 Task: Look for space in Silver Lake, United States from 10th June, 2023 to 25th June, 2023 for 4 adults in price range Rs.10000 to Rs.15000. Place can be private room with 4 bedrooms having 4 beds and 4 bathrooms. Property type can be house, flat, guest house, hotel. Amenities needed are: wifi, TV, free parkinig on premises, gym, breakfast. Booking option can be shelf check-in. Required host language is English.
Action: Mouse moved to (453, 122)
Screenshot: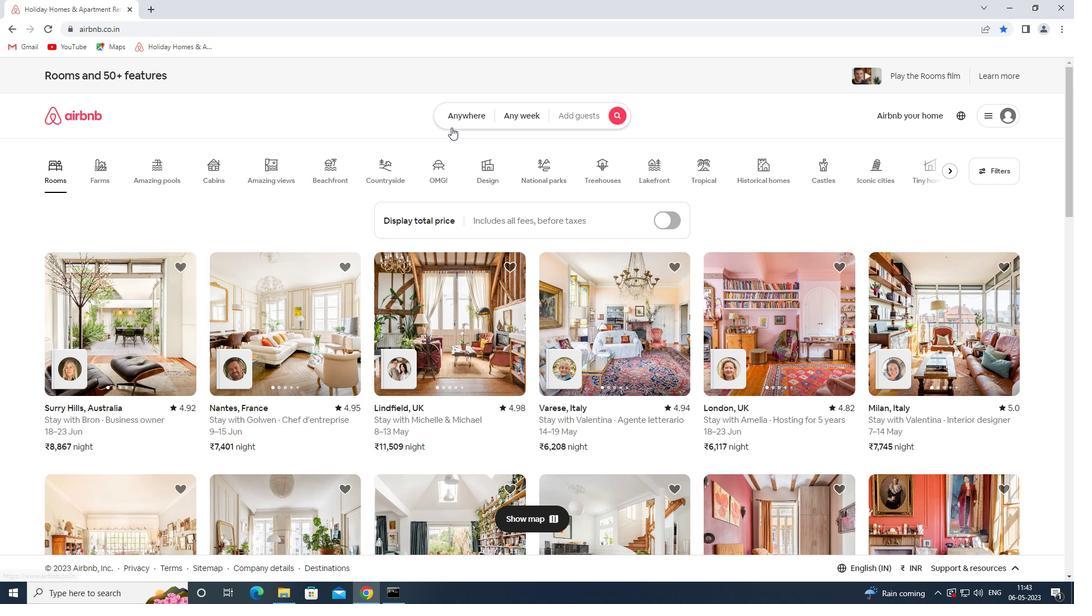 
Action: Mouse pressed left at (453, 122)
Screenshot: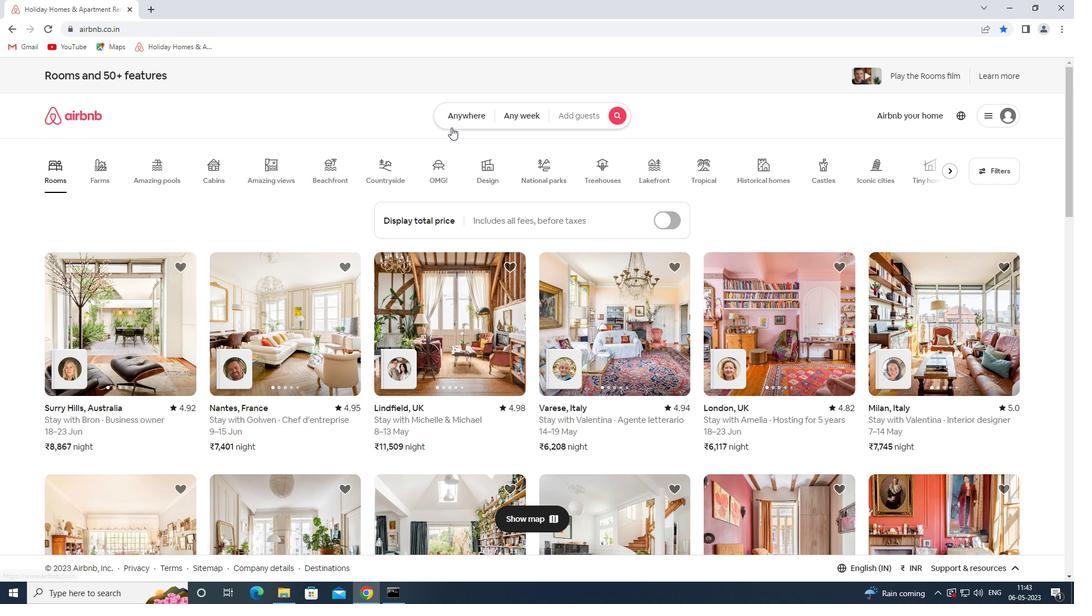 
Action: Mouse moved to (375, 157)
Screenshot: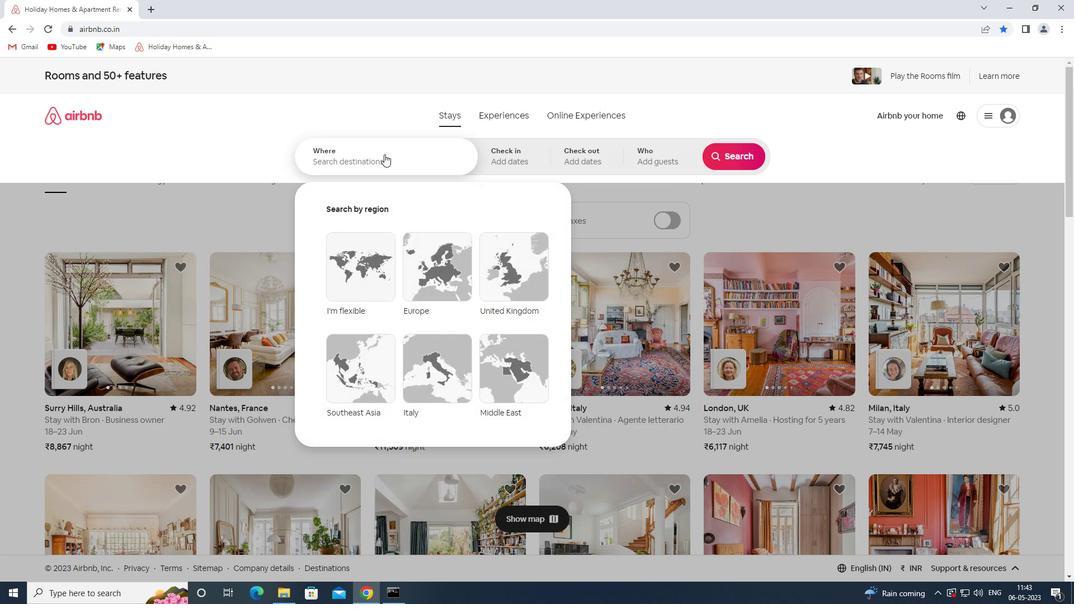 
Action: Mouse pressed left at (375, 157)
Screenshot: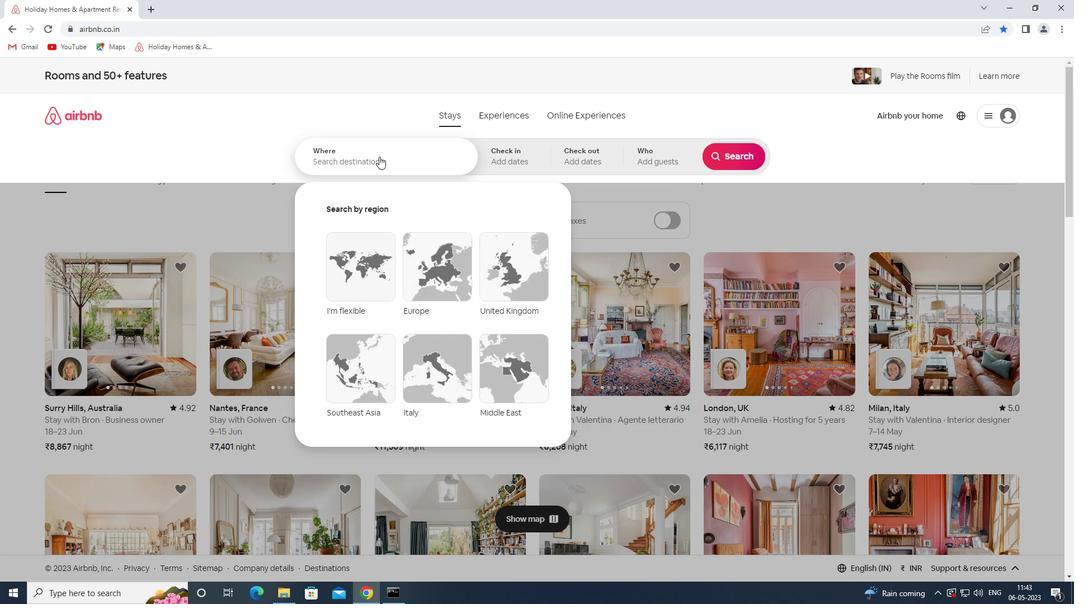 
Action: Mouse moved to (375, 157)
Screenshot: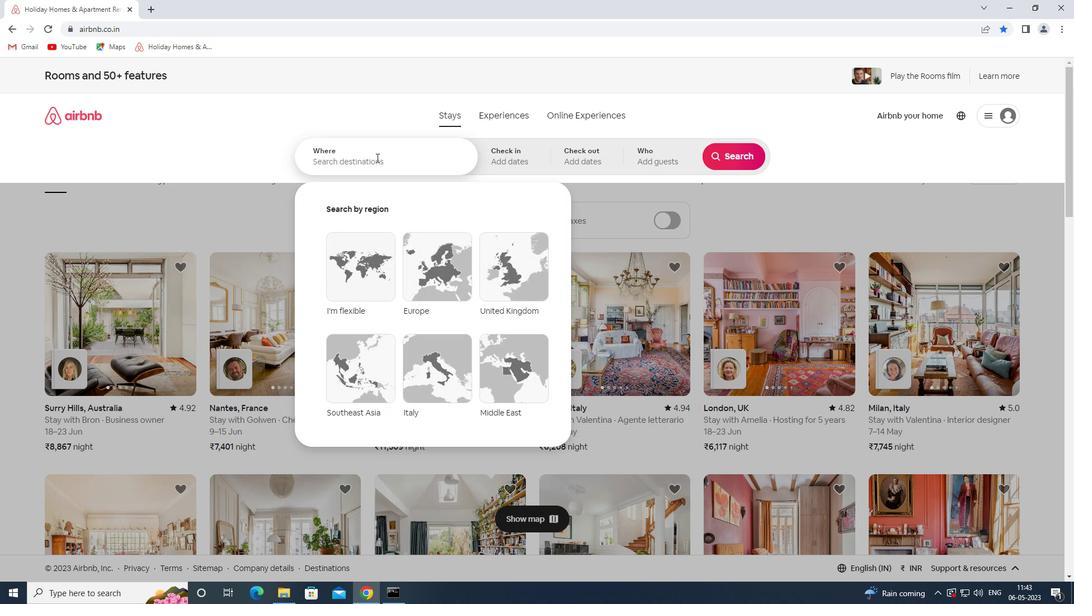 
Action: Key pressed silver<Key.space>lake<Key.space>unitedb<Key.space><Key.backspace><Key.backspace><Key.space>states<Key.enter>
Screenshot: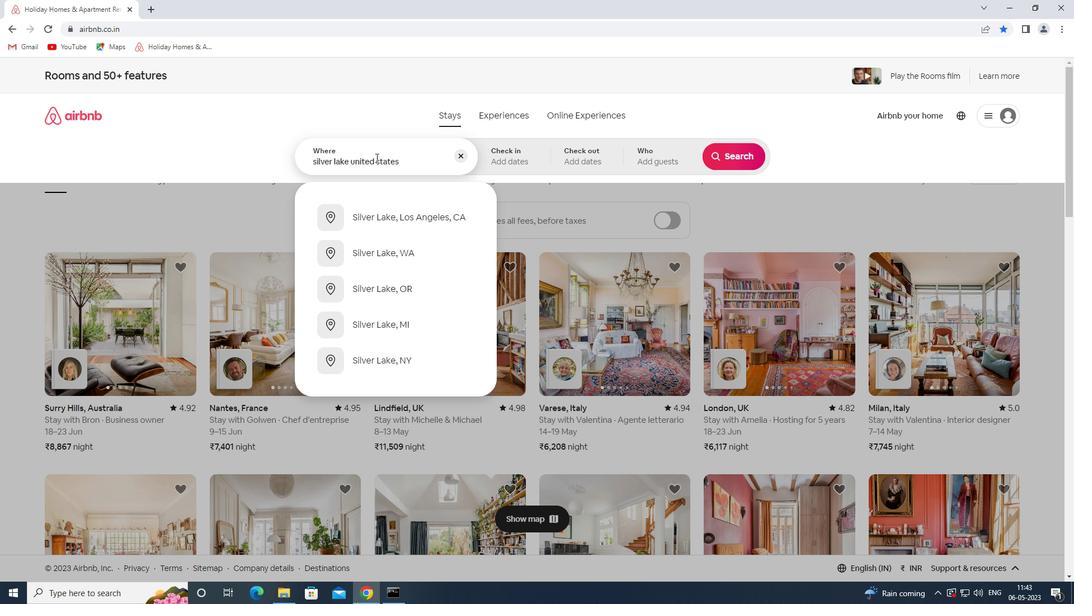 
Action: Mouse moved to (713, 322)
Screenshot: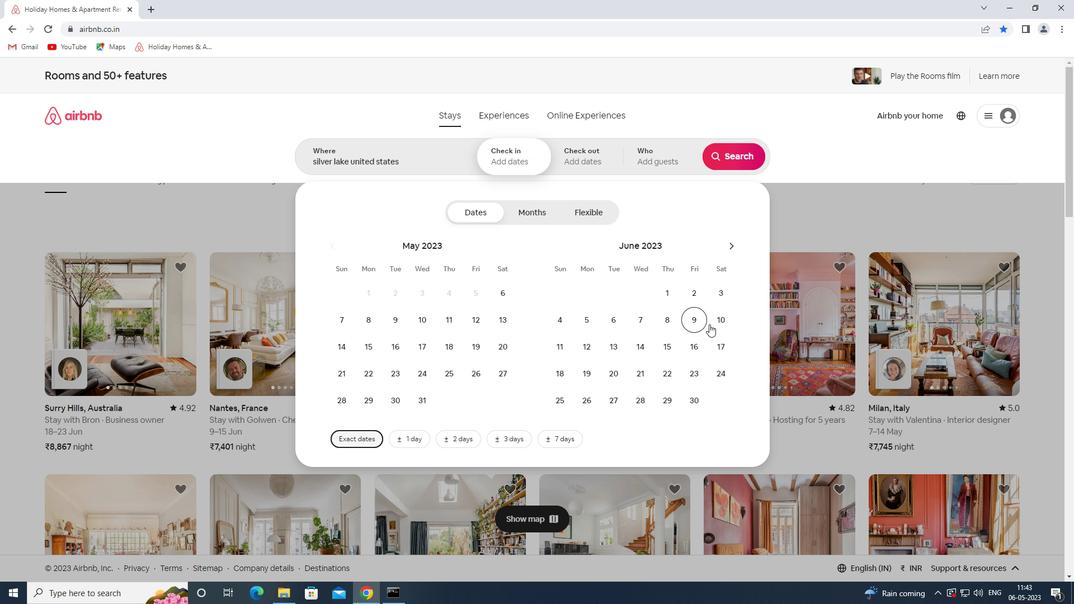 
Action: Mouse pressed left at (713, 322)
Screenshot: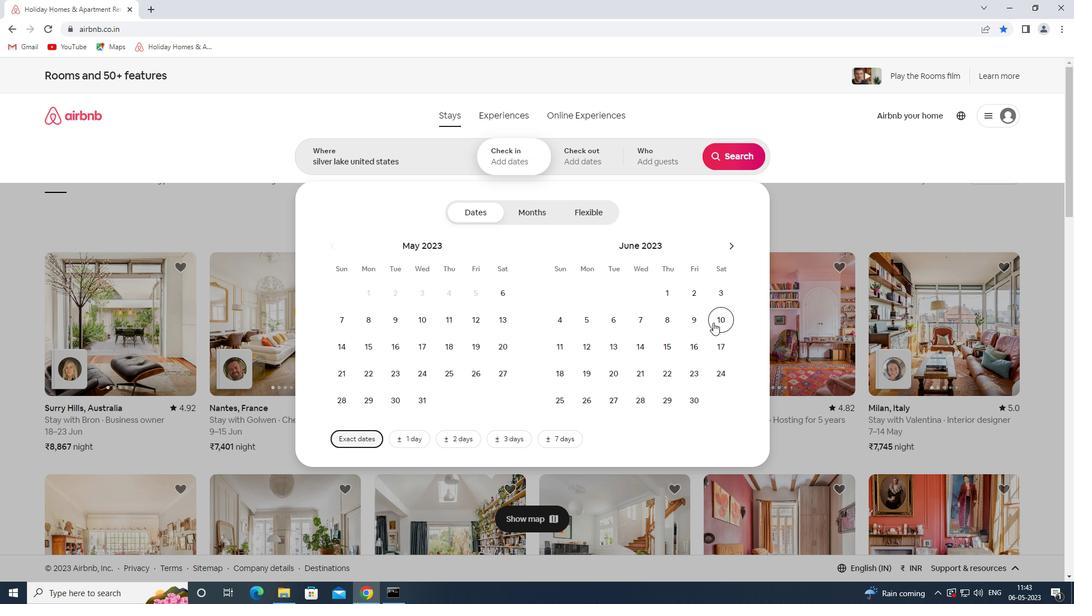 
Action: Mouse moved to (555, 403)
Screenshot: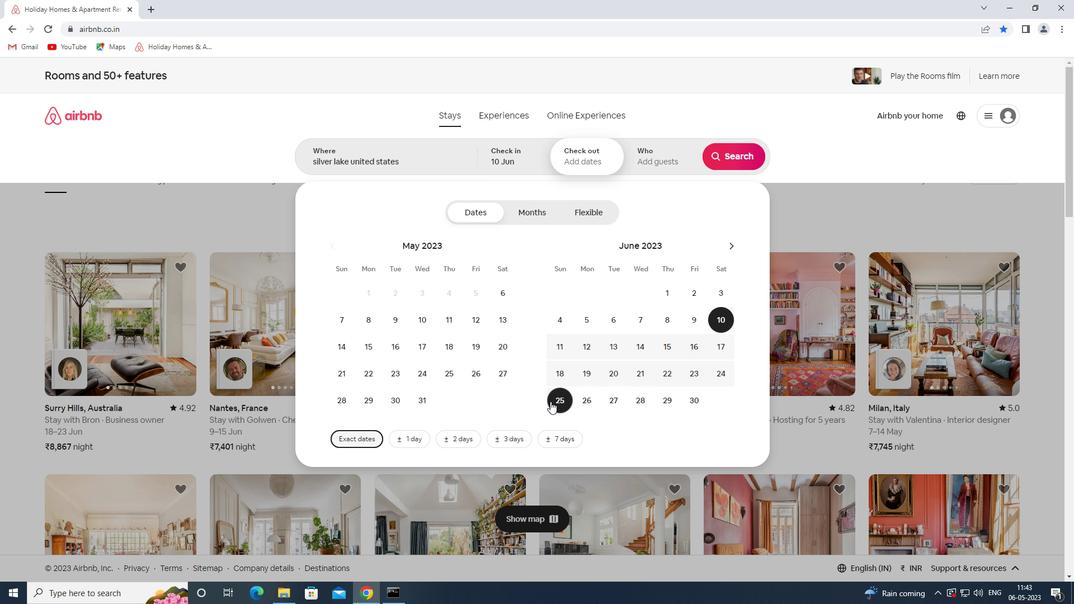 
Action: Mouse pressed left at (555, 403)
Screenshot: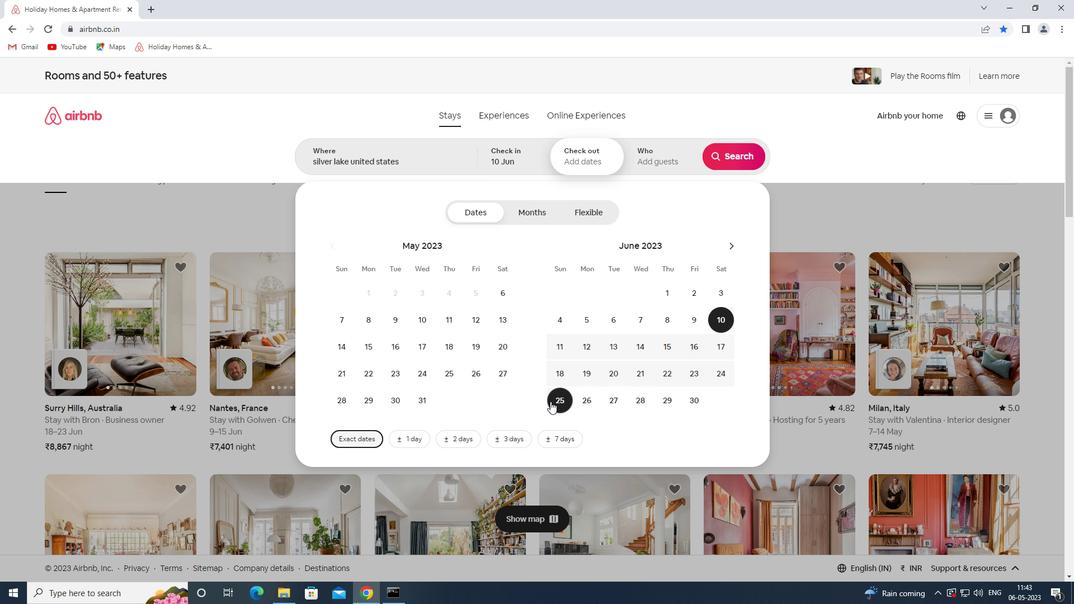 
Action: Mouse moved to (643, 152)
Screenshot: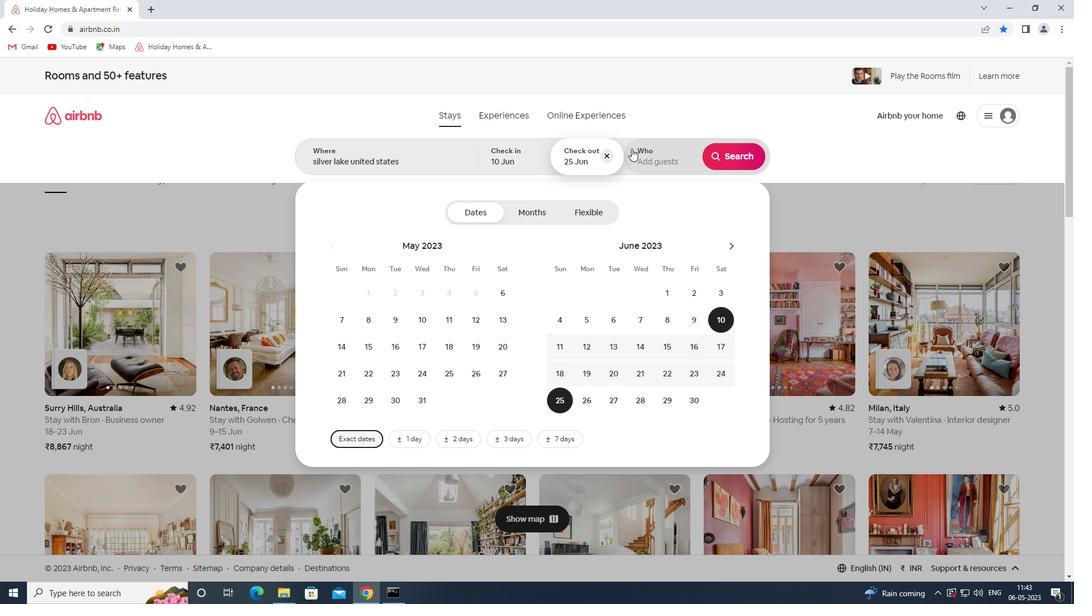 
Action: Mouse pressed left at (643, 152)
Screenshot: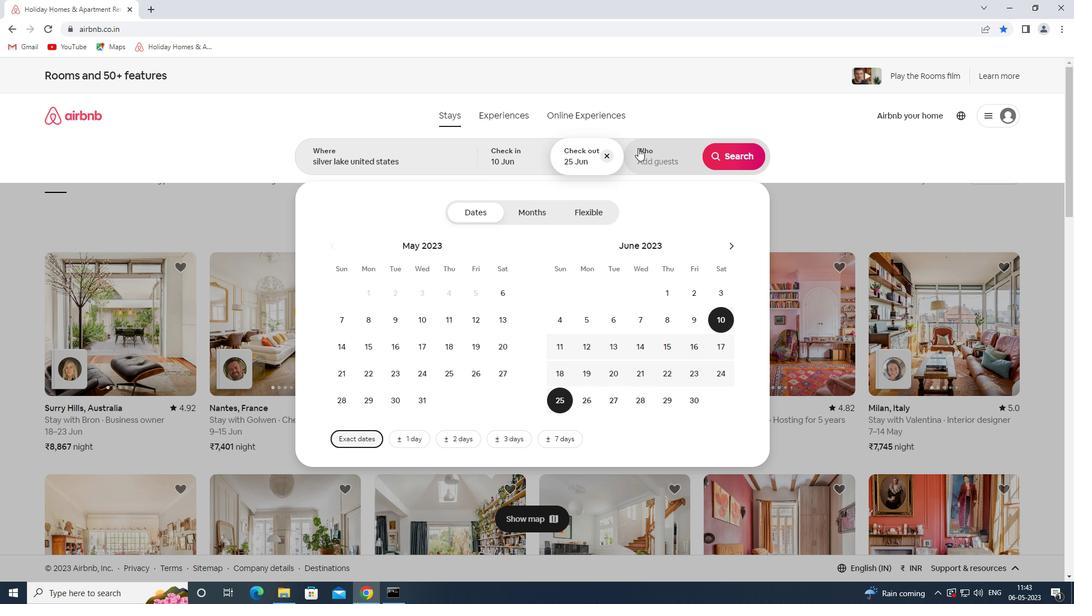 
Action: Mouse moved to (741, 213)
Screenshot: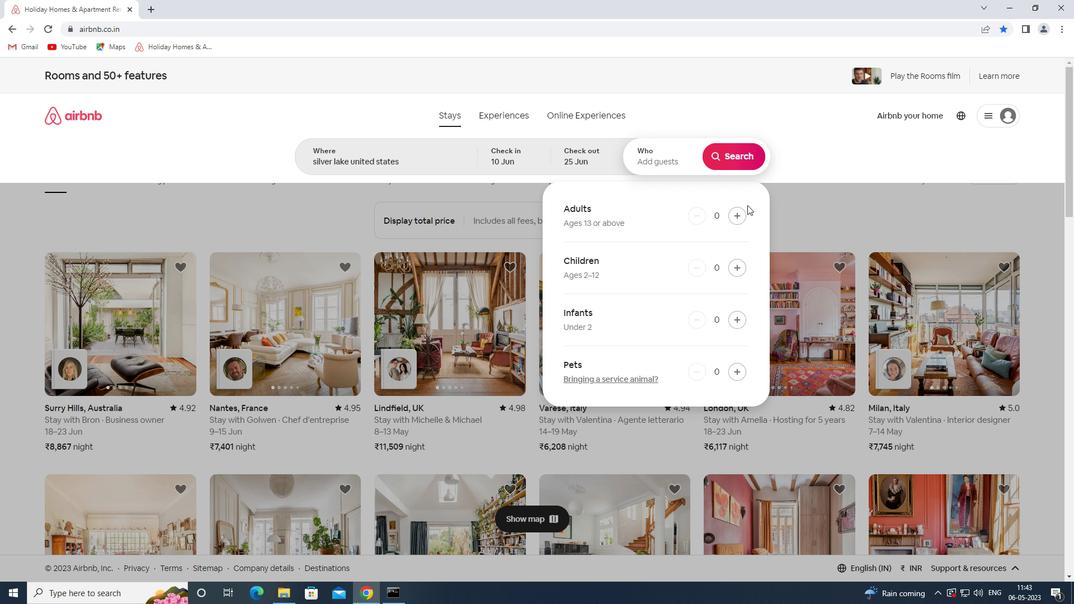 
Action: Mouse pressed left at (741, 213)
Screenshot: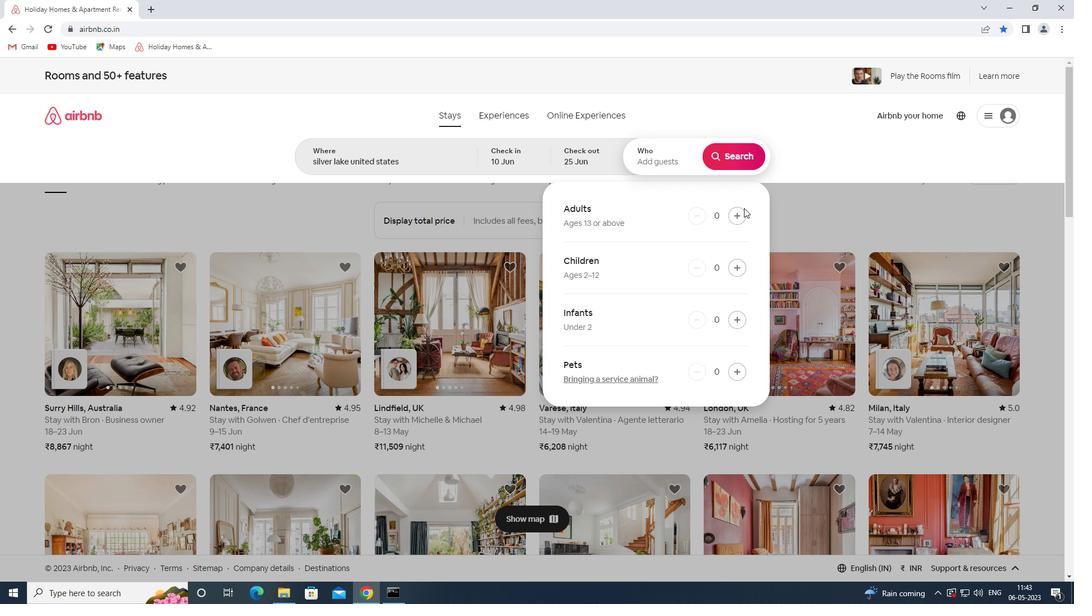 
Action: Mouse pressed left at (741, 213)
Screenshot: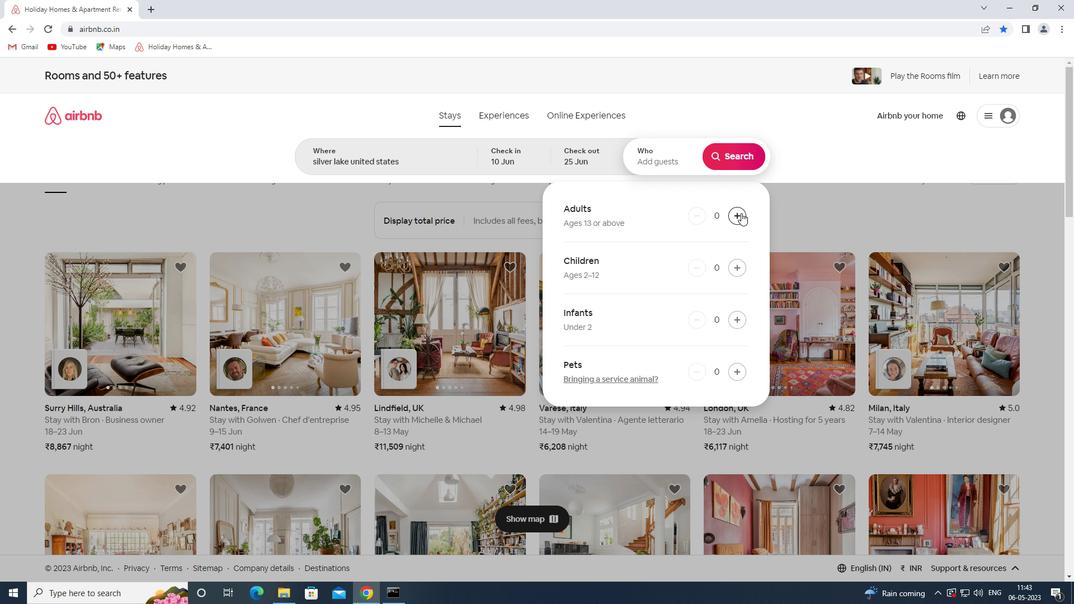 
Action: Mouse pressed left at (741, 213)
Screenshot: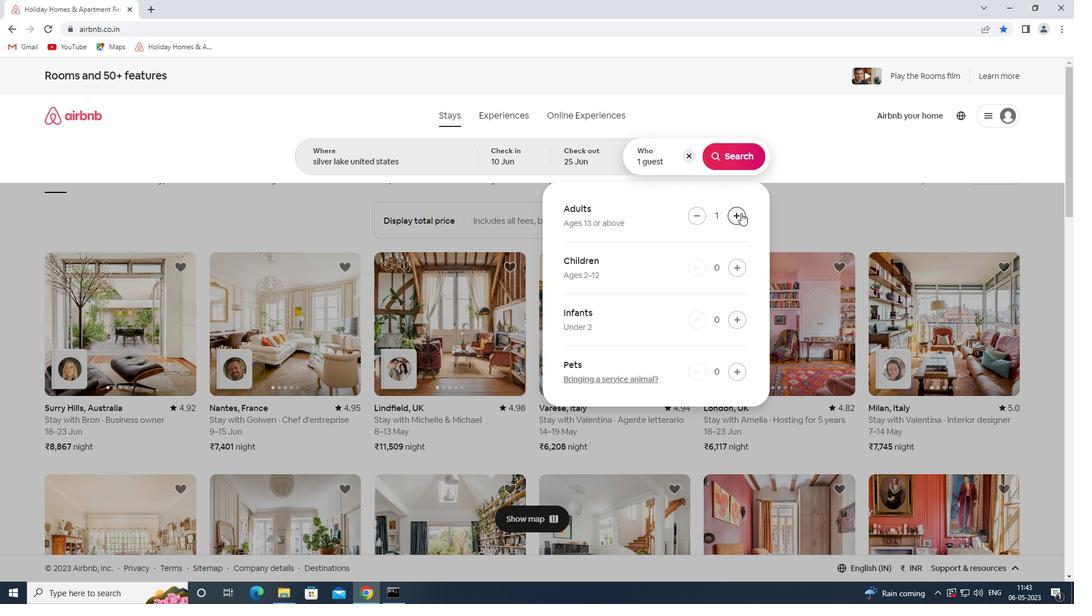 
Action: Mouse pressed left at (741, 213)
Screenshot: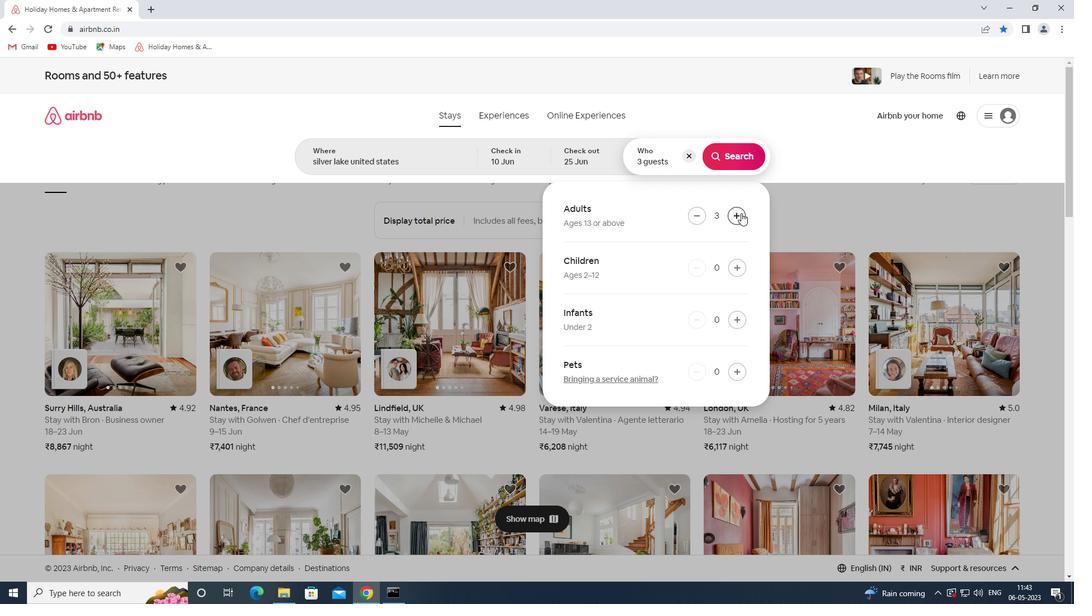 
Action: Mouse moved to (737, 159)
Screenshot: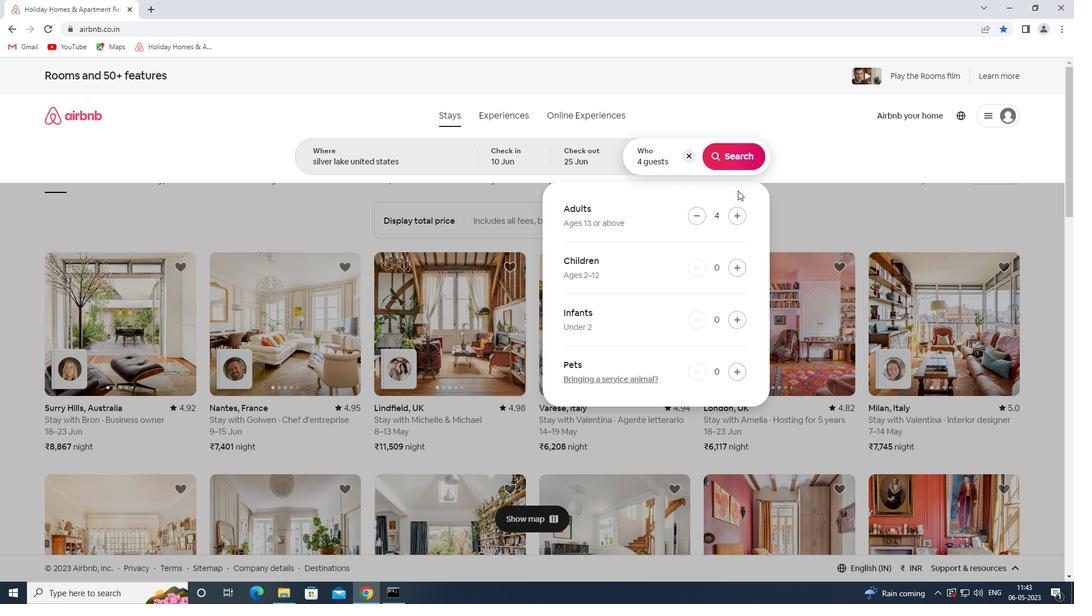 
Action: Mouse pressed left at (737, 159)
Screenshot: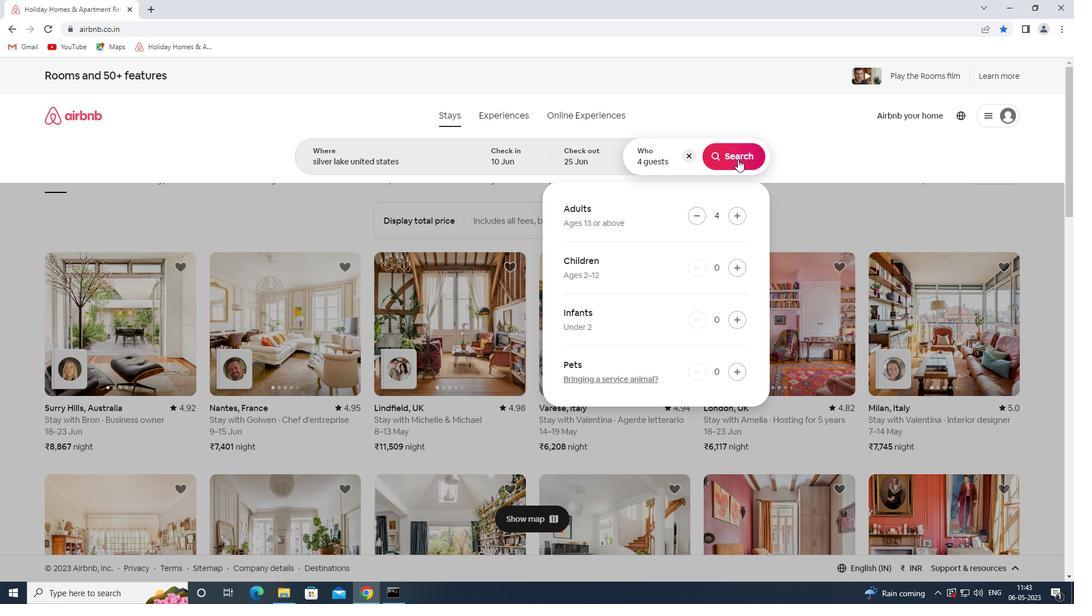 
Action: Mouse moved to (1028, 127)
Screenshot: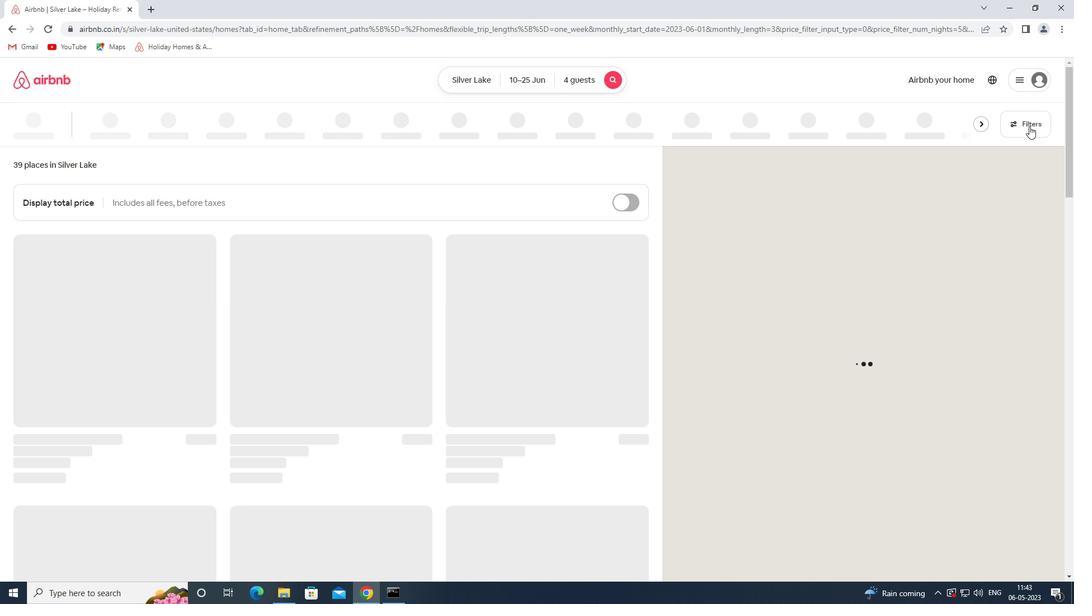
Action: Mouse pressed left at (1028, 127)
Screenshot: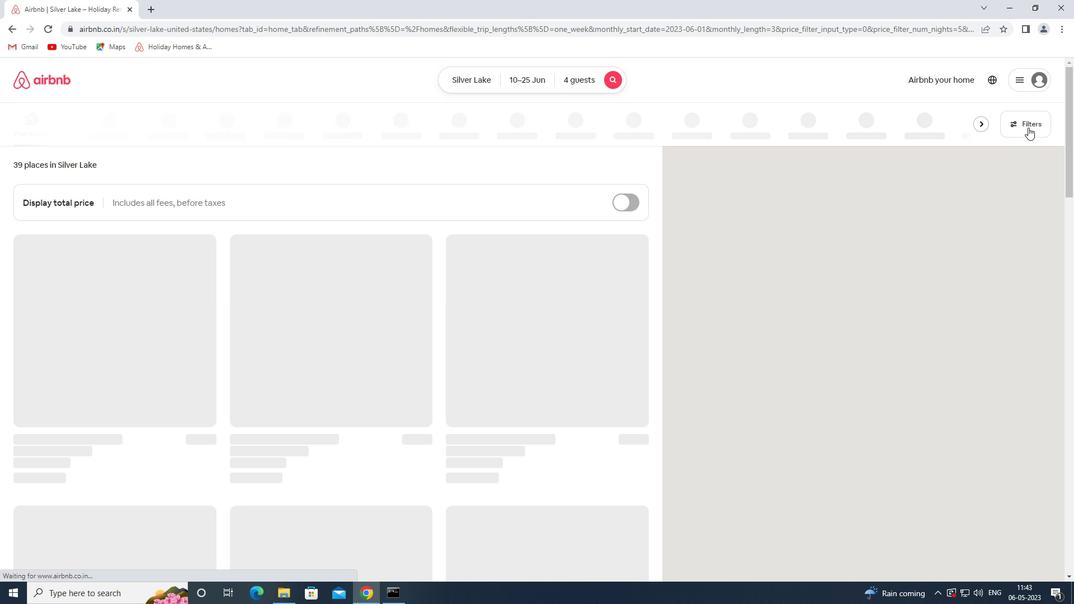 
Action: Mouse moved to (402, 391)
Screenshot: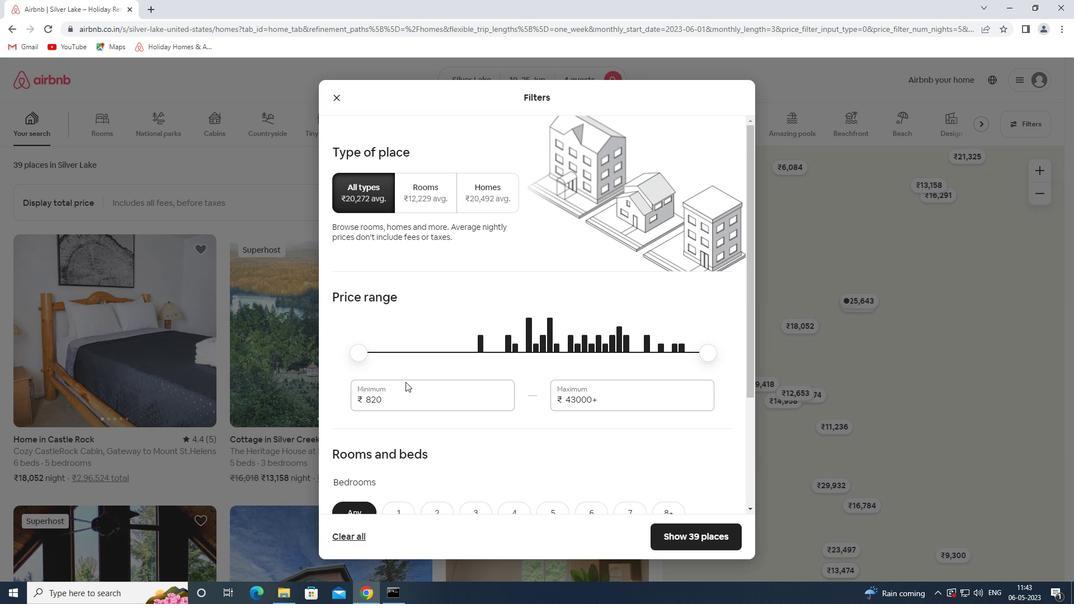 
Action: Mouse pressed left at (402, 391)
Screenshot: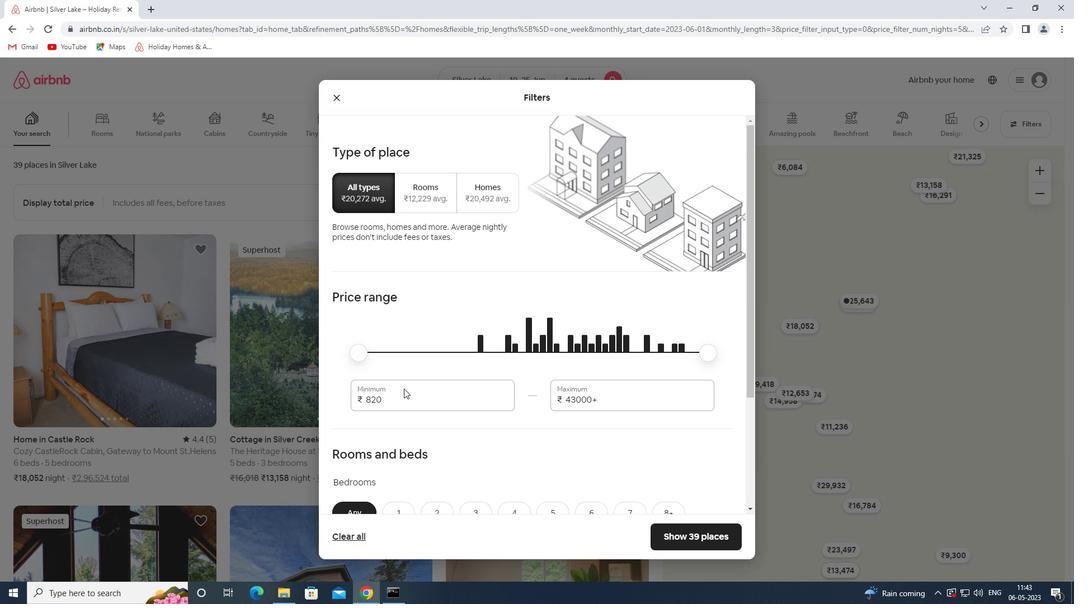 
Action: Mouse pressed left at (402, 391)
Screenshot: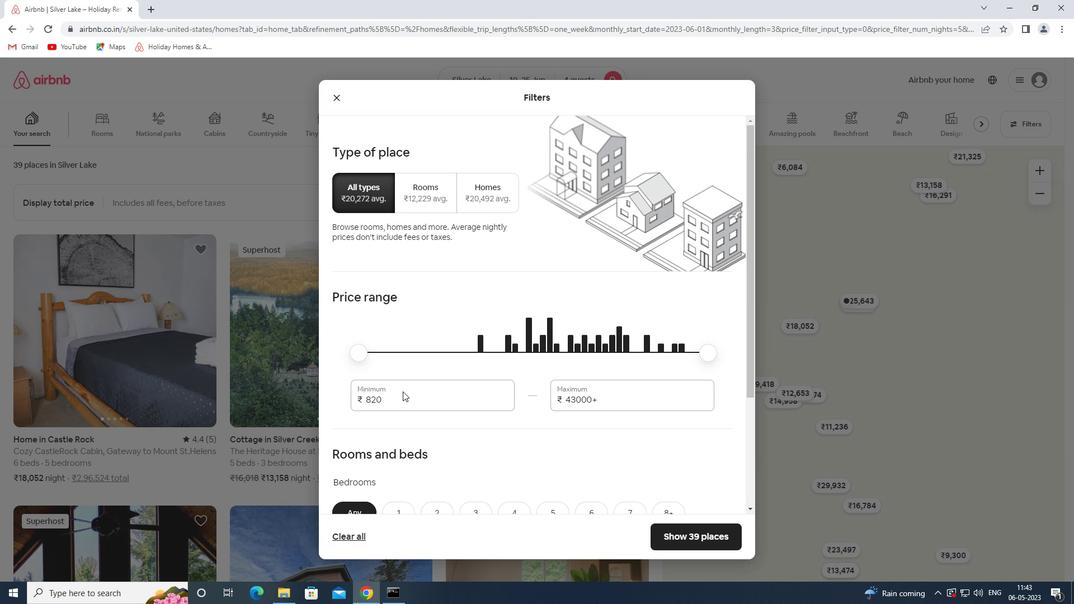 
Action: Mouse moved to (396, 396)
Screenshot: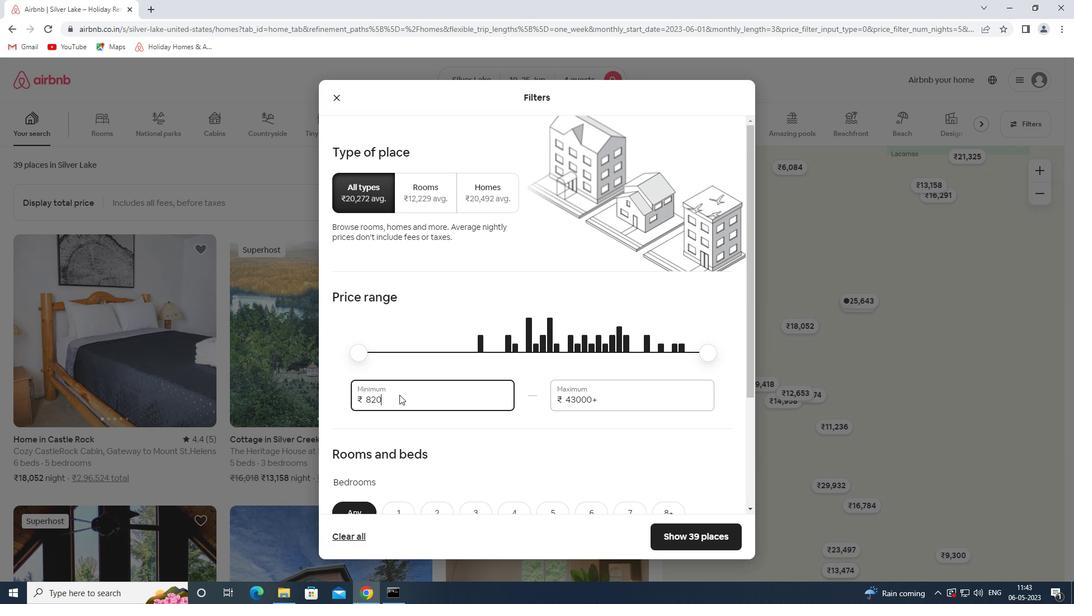 
Action: Mouse pressed left at (396, 396)
Screenshot: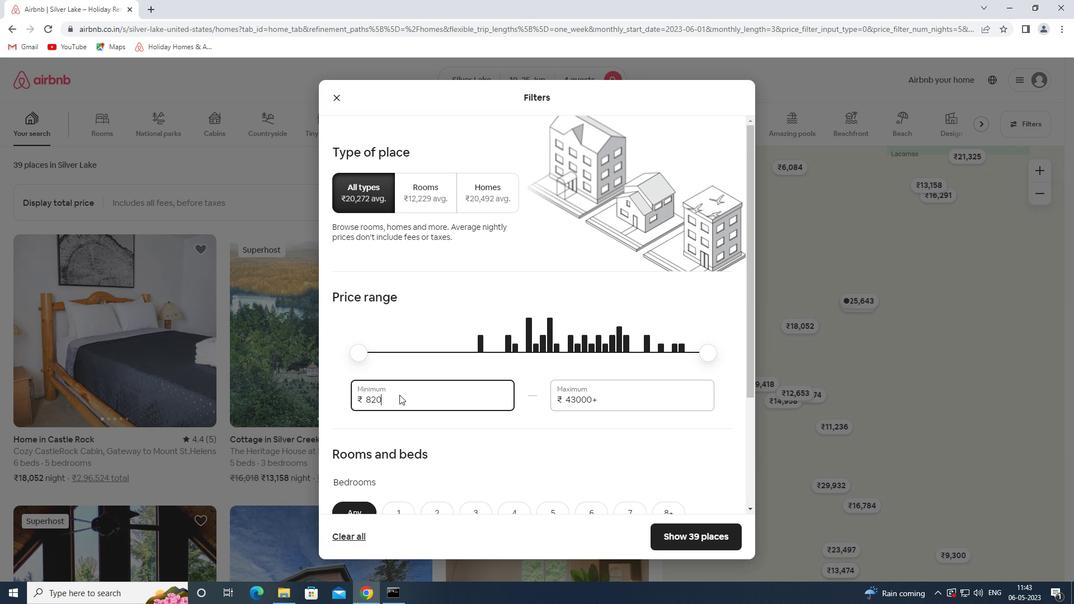 
Action: Mouse pressed left at (396, 396)
Screenshot: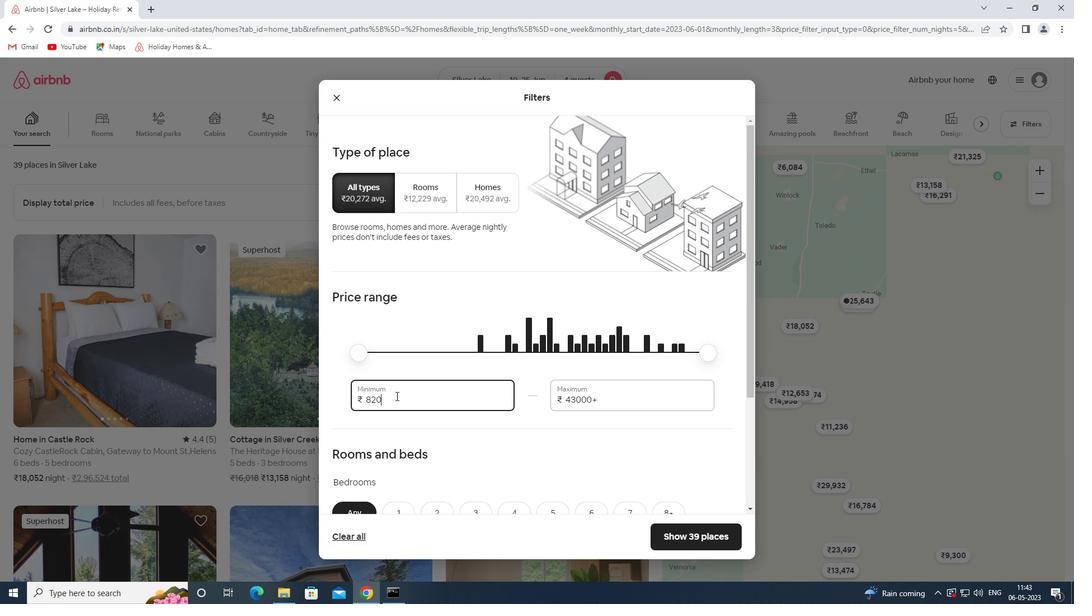 
Action: Mouse moved to (435, 360)
Screenshot: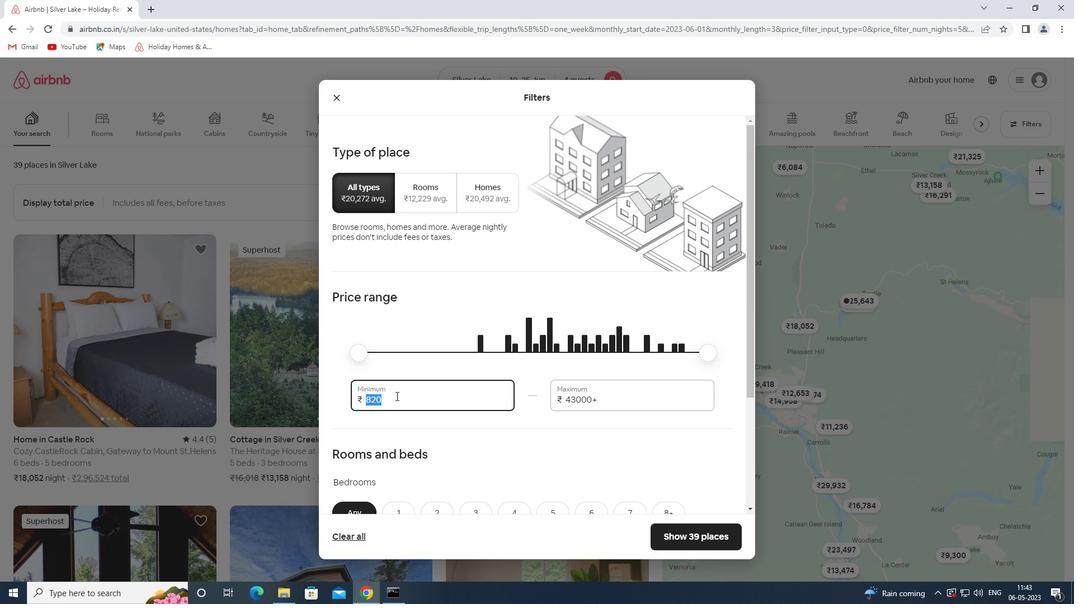 
Action: Key pressed 10000<Key.tab>15000
Screenshot: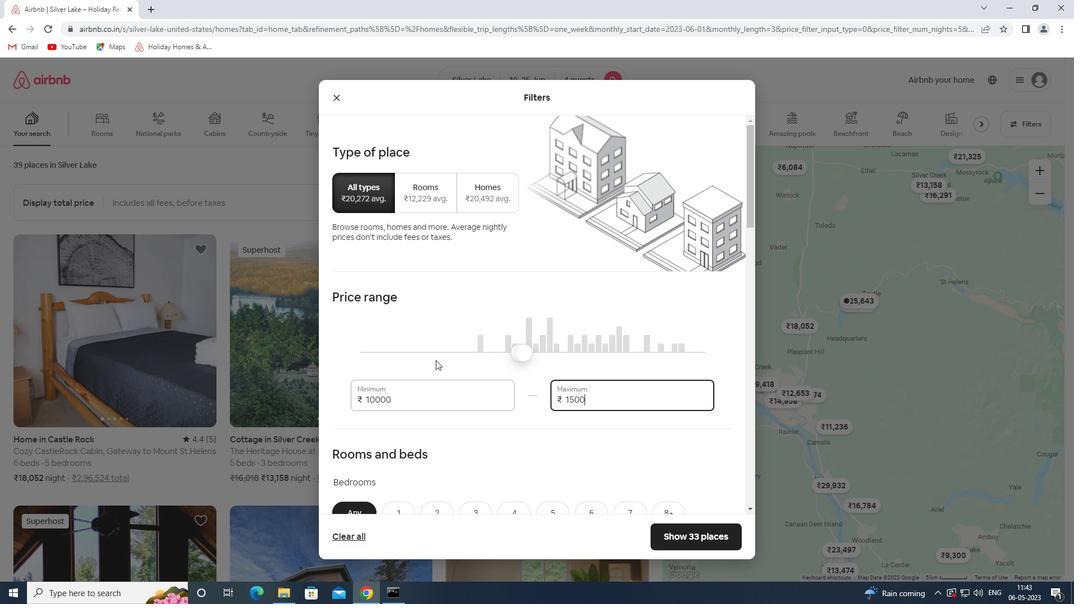 
Action: Mouse moved to (482, 365)
Screenshot: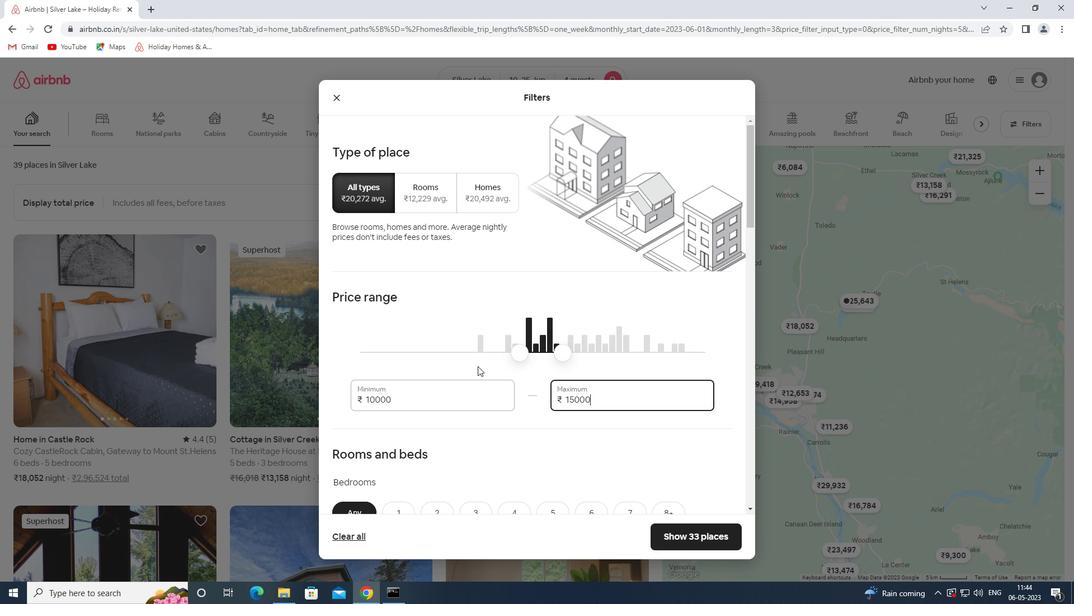 
Action: Mouse scrolled (482, 364) with delta (0, 0)
Screenshot: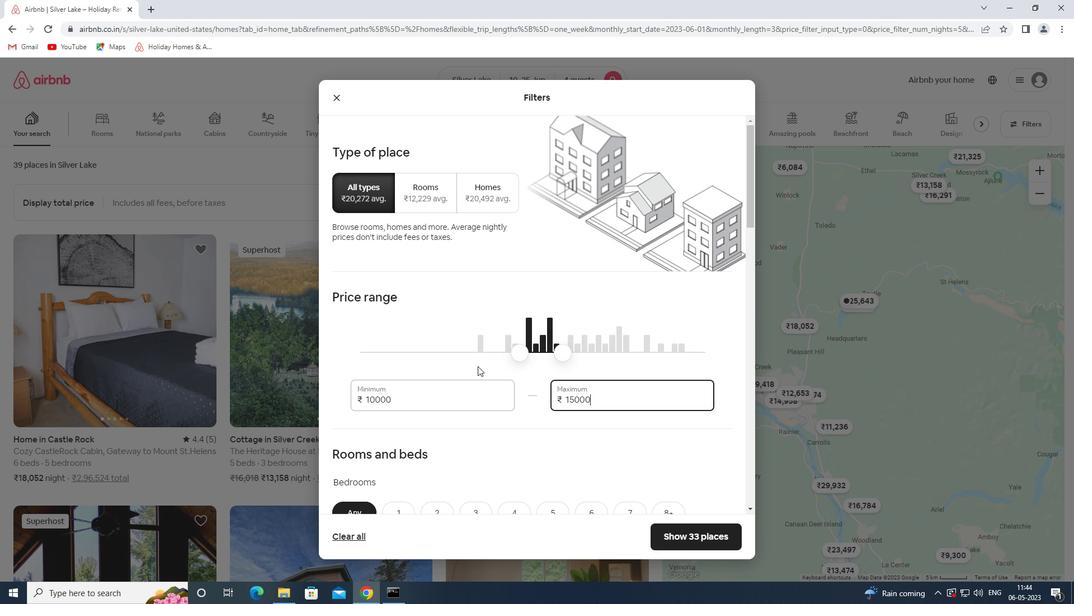 
Action: Mouse moved to (482, 364)
Screenshot: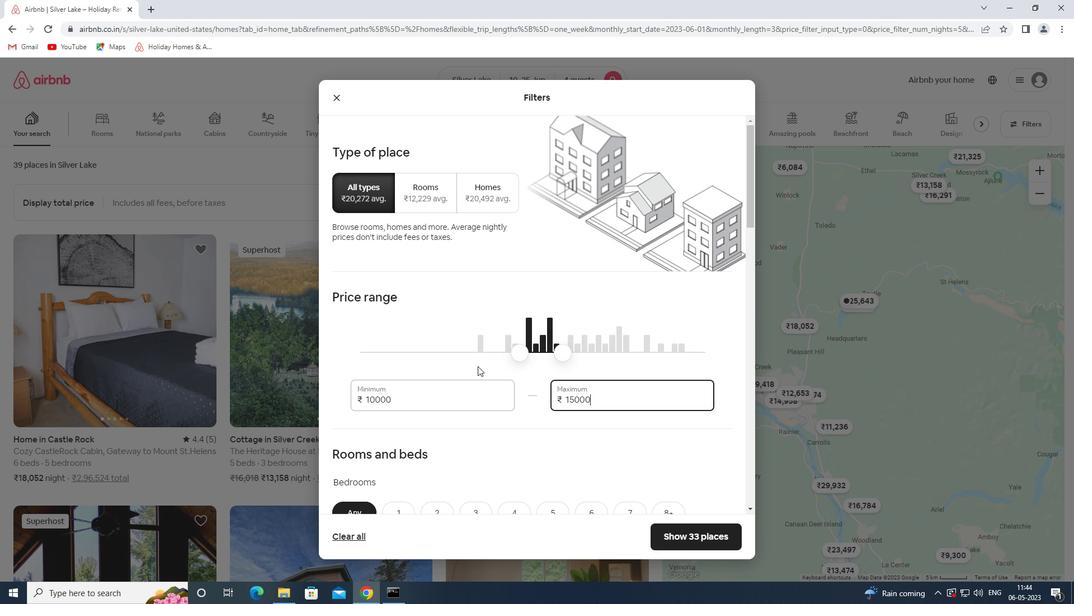 
Action: Mouse scrolled (482, 364) with delta (0, 0)
Screenshot: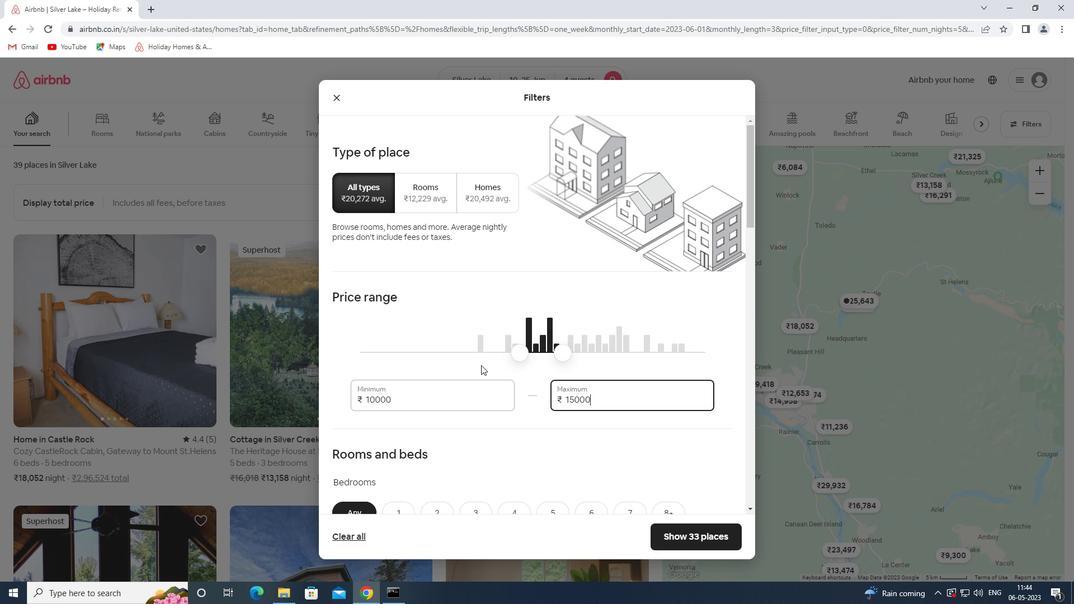 
Action: Mouse scrolled (482, 364) with delta (0, 0)
Screenshot: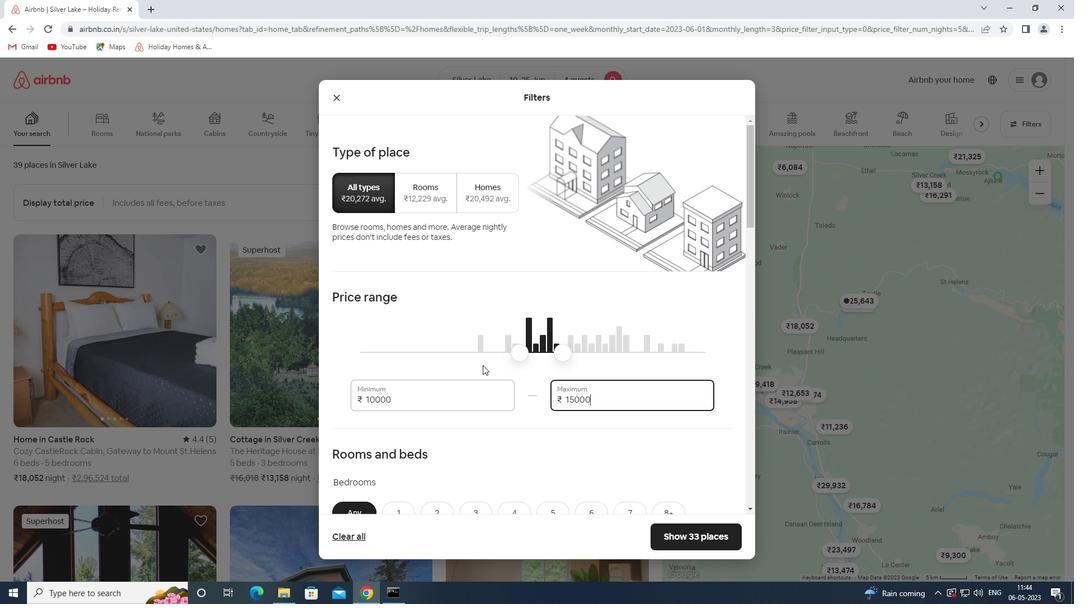 
Action: Mouse moved to (519, 347)
Screenshot: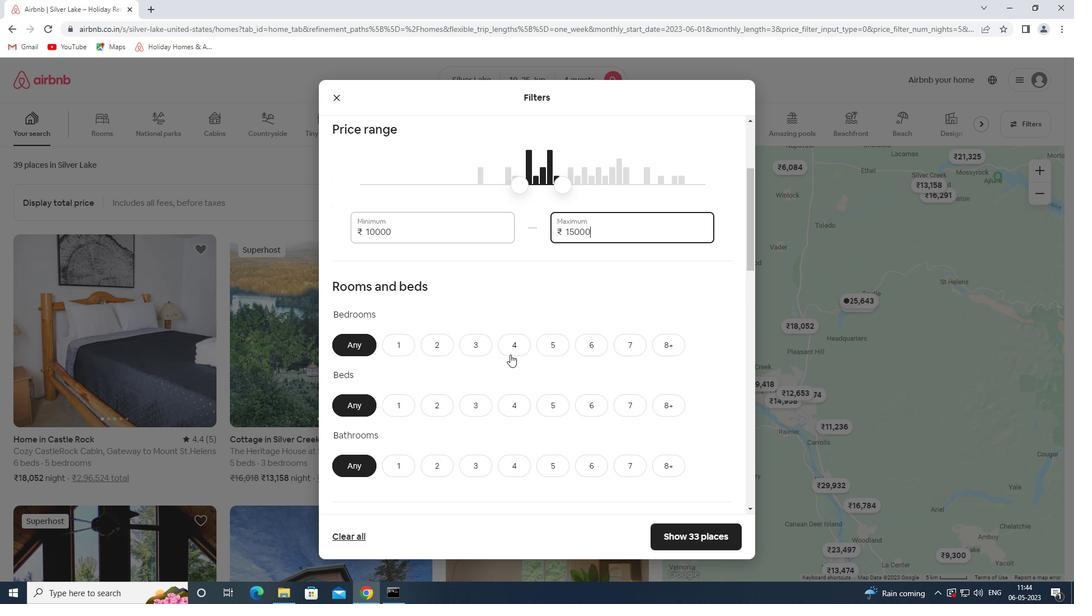 
Action: Mouse pressed left at (519, 347)
Screenshot: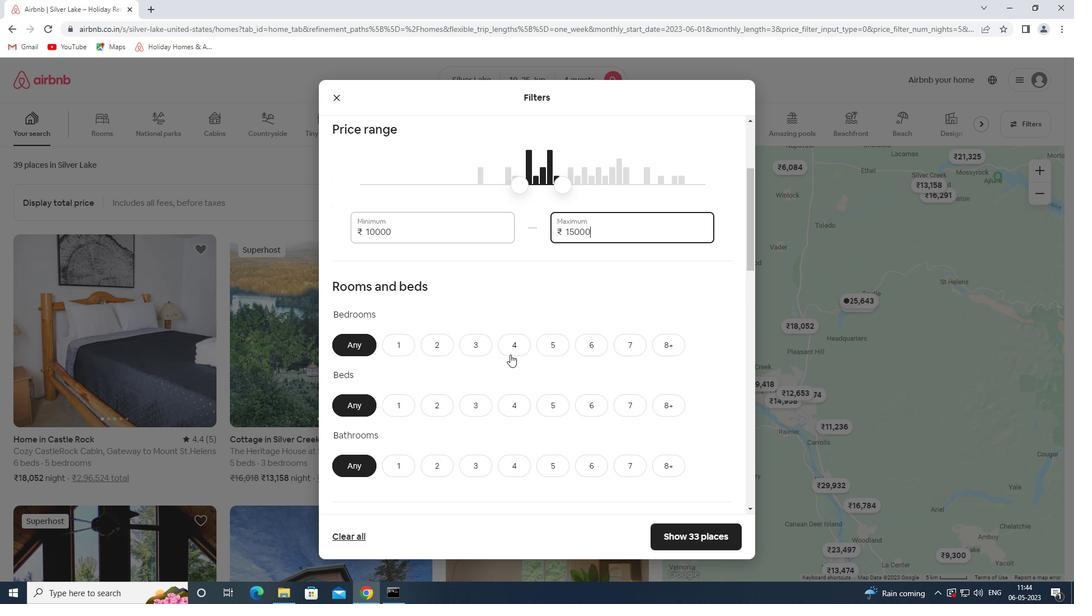 
Action: Mouse moved to (509, 400)
Screenshot: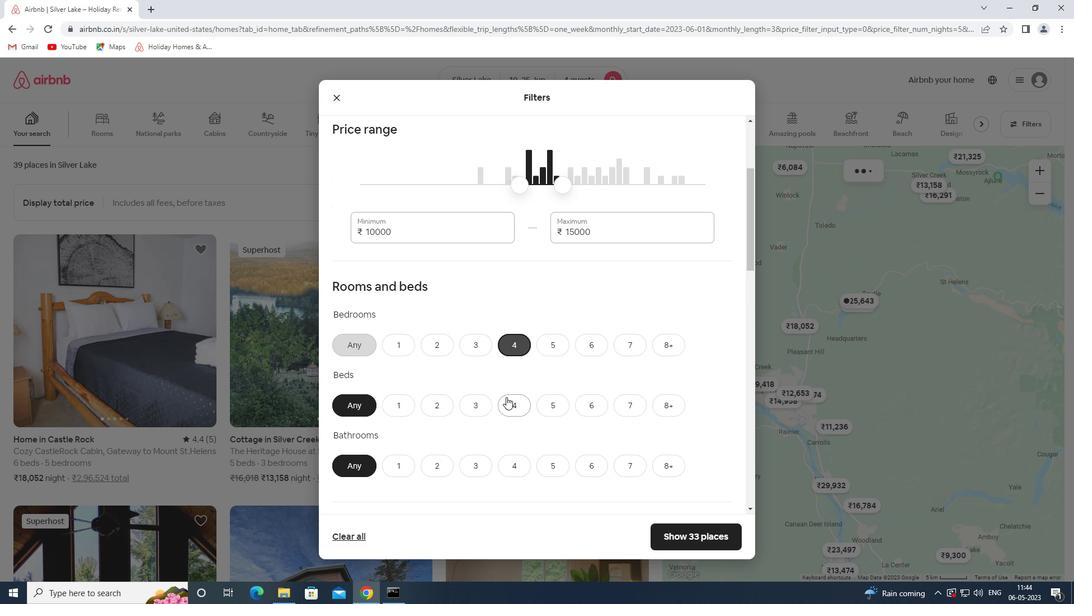 
Action: Mouse pressed left at (509, 400)
Screenshot: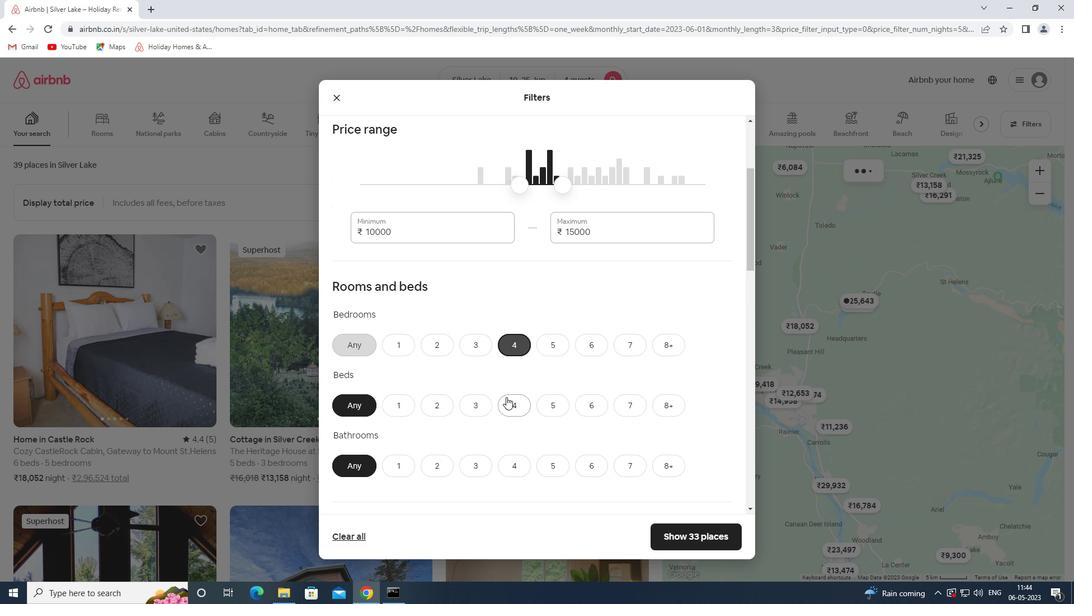 
Action: Mouse moved to (524, 469)
Screenshot: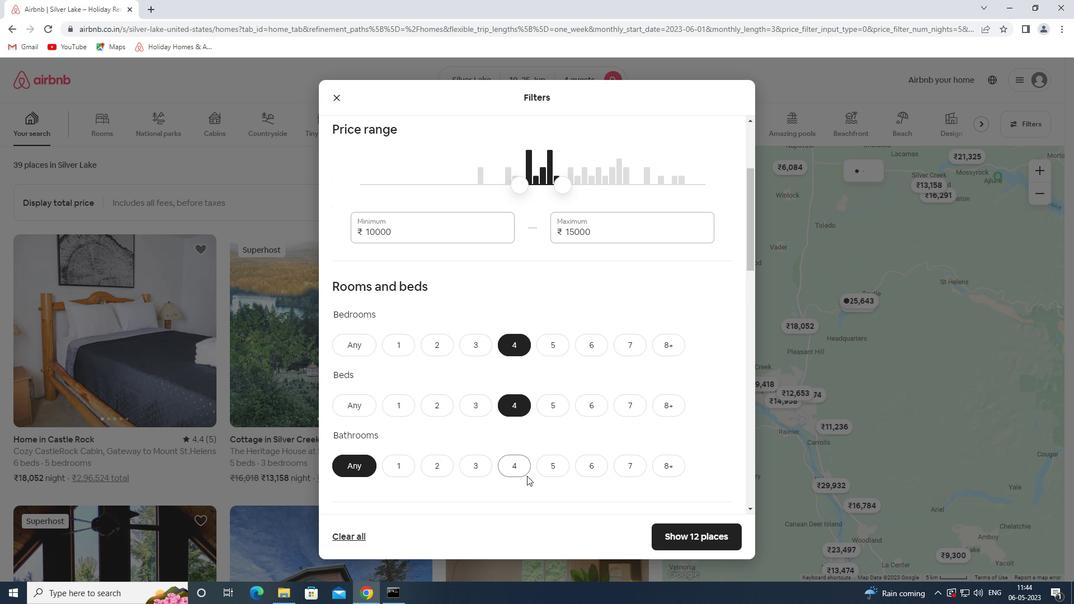 
Action: Mouse pressed left at (524, 469)
Screenshot: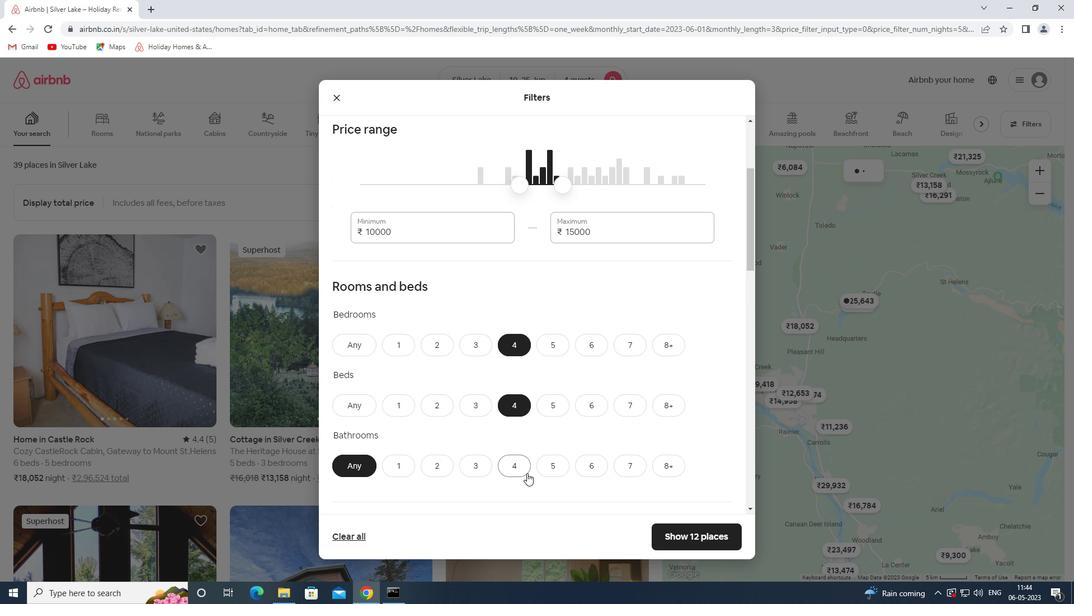 
Action: Mouse moved to (540, 394)
Screenshot: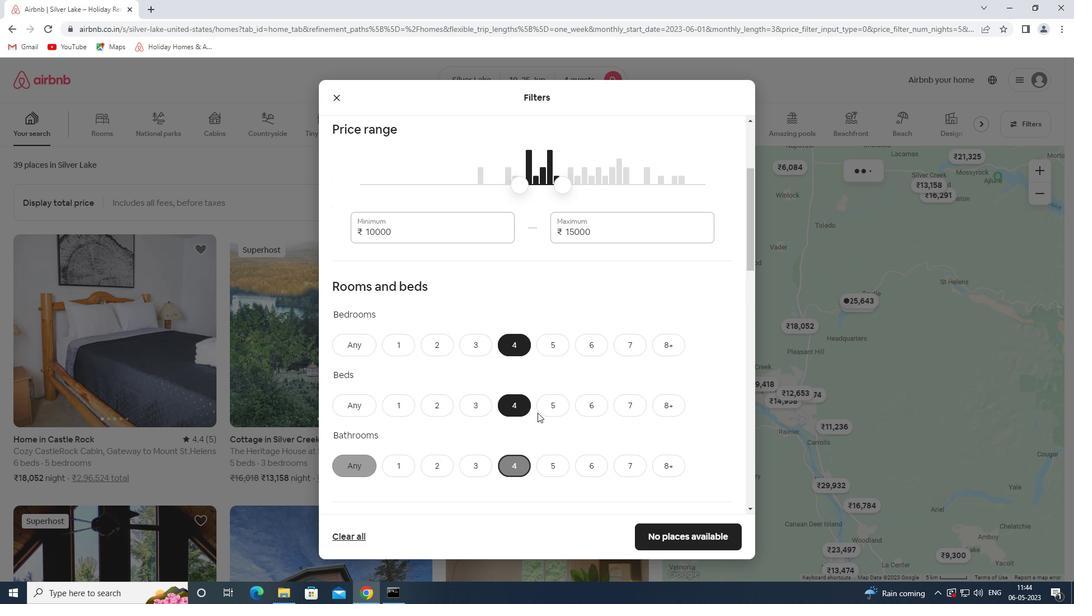 
Action: Mouse scrolled (540, 394) with delta (0, 0)
Screenshot: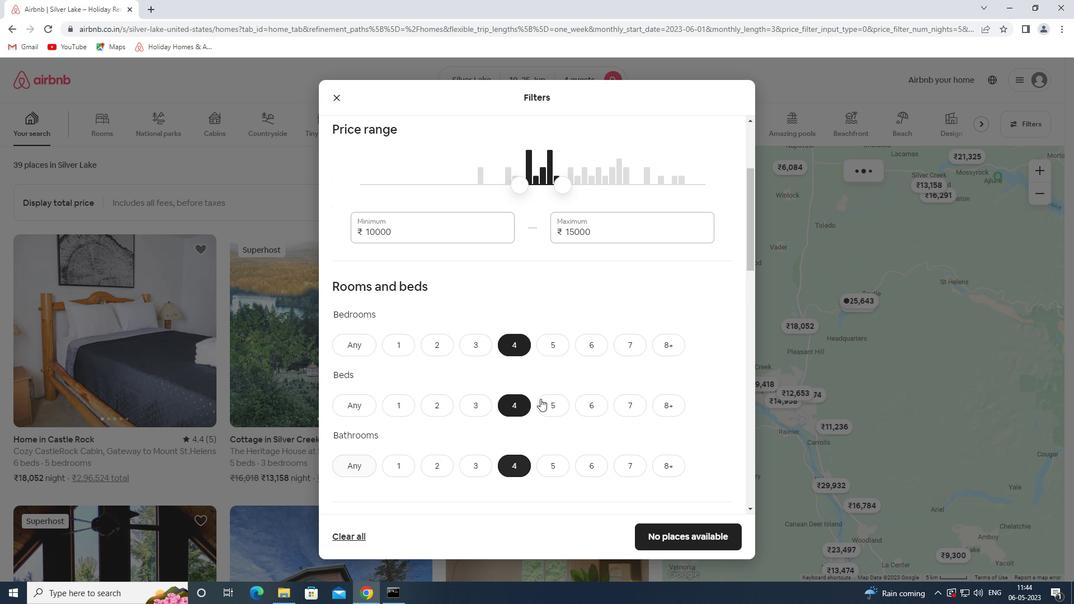 
Action: Mouse scrolled (540, 394) with delta (0, 0)
Screenshot: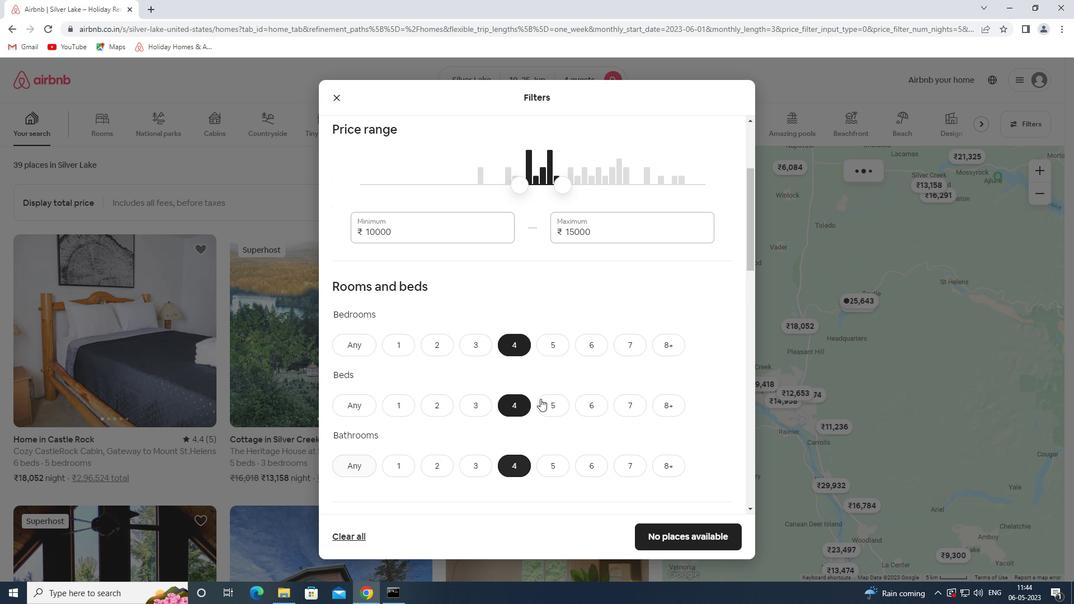 
Action: Mouse scrolled (540, 394) with delta (0, 0)
Screenshot: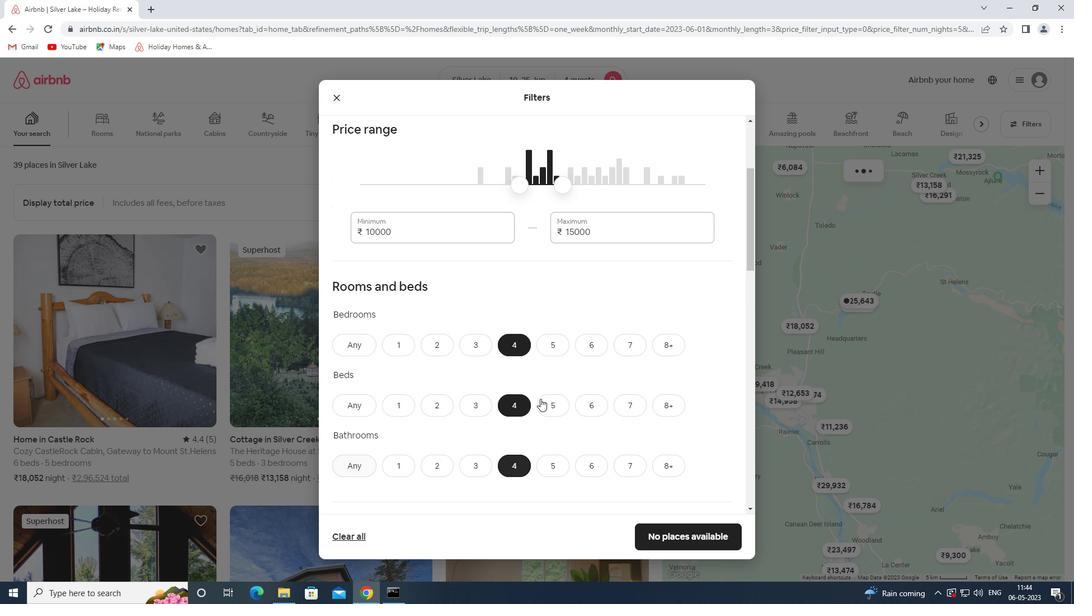 
Action: Mouse scrolled (540, 394) with delta (0, 0)
Screenshot: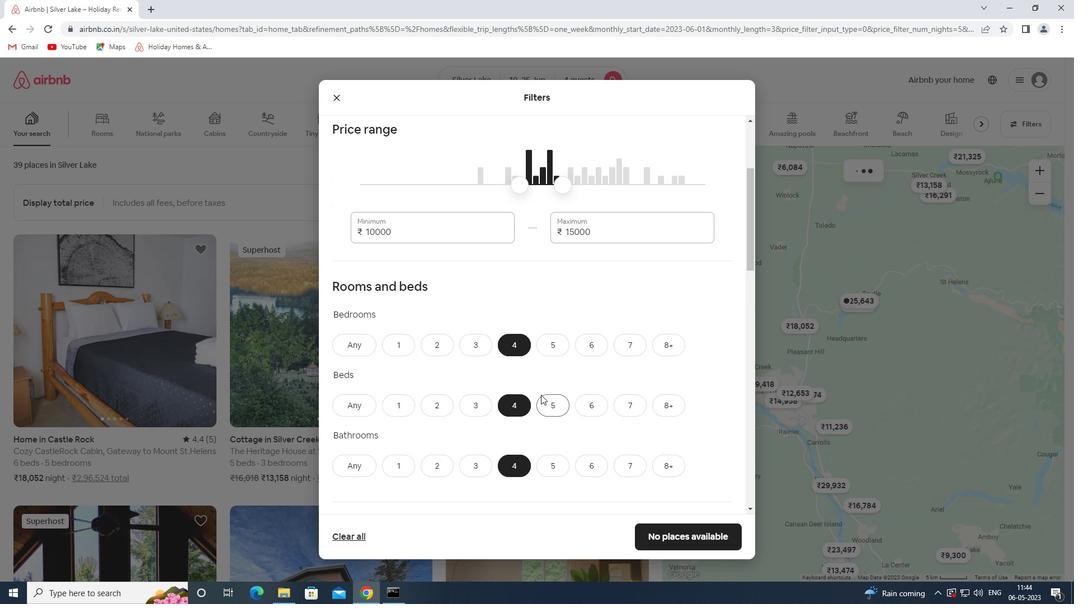 
Action: Mouse moved to (408, 377)
Screenshot: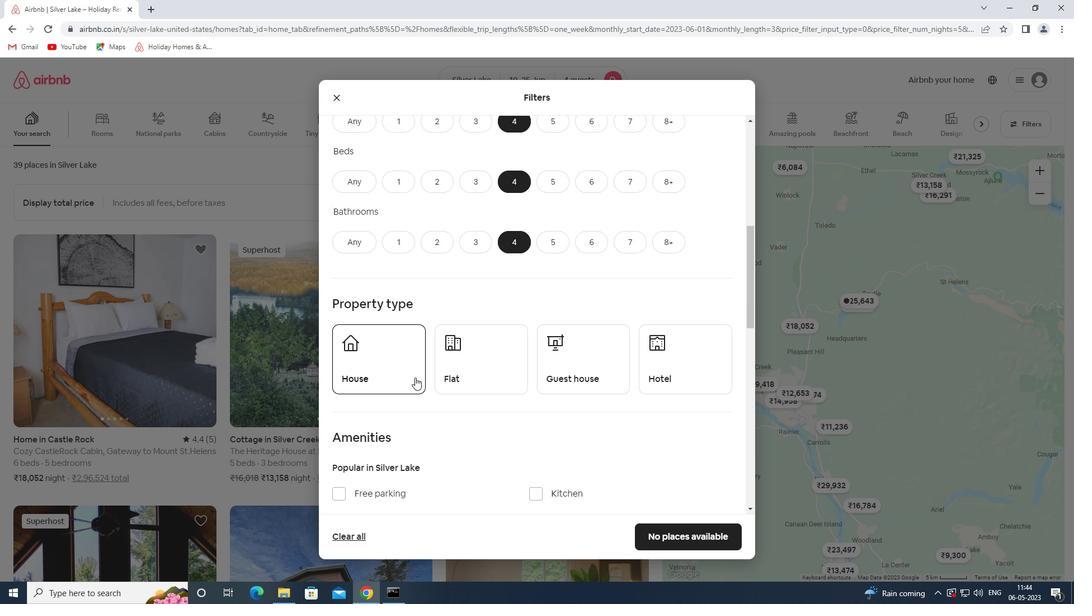 
Action: Mouse pressed left at (408, 377)
Screenshot: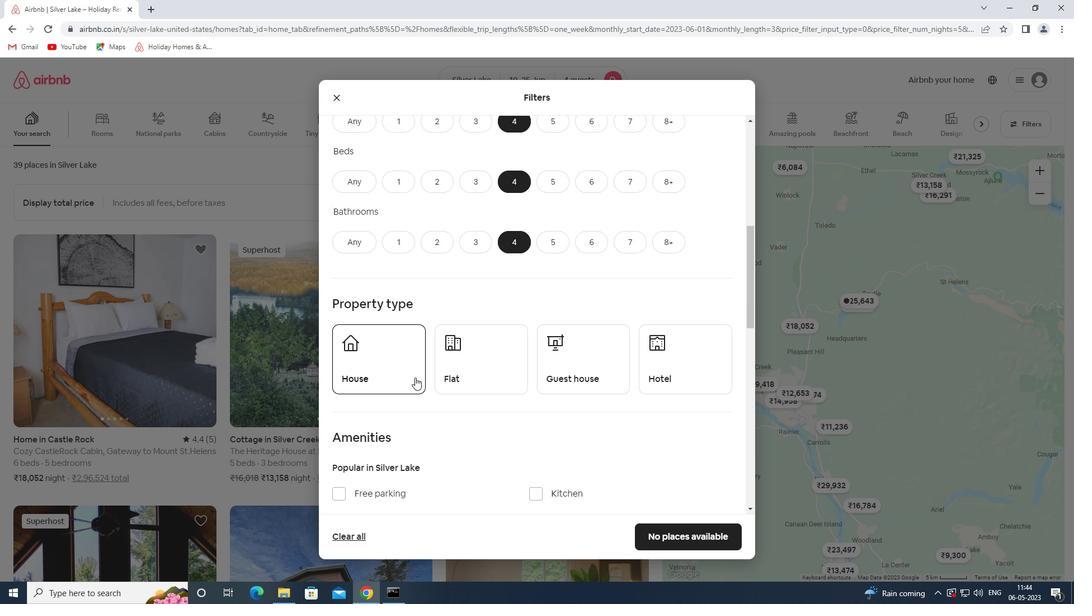 
Action: Mouse moved to (435, 372)
Screenshot: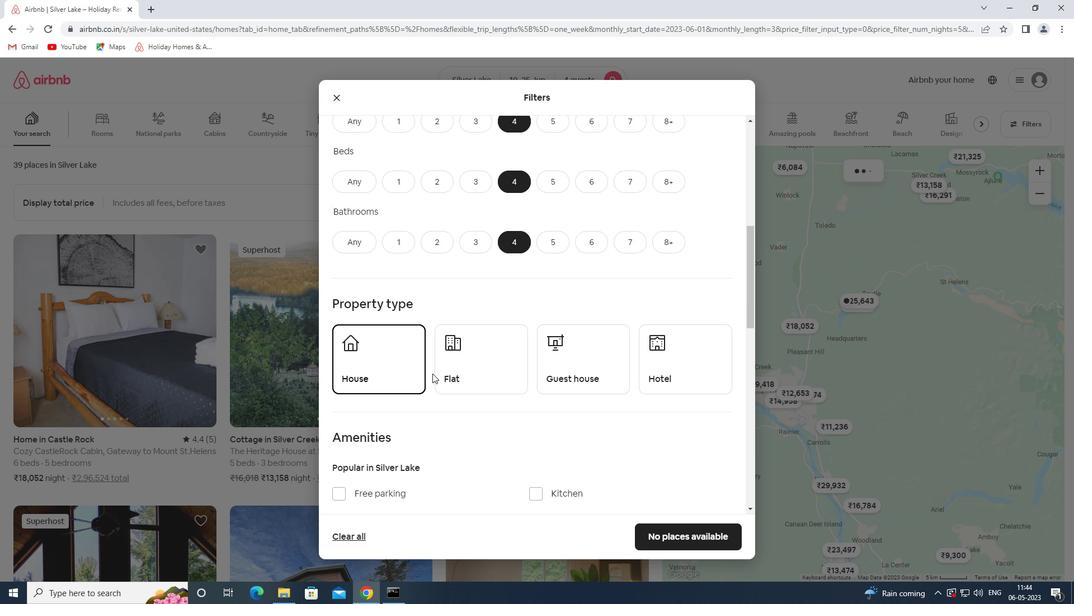 
Action: Mouse pressed left at (435, 372)
Screenshot: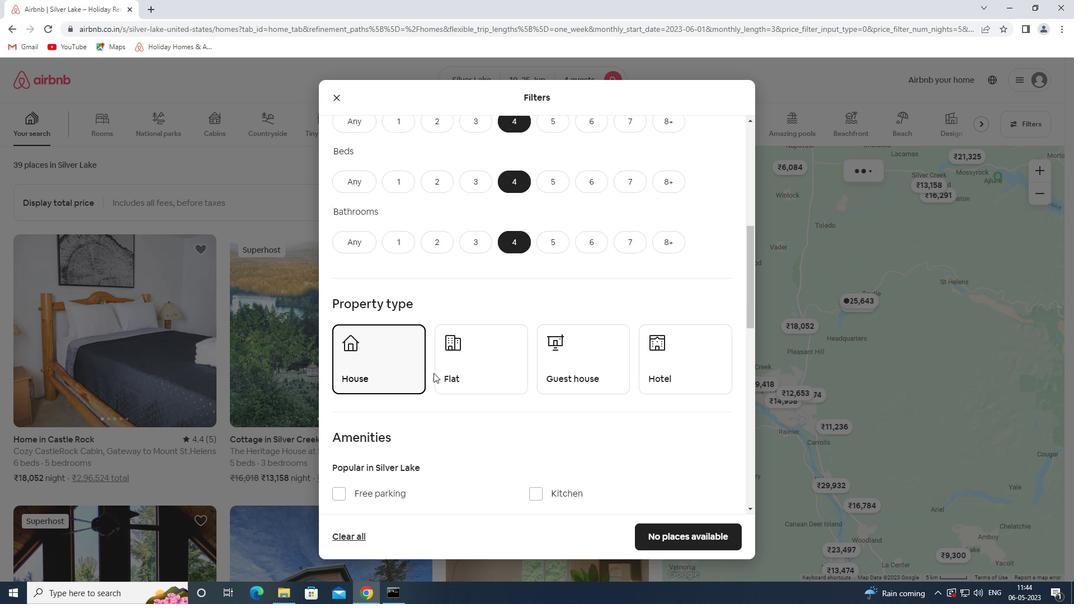 
Action: Mouse moved to (568, 365)
Screenshot: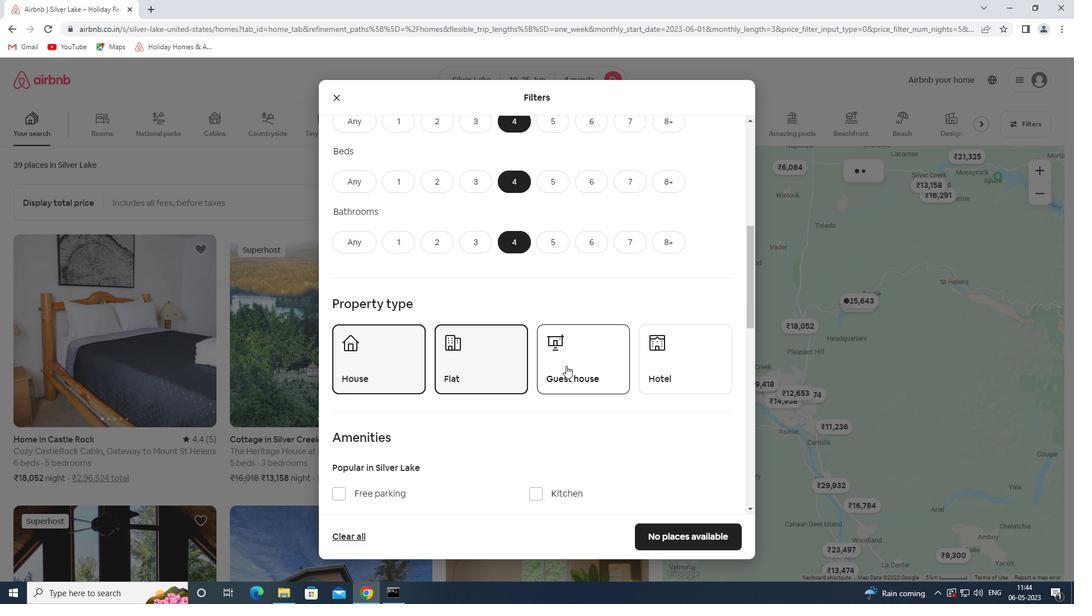 
Action: Mouse pressed left at (568, 365)
Screenshot: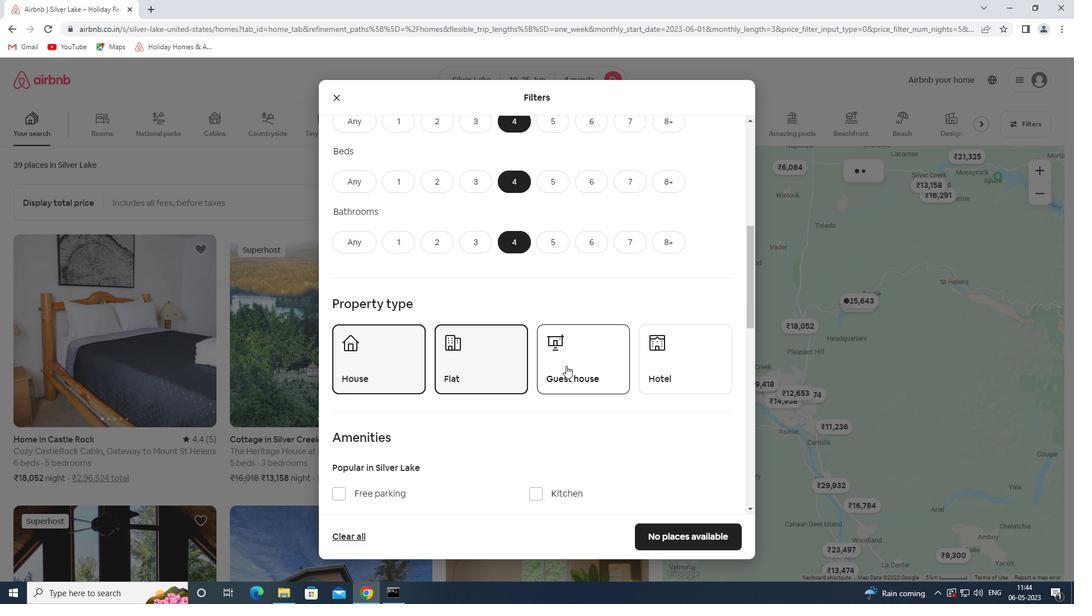 
Action: Mouse moved to (669, 363)
Screenshot: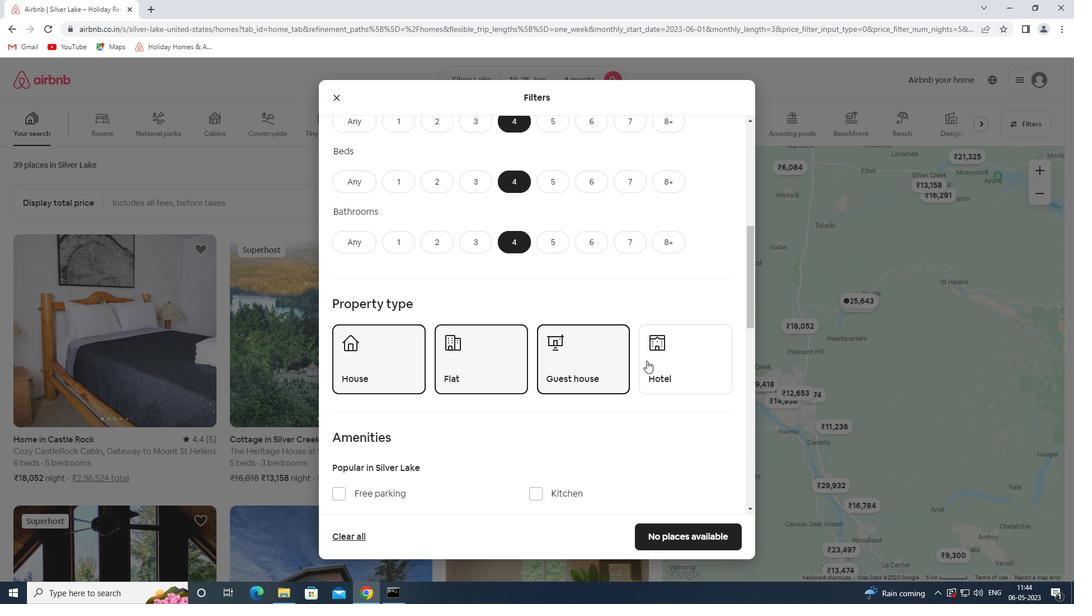 
Action: Mouse pressed left at (669, 363)
Screenshot: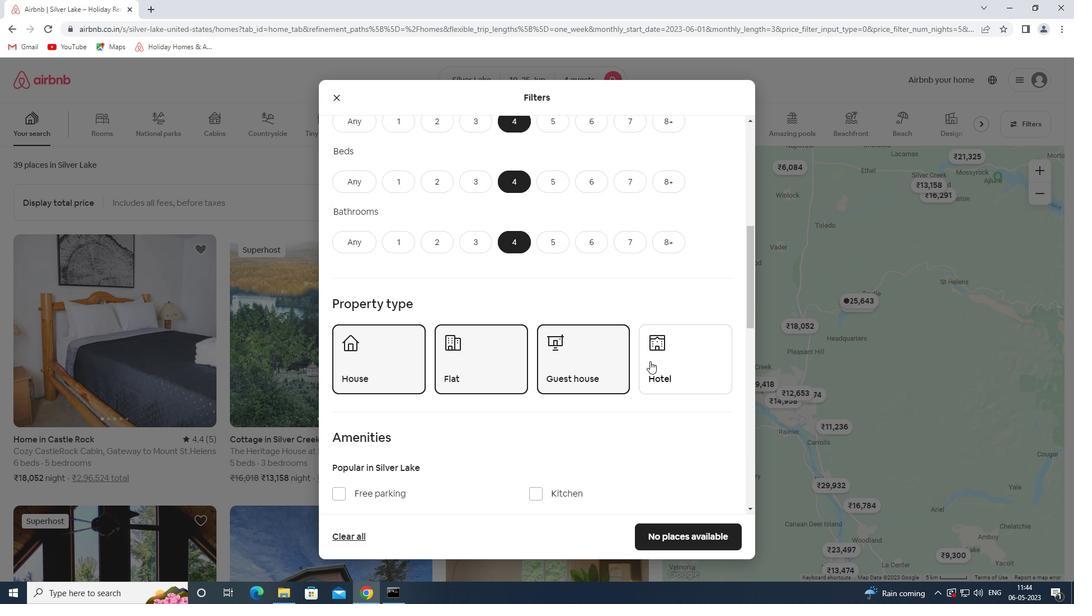 
Action: Mouse moved to (662, 344)
Screenshot: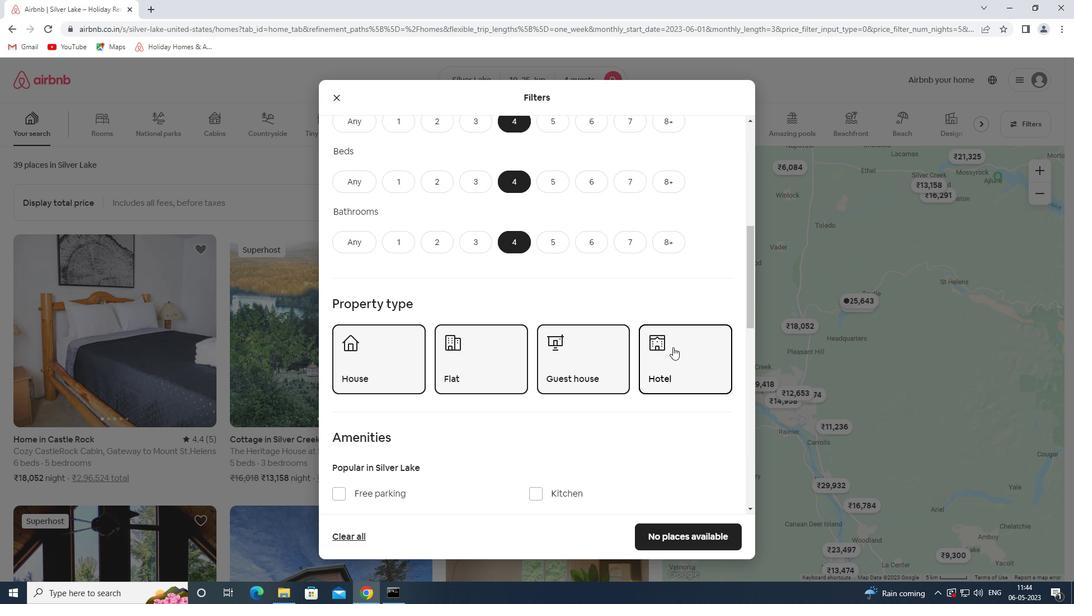 
Action: Mouse scrolled (662, 344) with delta (0, 0)
Screenshot: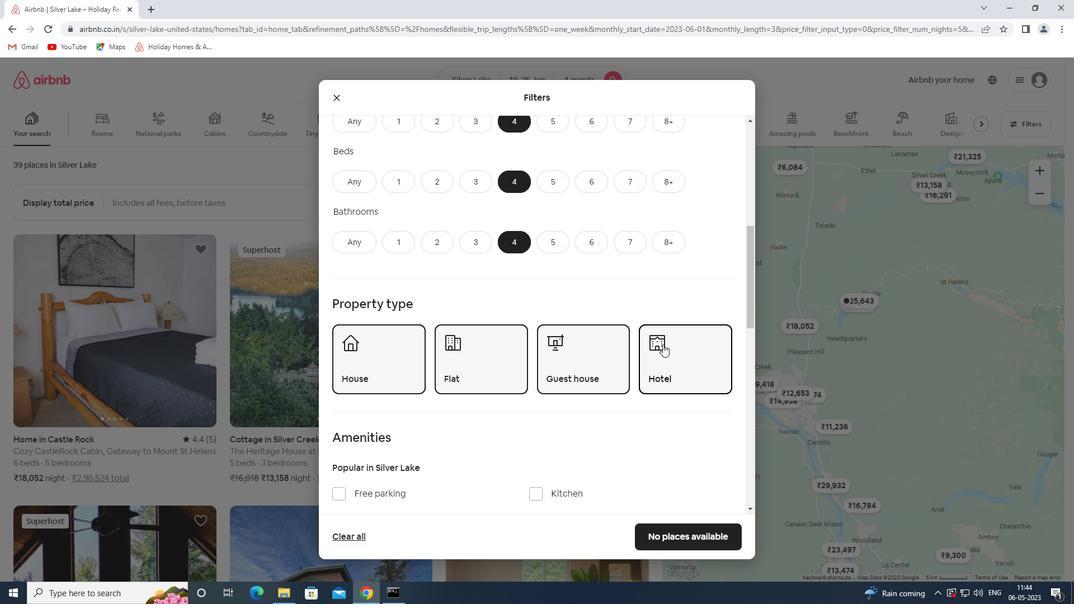 
Action: Mouse scrolled (662, 344) with delta (0, 0)
Screenshot: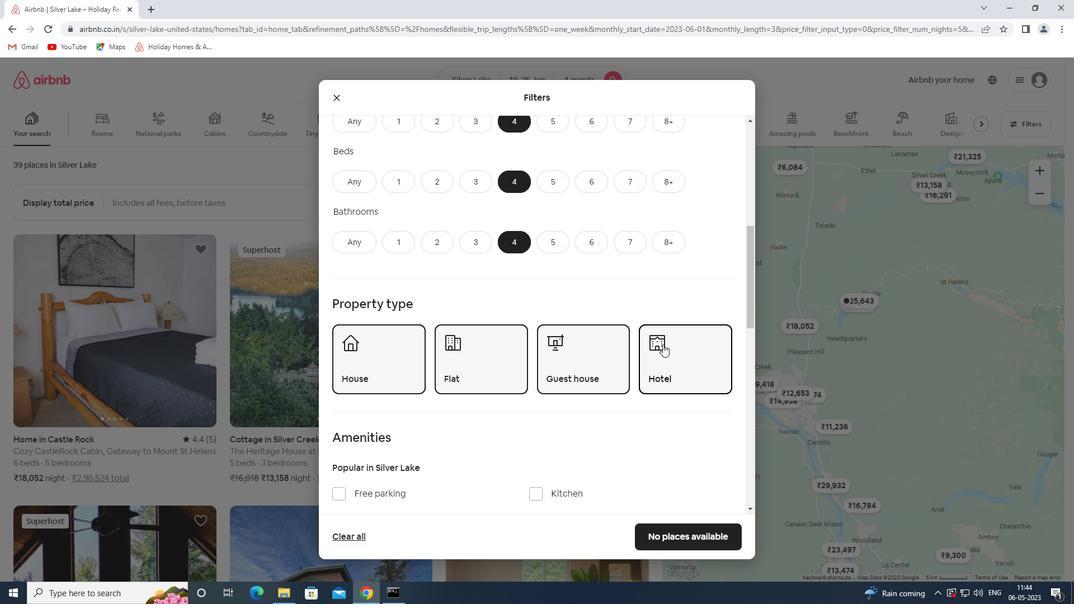 
Action: Mouse scrolled (662, 344) with delta (0, 0)
Screenshot: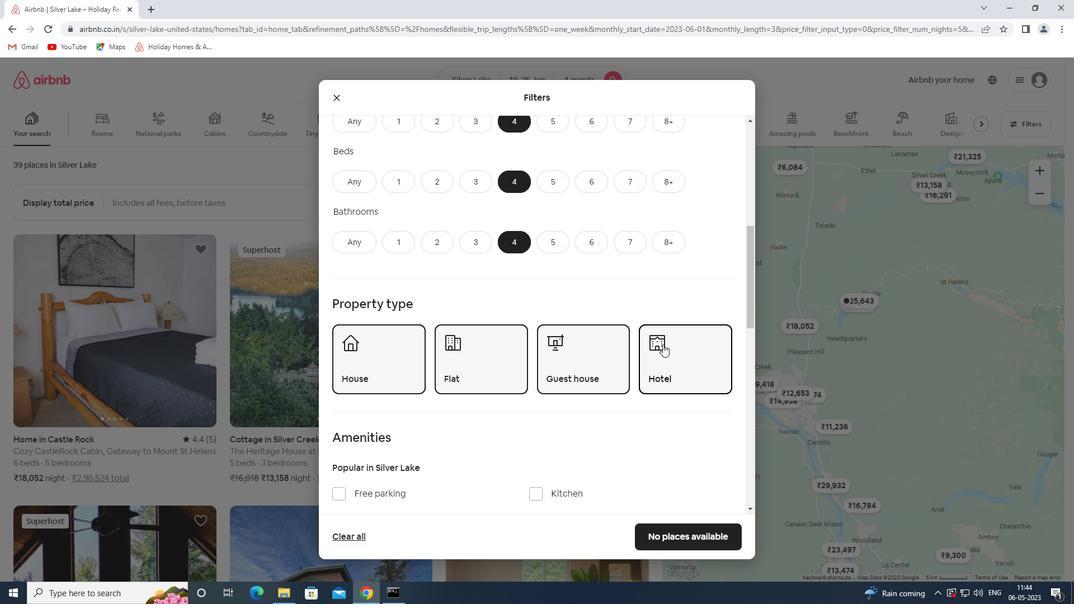 
Action: Mouse moved to (359, 358)
Screenshot: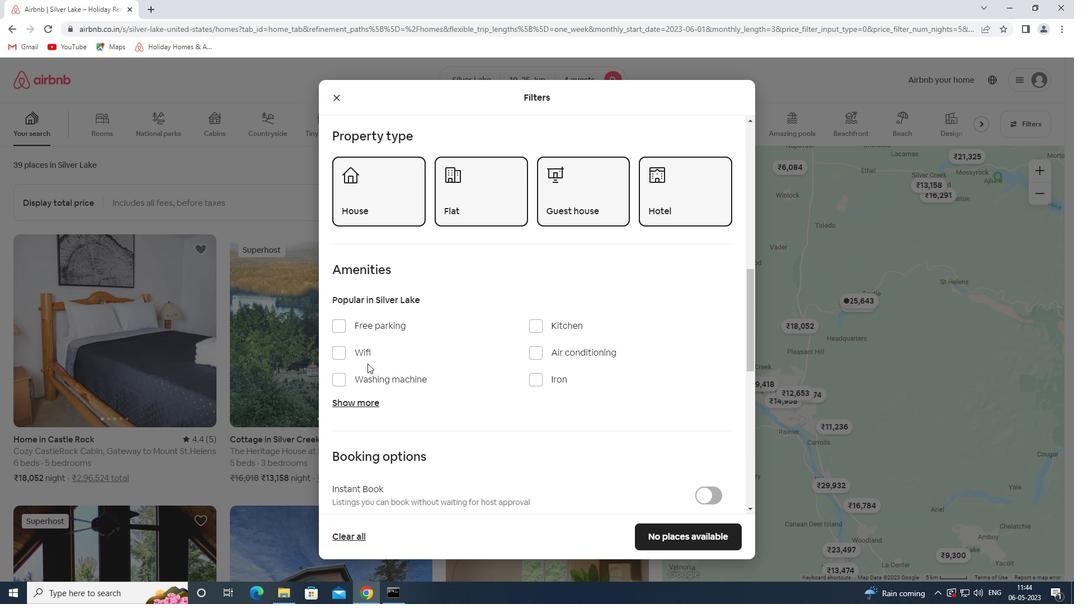 
Action: Mouse pressed left at (359, 358)
Screenshot: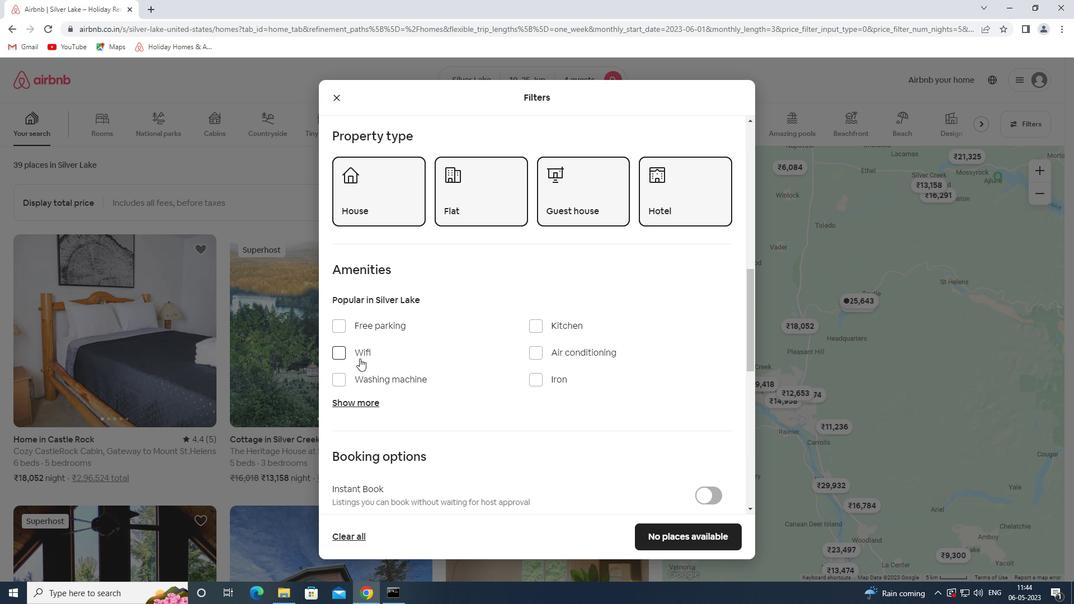
Action: Mouse moved to (366, 397)
Screenshot: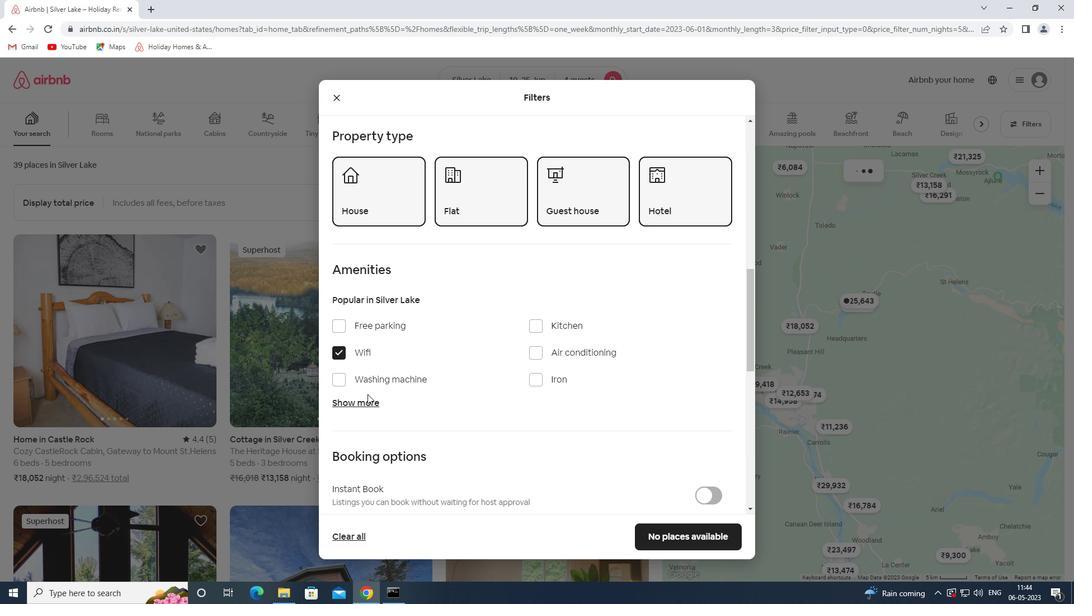 
Action: Mouse pressed left at (366, 397)
Screenshot: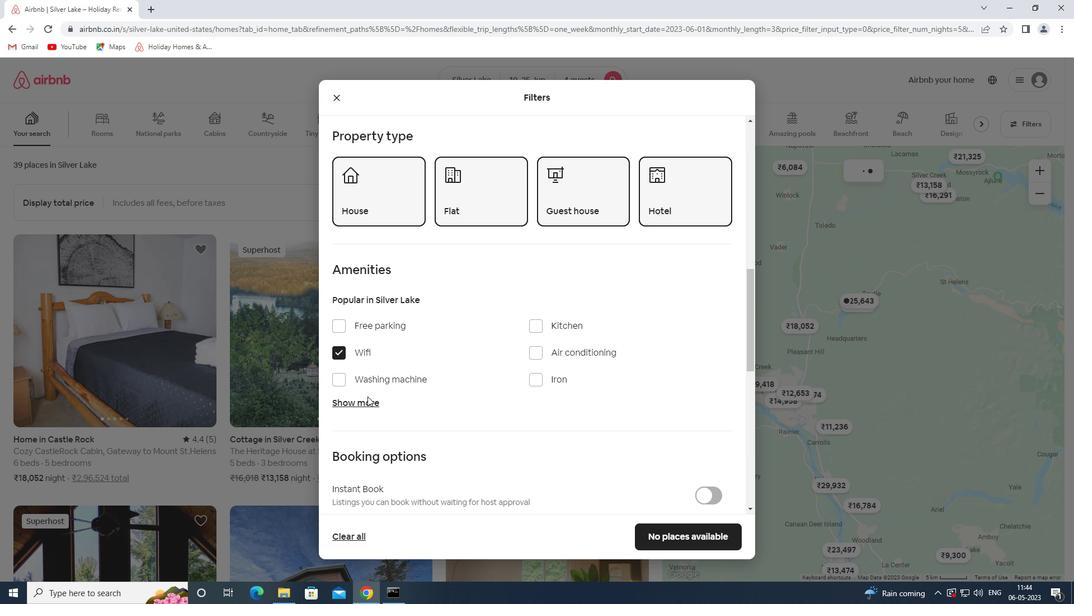 
Action: Mouse moved to (417, 449)
Screenshot: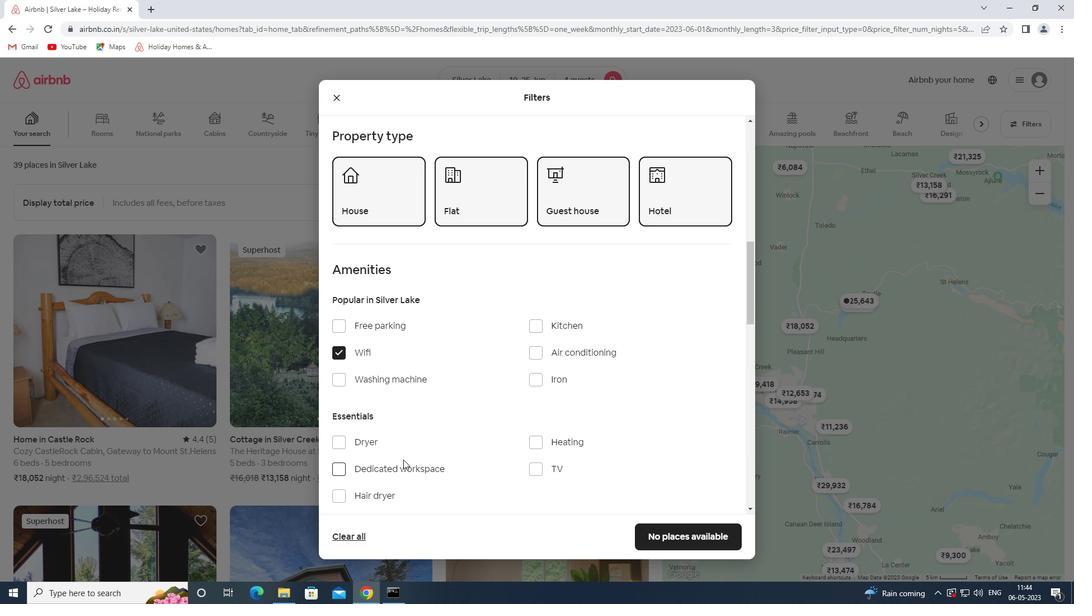 
Action: Mouse scrolled (417, 449) with delta (0, 0)
Screenshot: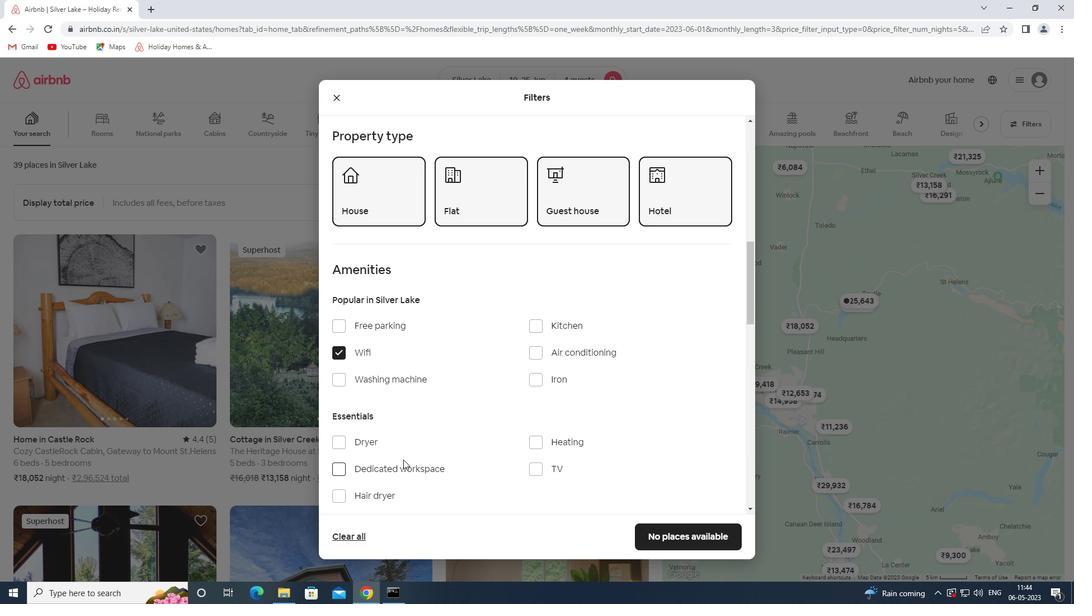 
Action: Mouse moved to (420, 448)
Screenshot: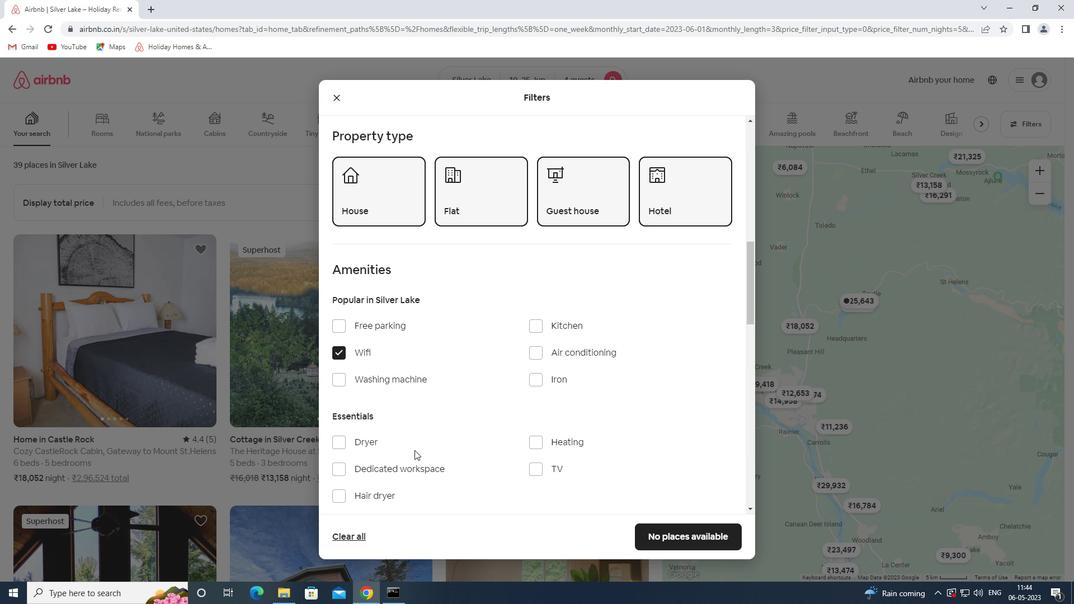 
Action: Mouse scrolled (420, 447) with delta (0, 0)
Screenshot: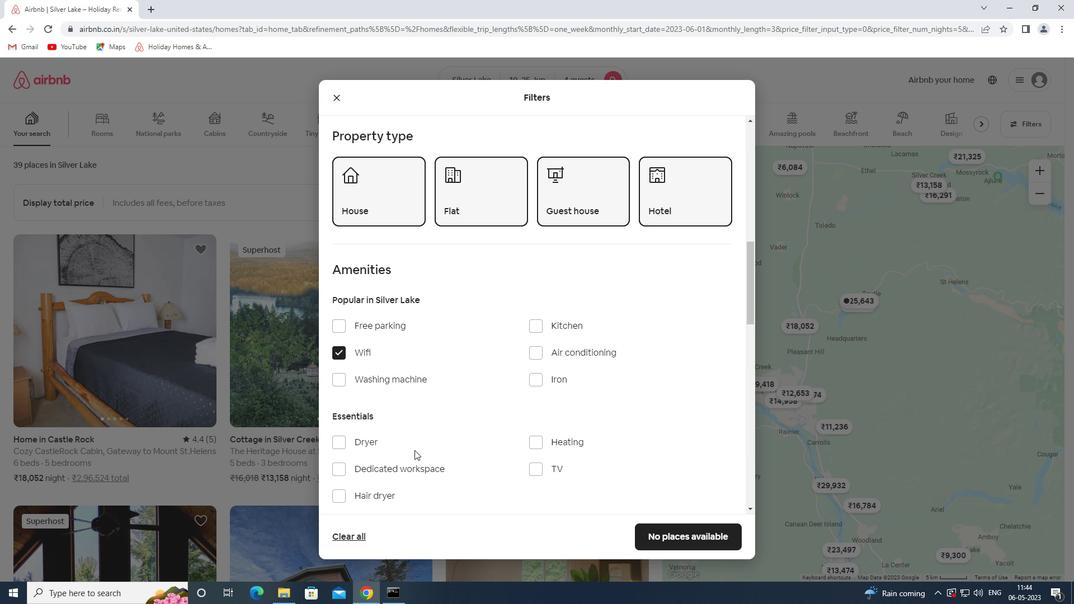 
Action: Mouse moved to (546, 360)
Screenshot: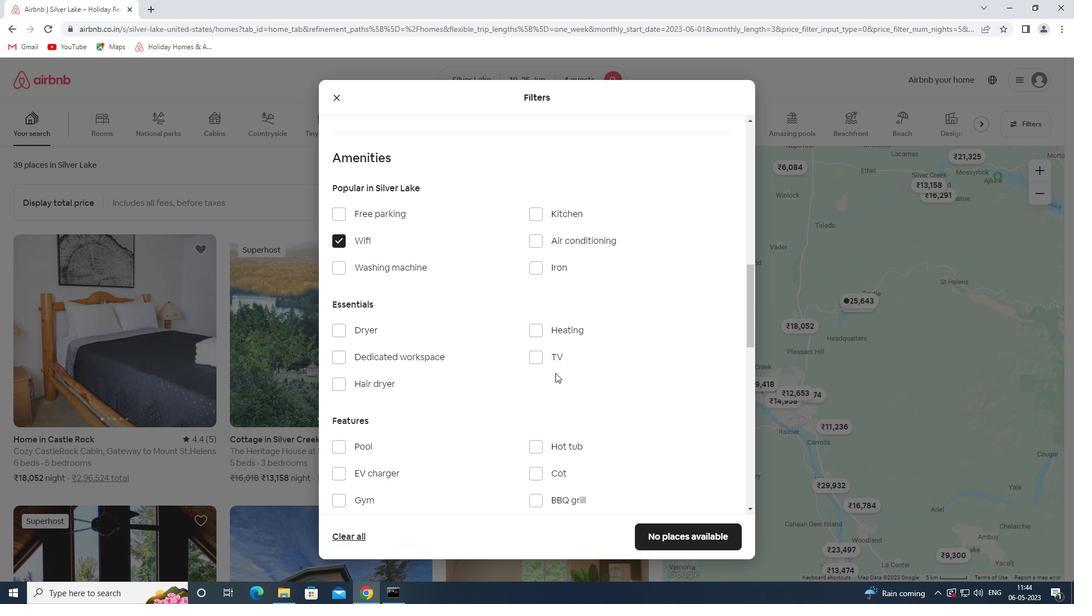 
Action: Mouse pressed left at (546, 360)
Screenshot: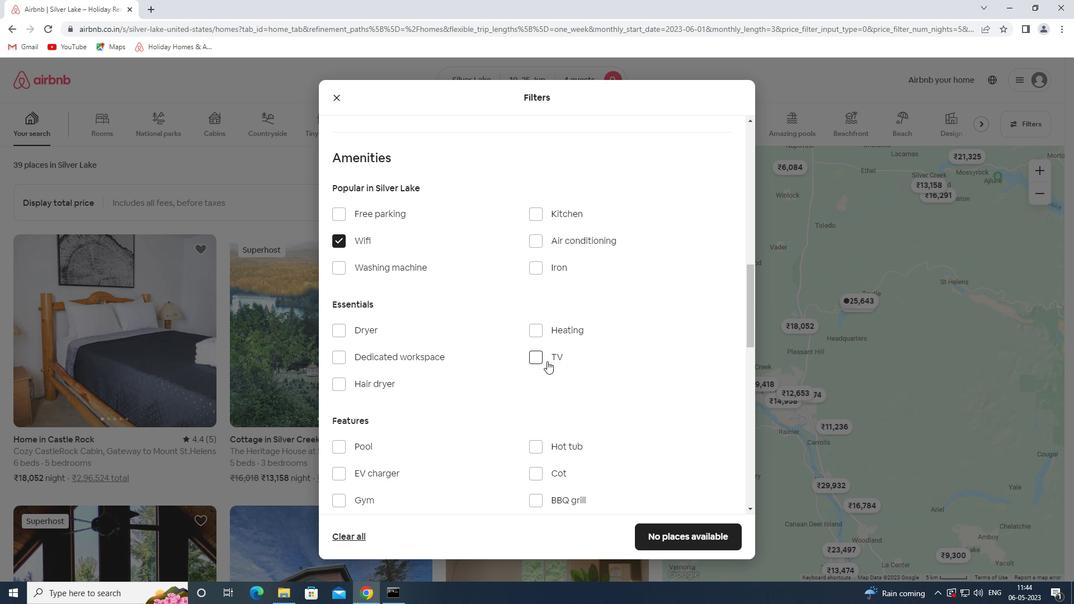 
Action: Mouse moved to (431, 439)
Screenshot: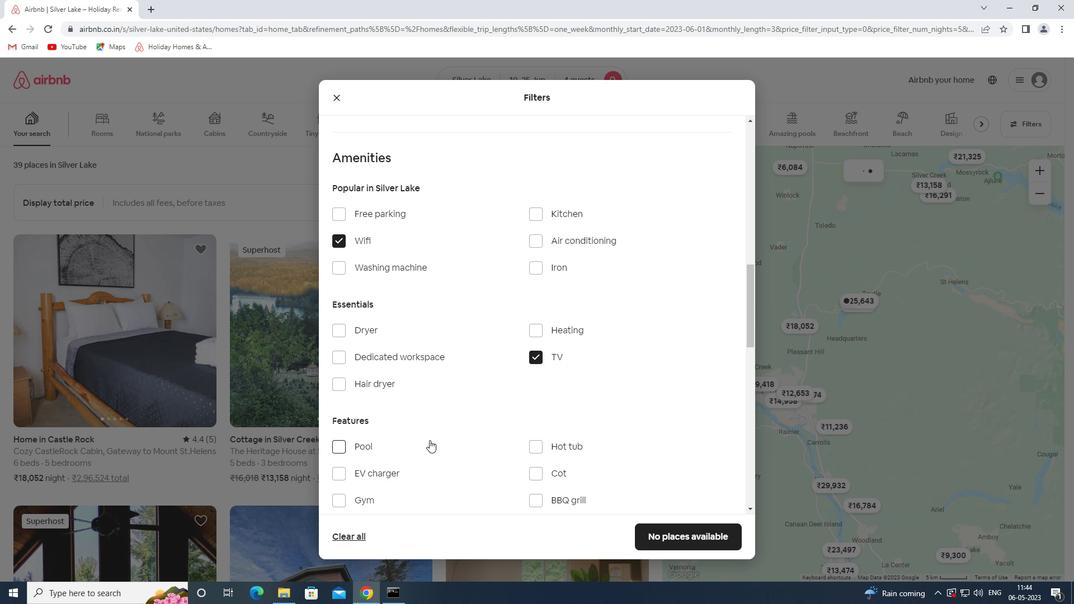 
Action: Mouse scrolled (431, 439) with delta (0, 0)
Screenshot: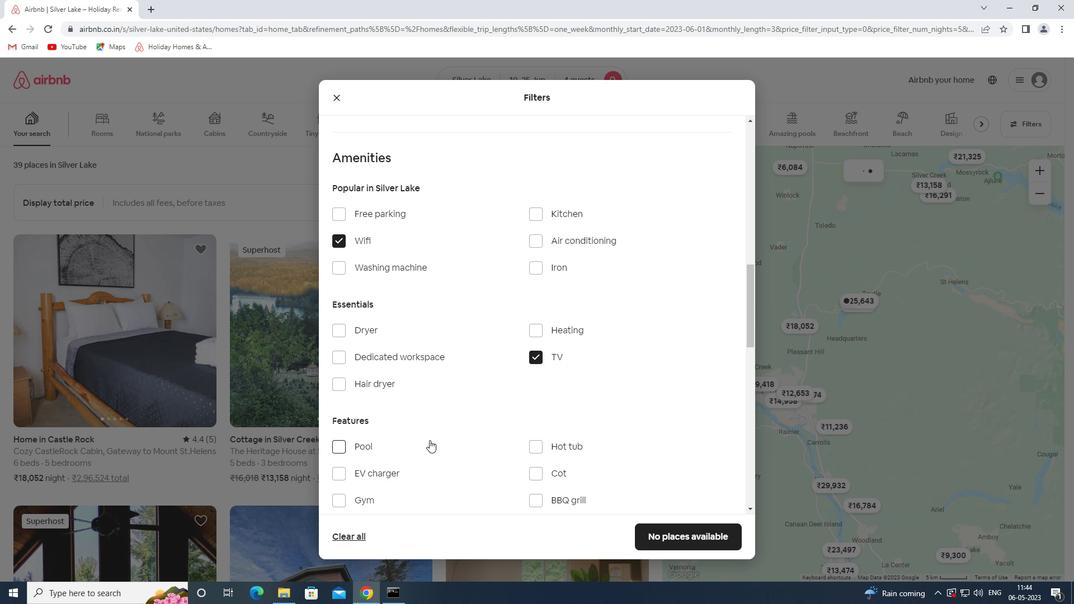 
Action: Mouse moved to (435, 438)
Screenshot: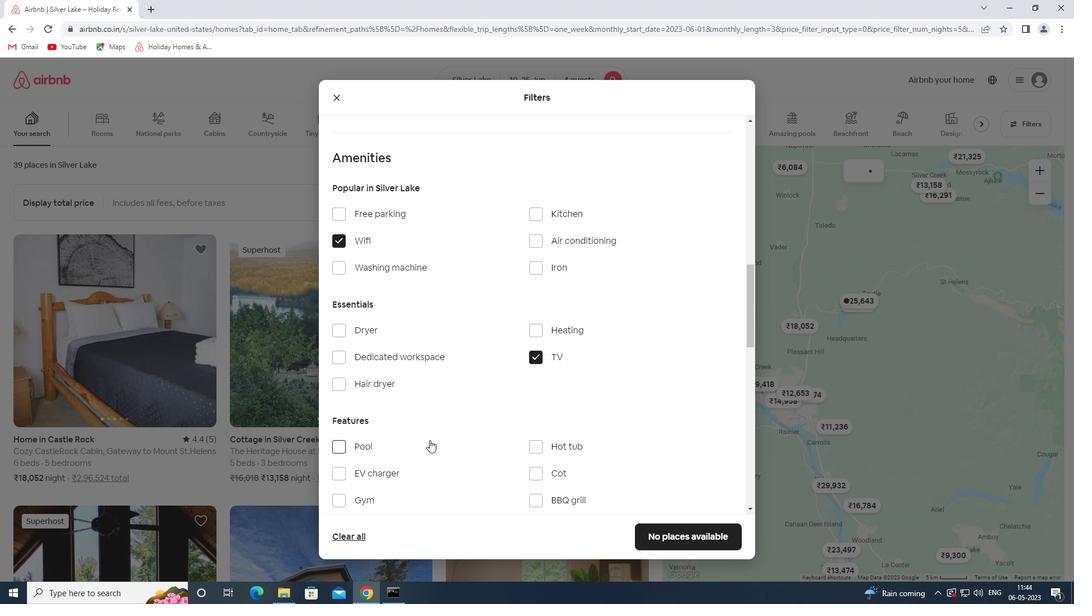 
Action: Mouse scrolled (435, 437) with delta (0, 0)
Screenshot: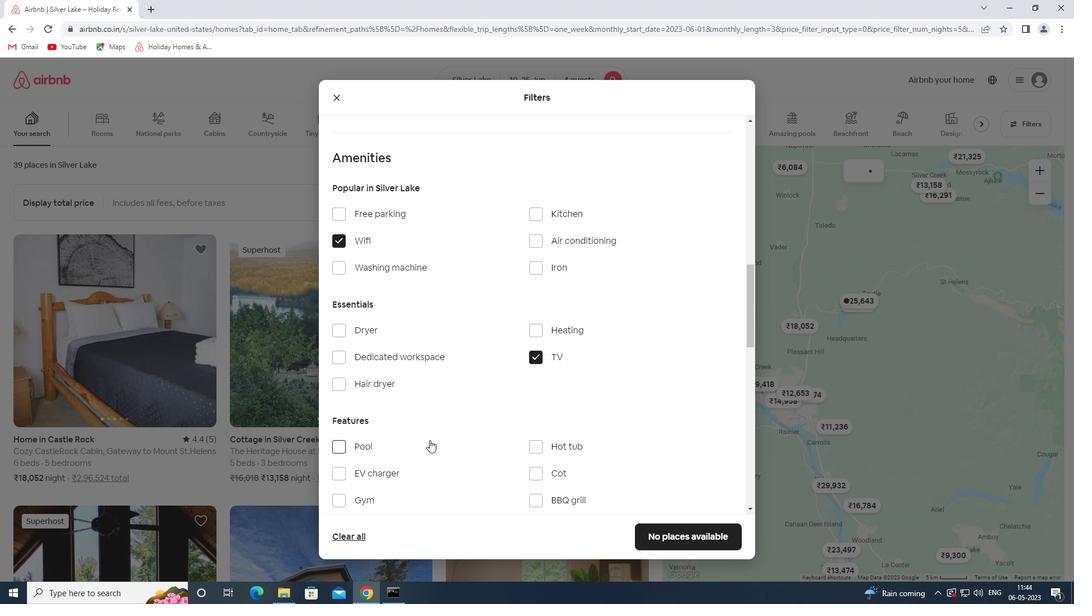 
Action: Mouse moved to (398, 387)
Screenshot: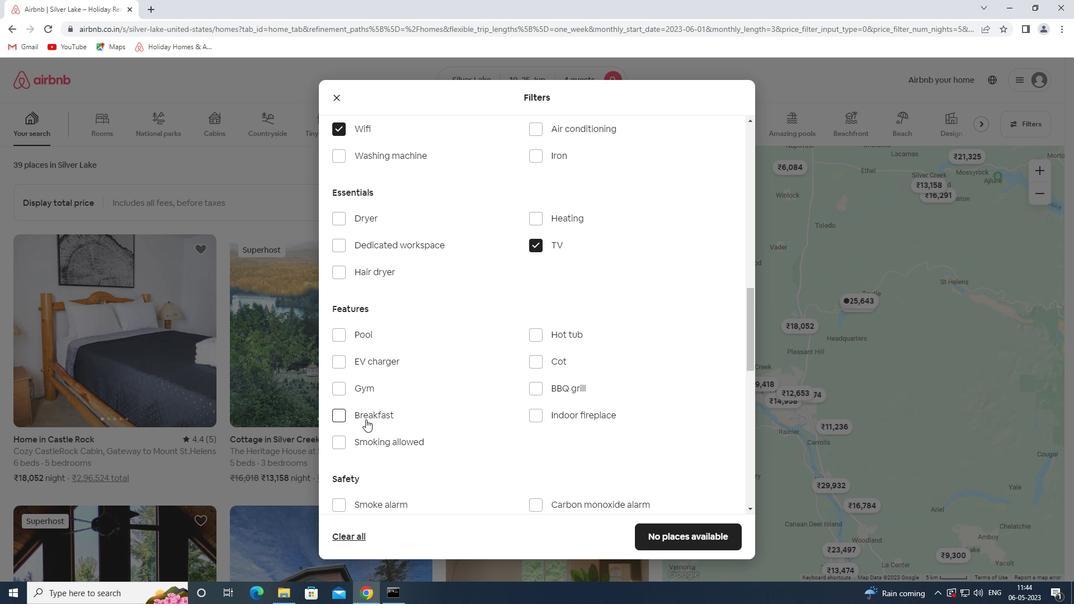 
Action: Mouse scrolled (398, 388) with delta (0, 0)
Screenshot: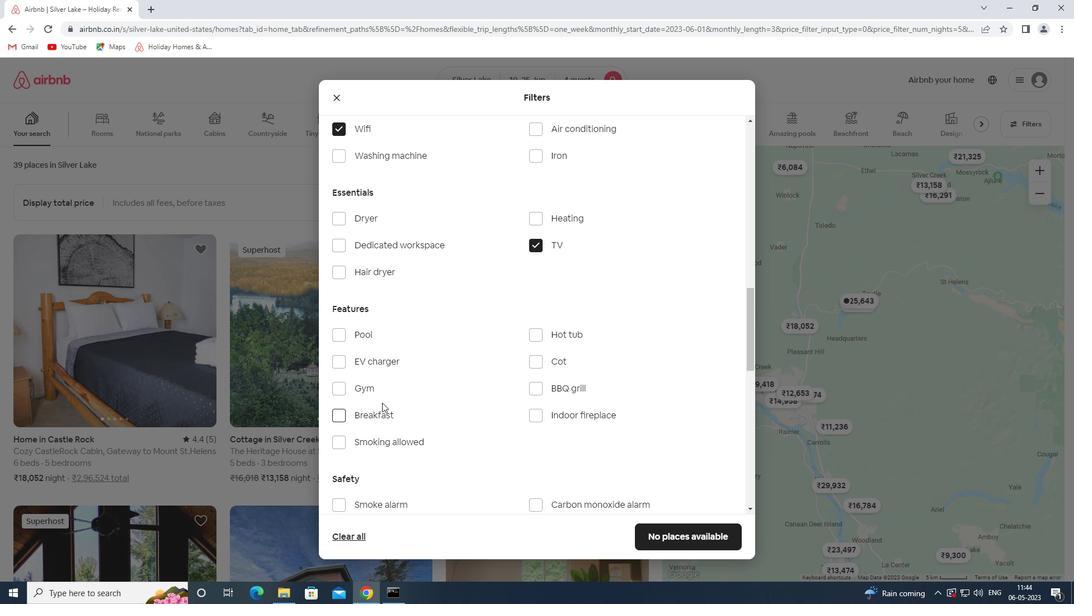 
Action: Mouse scrolled (398, 388) with delta (0, 0)
Screenshot: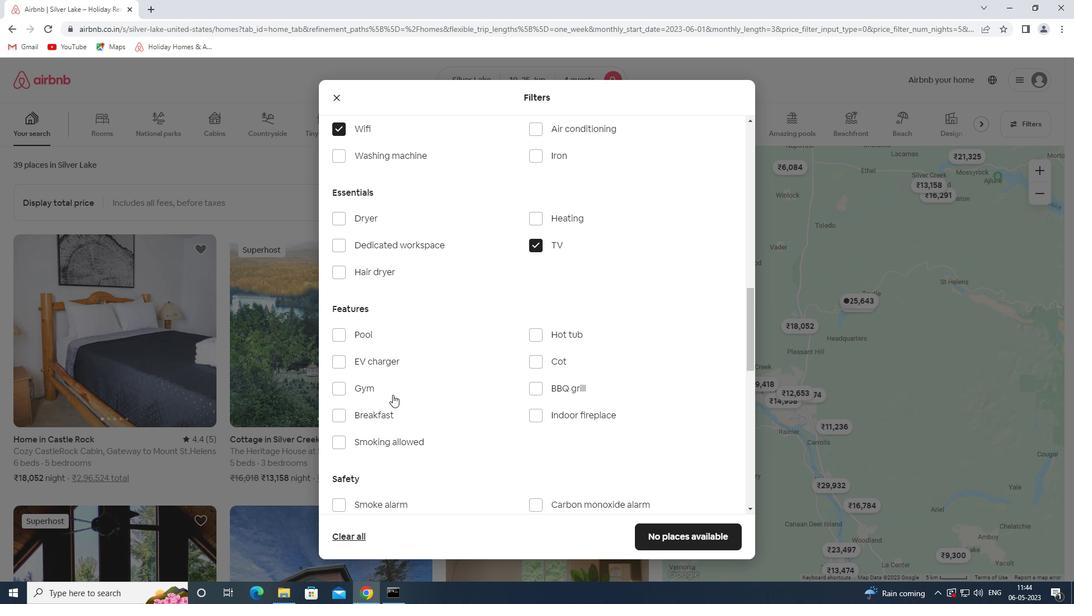 
Action: Mouse moved to (398, 387)
Screenshot: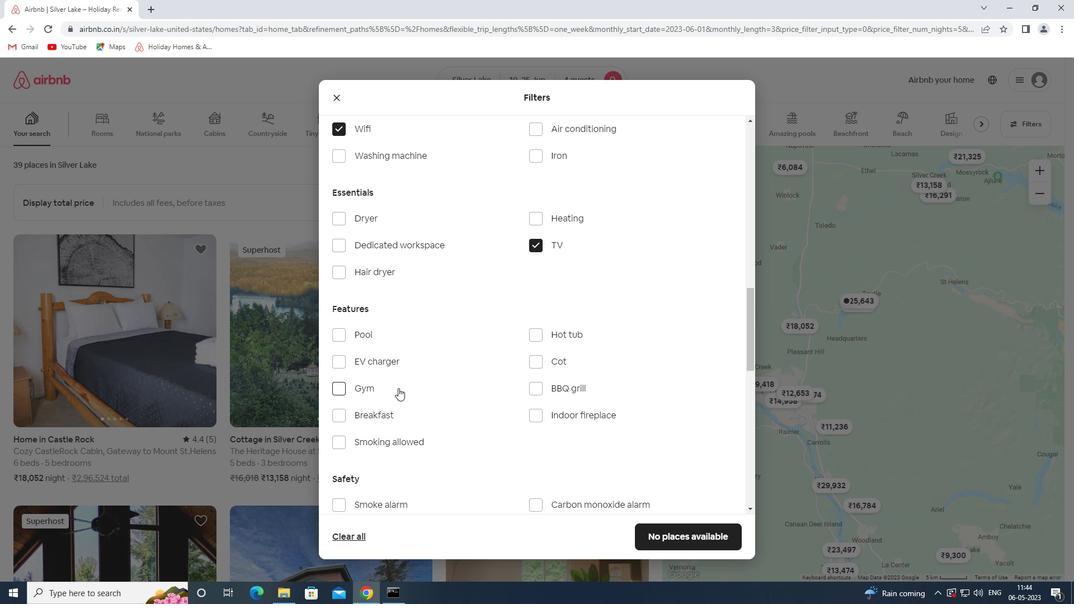 
Action: Mouse scrolled (398, 387) with delta (0, 0)
Screenshot: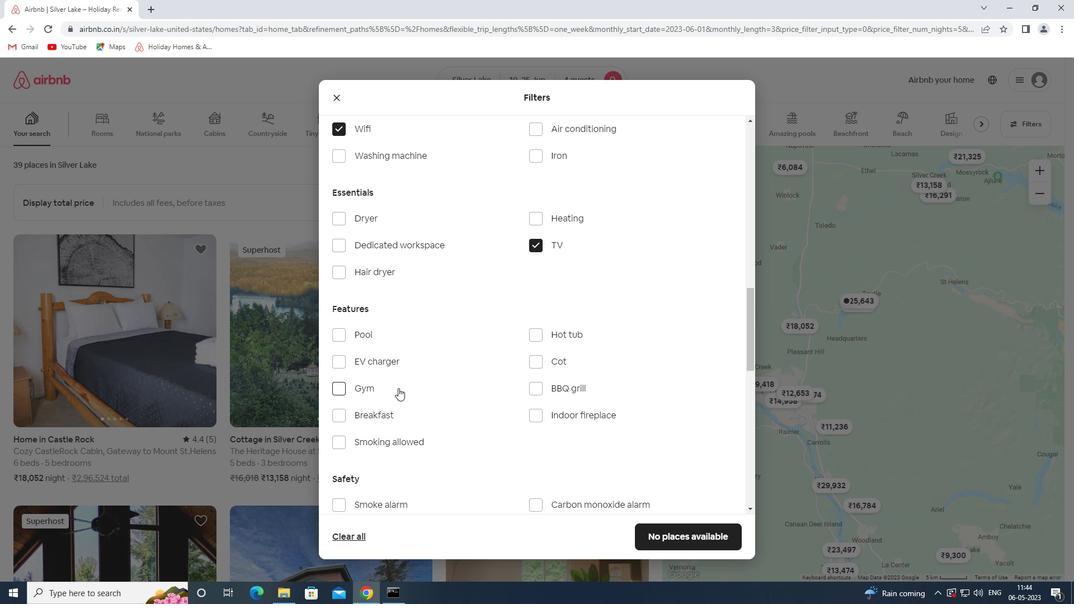 
Action: Mouse scrolled (398, 386) with delta (0, 0)
Screenshot: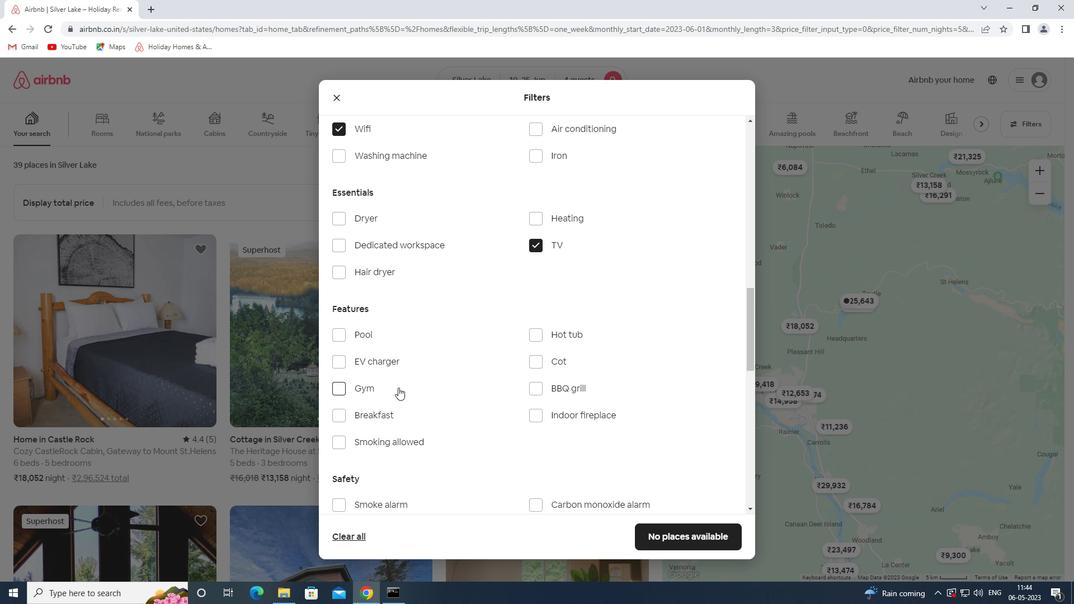
Action: Mouse moved to (382, 214)
Screenshot: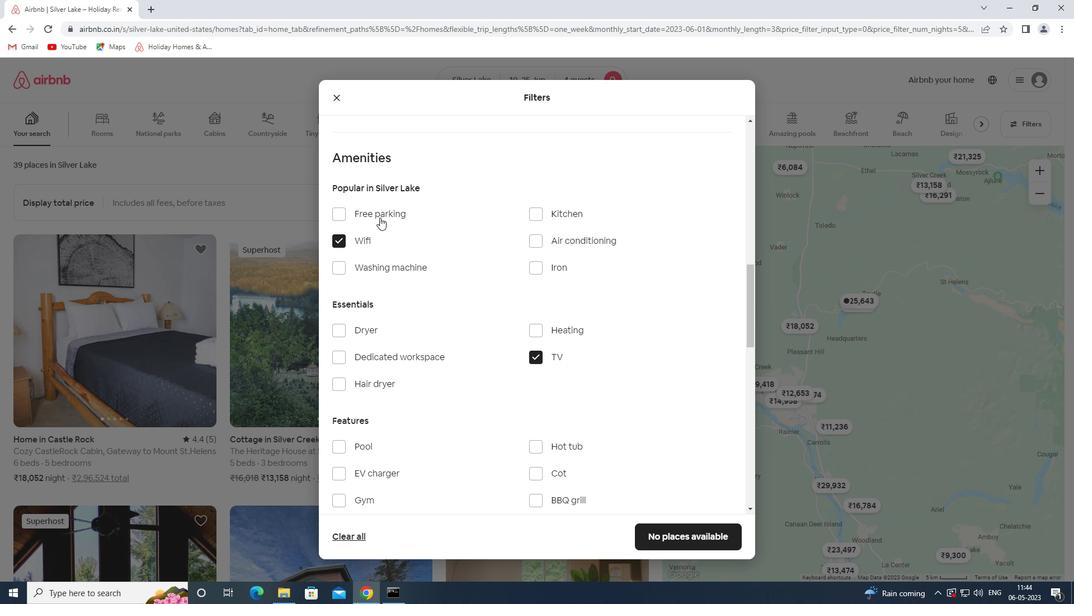 
Action: Mouse pressed left at (382, 214)
Screenshot: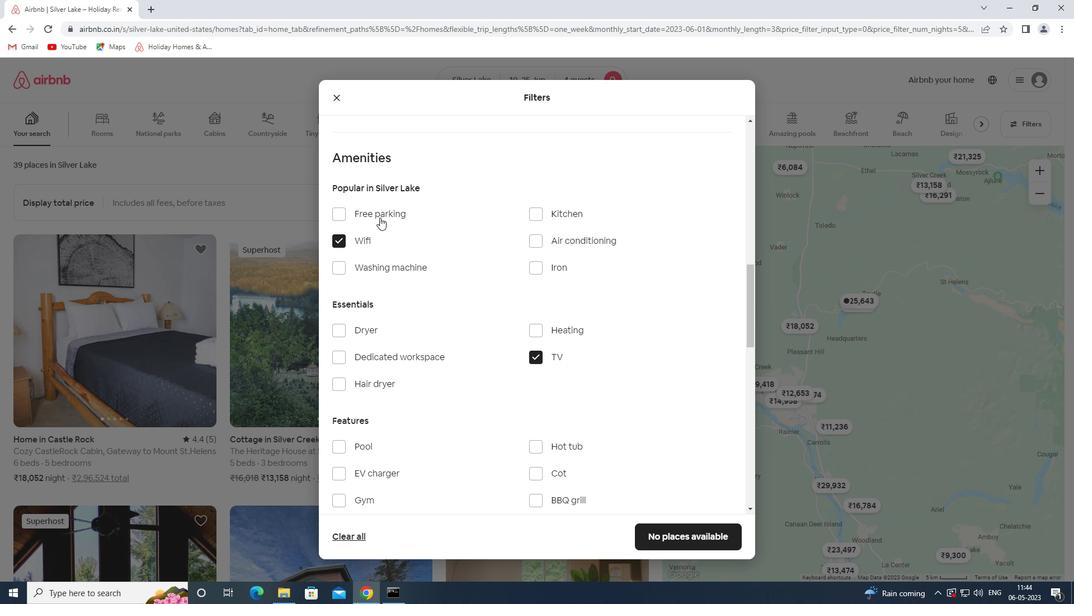 
Action: Mouse moved to (510, 382)
Screenshot: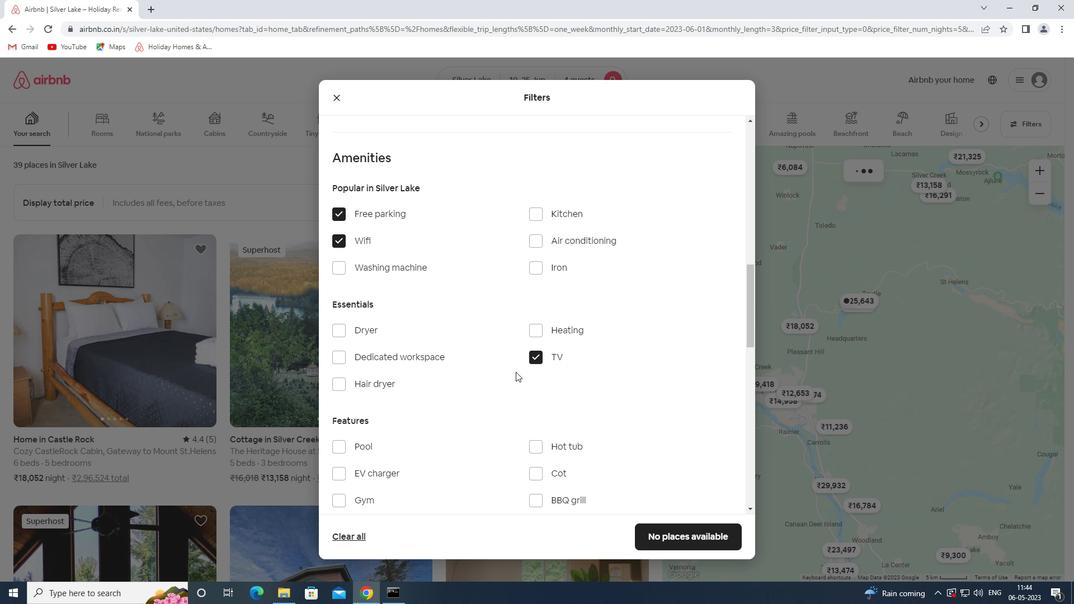 
Action: Mouse scrolled (510, 382) with delta (0, 0)
Screenshot: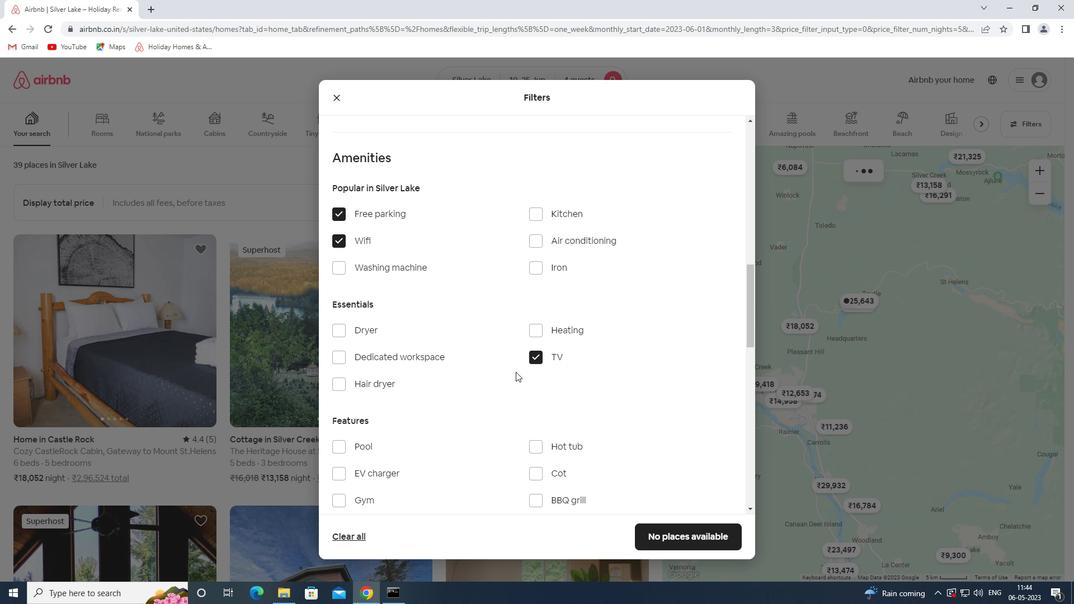 
Action: Mouse moved to (510, 383)
Screenshot: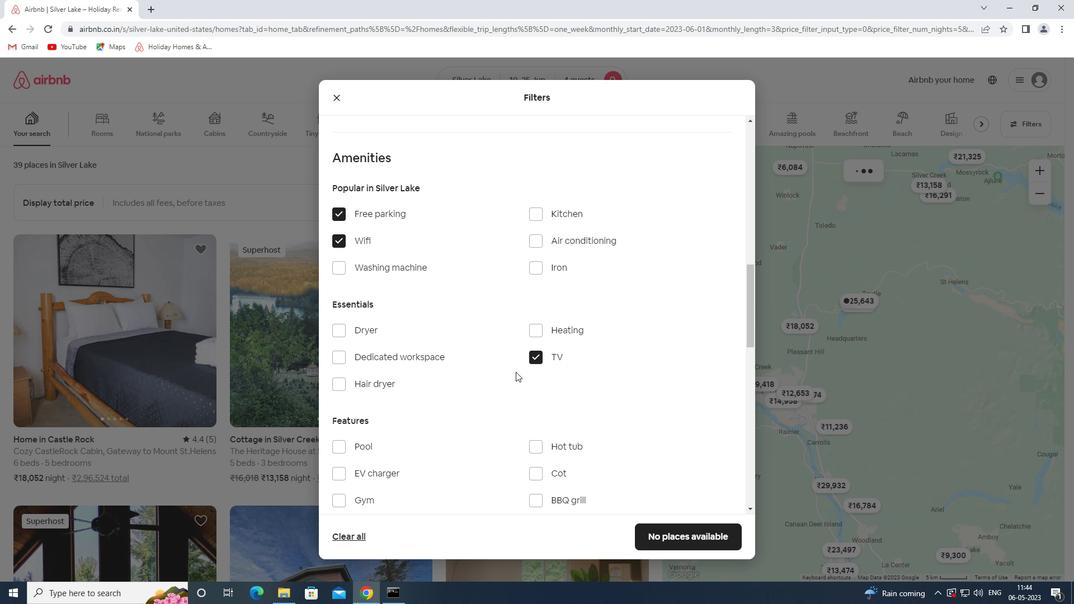 
Action: Mouse scrolled (510, 382) with delta (0, 0)
Screenshot: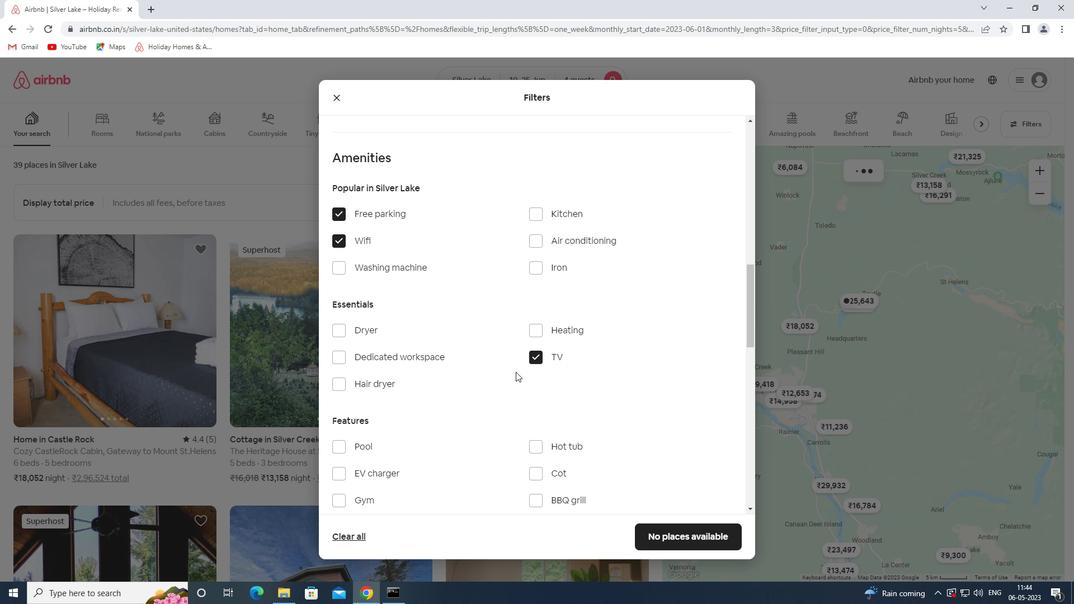 
Action: Mouse scrolled (510, 382) with delta (0, 0)
Screenshot: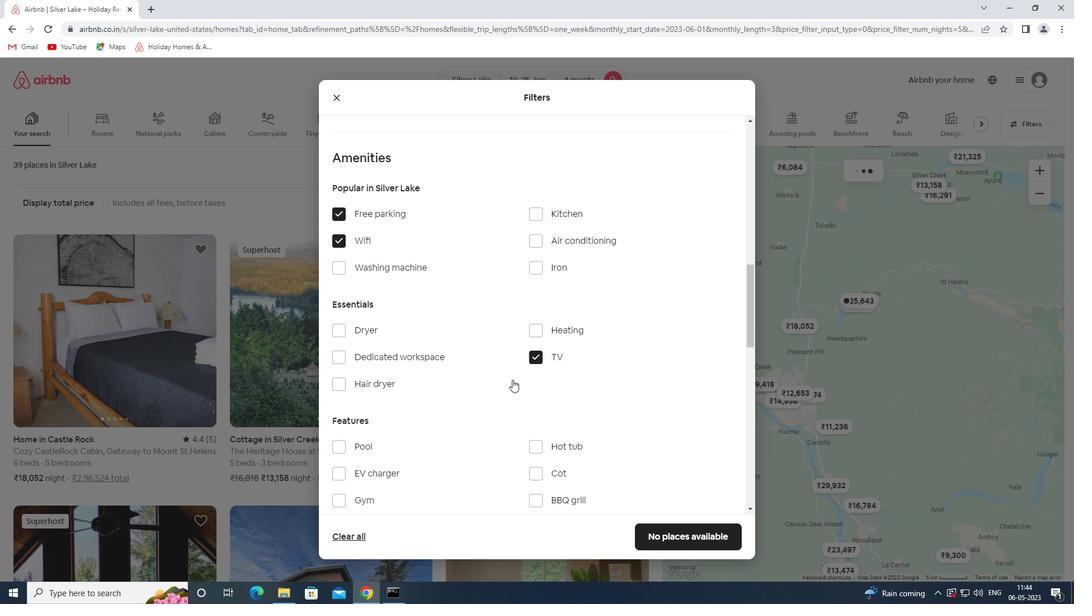 
Action: Mouse moved to (363, 328)
Screenshot: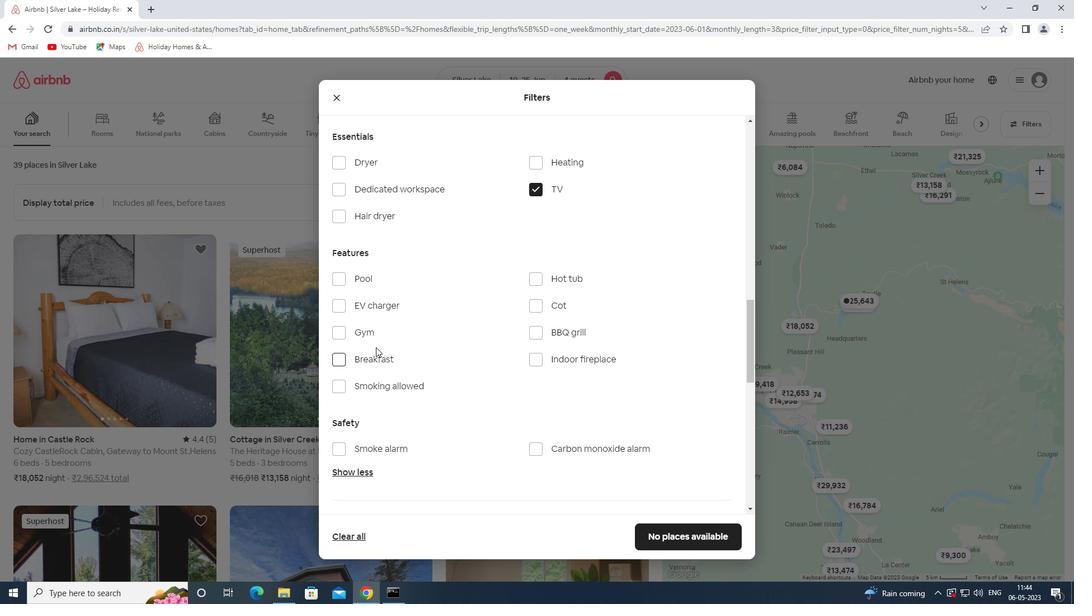 
Action: Mouse pressed left at (363, 328)
Screenshot: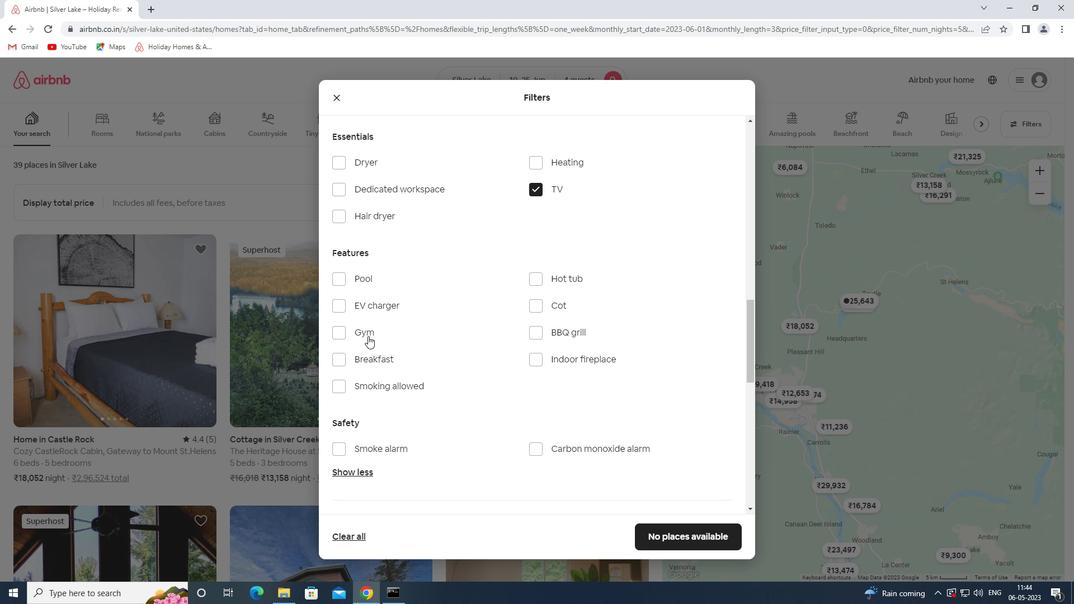 
Action: Mouse moved to (369, 361)
Screenshot: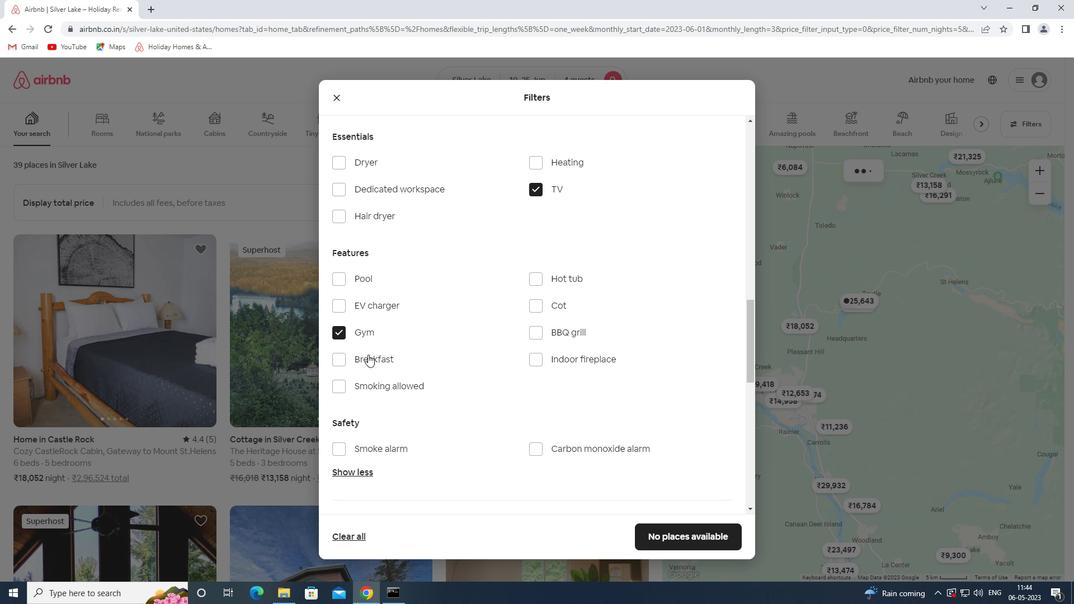 
Action: Mouse pressed left at (369, 361)
Screenshot: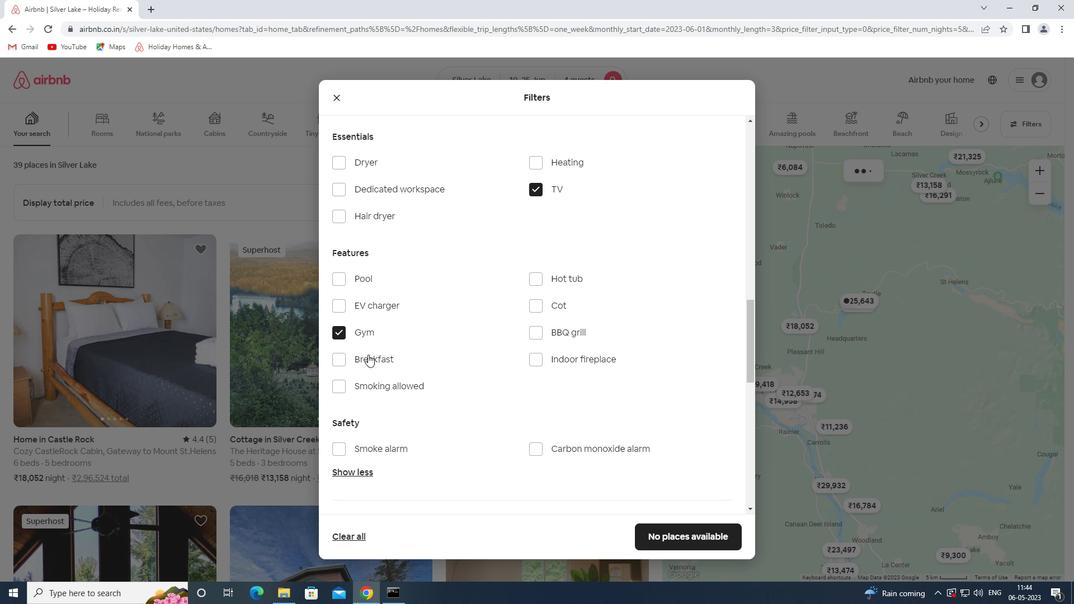 
Action: Mouse moved to (492, 399)
Screenshot: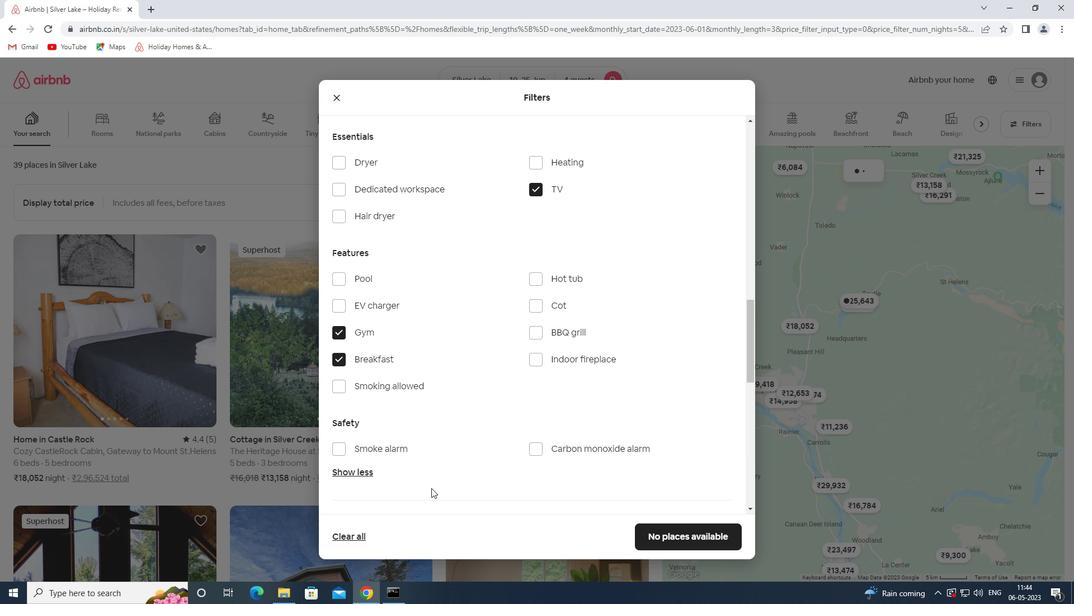 
Action: Mouse scrolled (492, 399) with delta (0, 0)
Screenshot: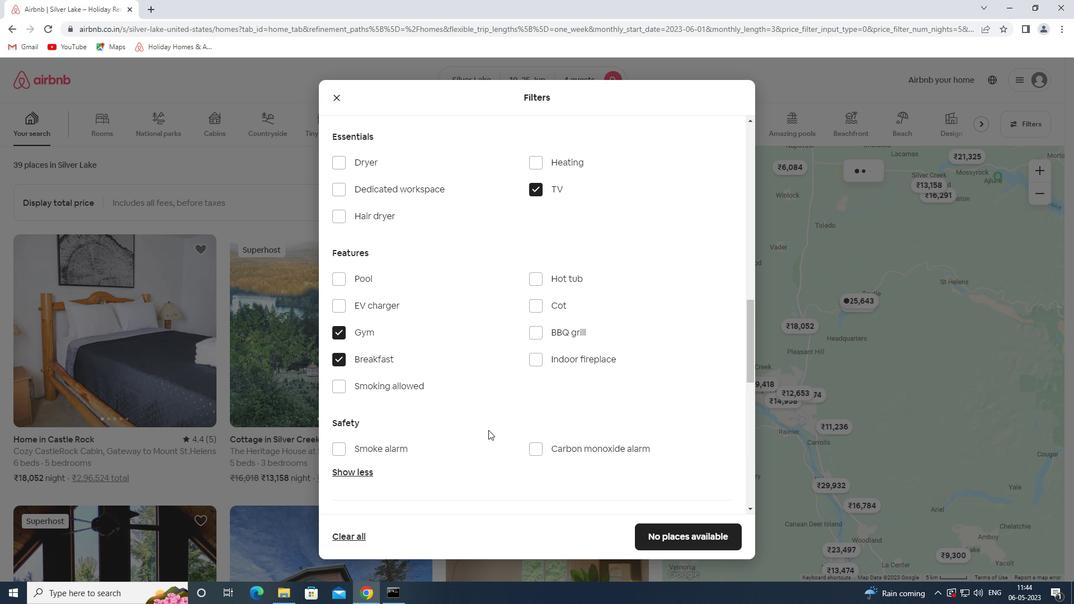
Action: Mouse scrolled (492, 399) with delta (0, 0)
Screenshot: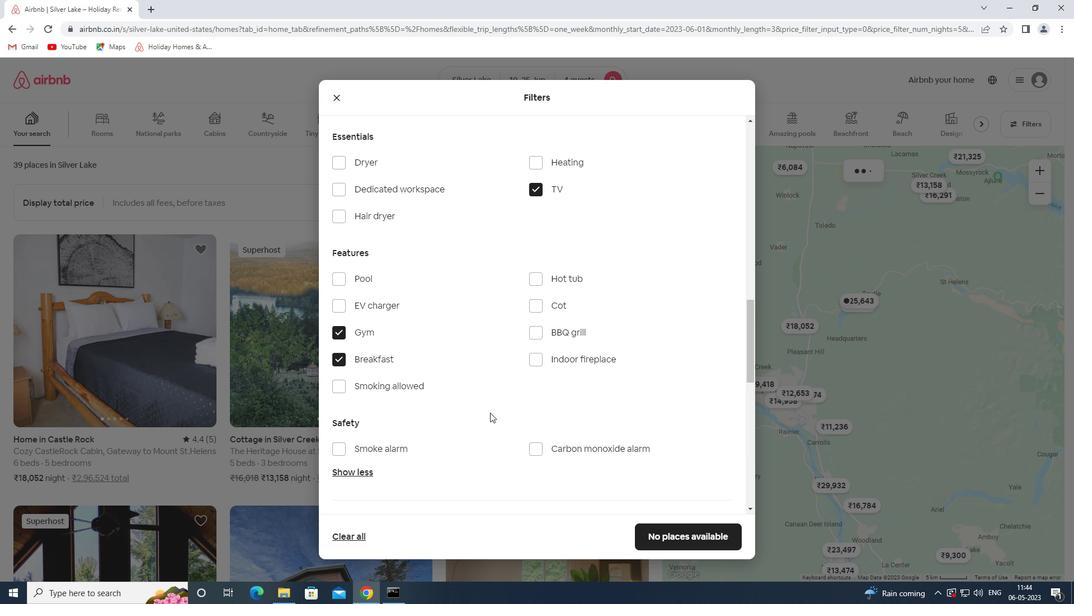 
Action: Mouse scrolled (492, 399) with delta (0, 0)
Screenshot: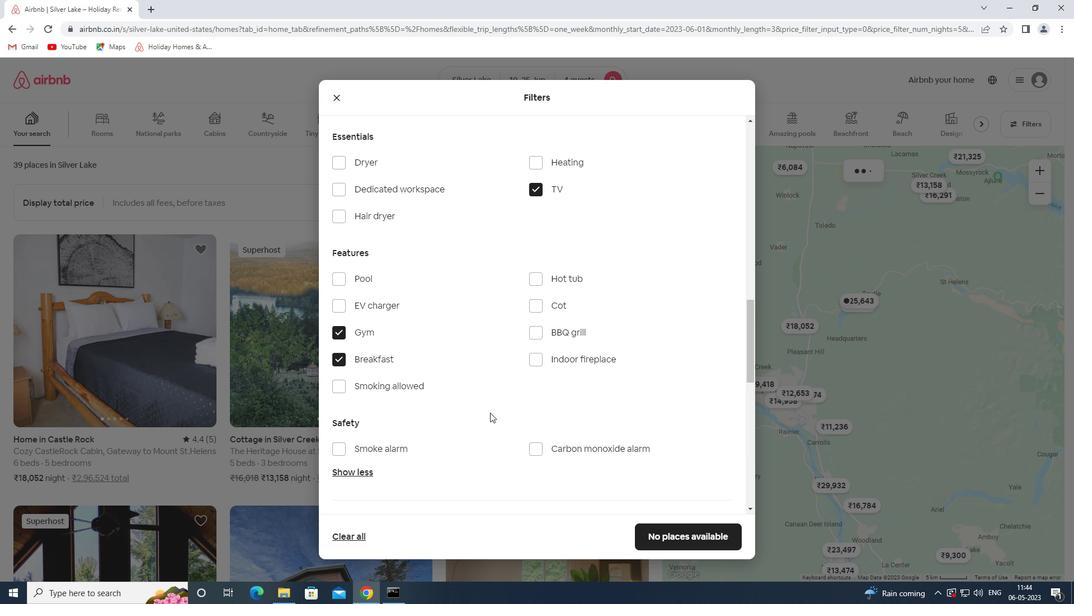 
Action: Mouse scrolled (492, 399) with delta (0, 0)
Screenshot: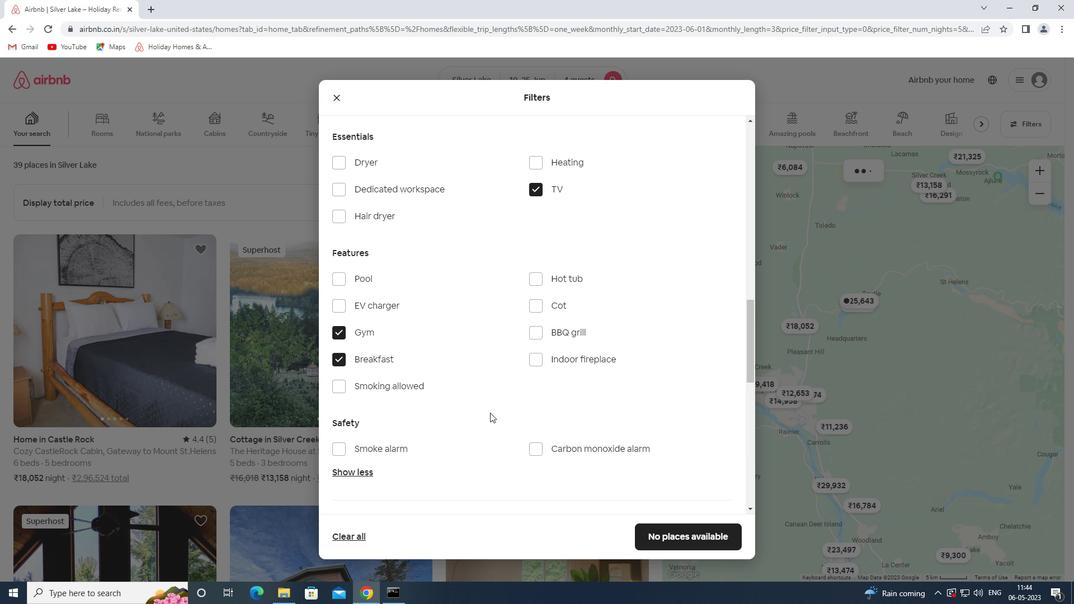 
Action: Mouse scrolled (492, 399) with delta (0, 0)
Screenshot: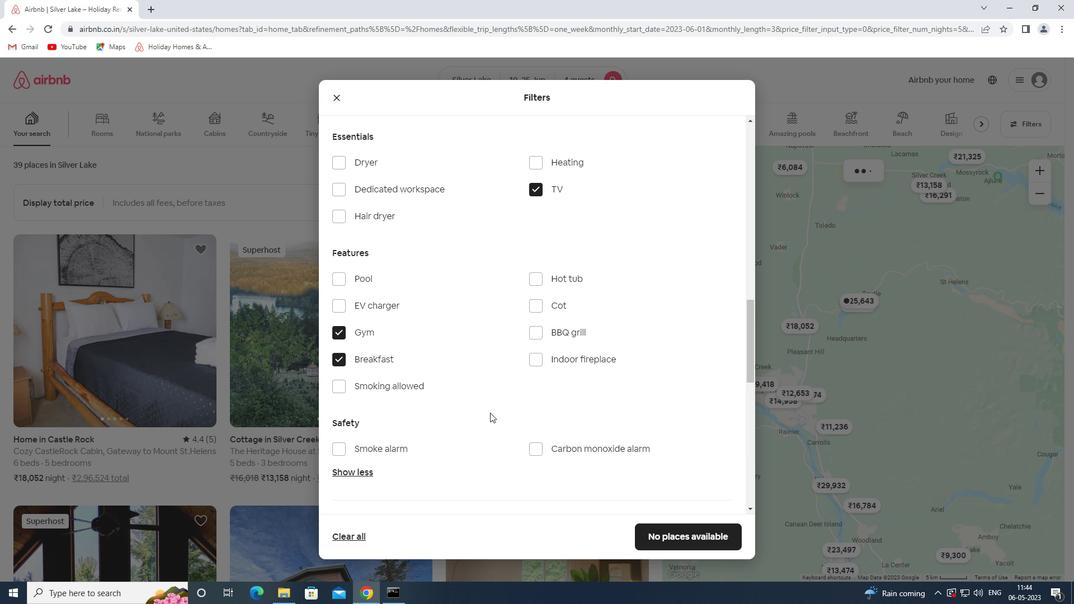 
Action: Mouse moved to (493, 399)
Screenshot: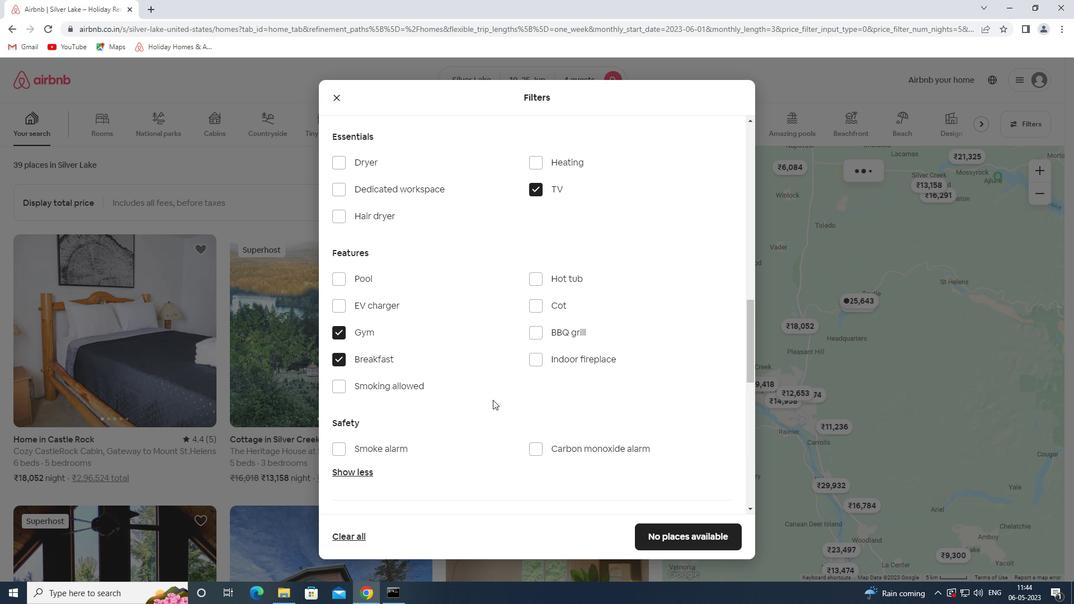 
Action: Mouse scrolled (493, 398) with delta (0, 0)
Screenshot: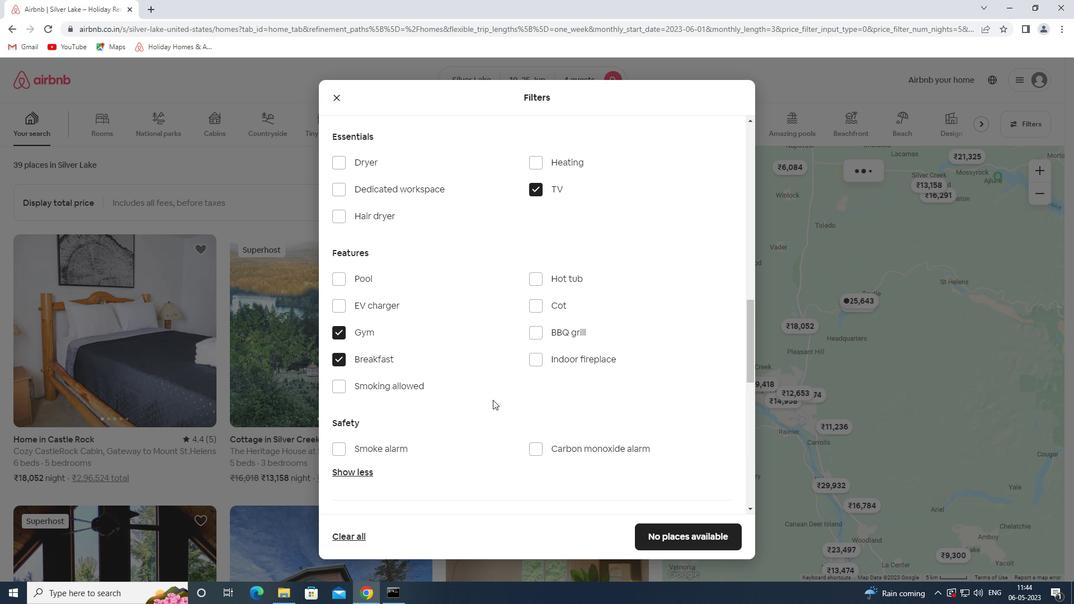 
Action: Mouse moved to (706, 271)
Screenshot: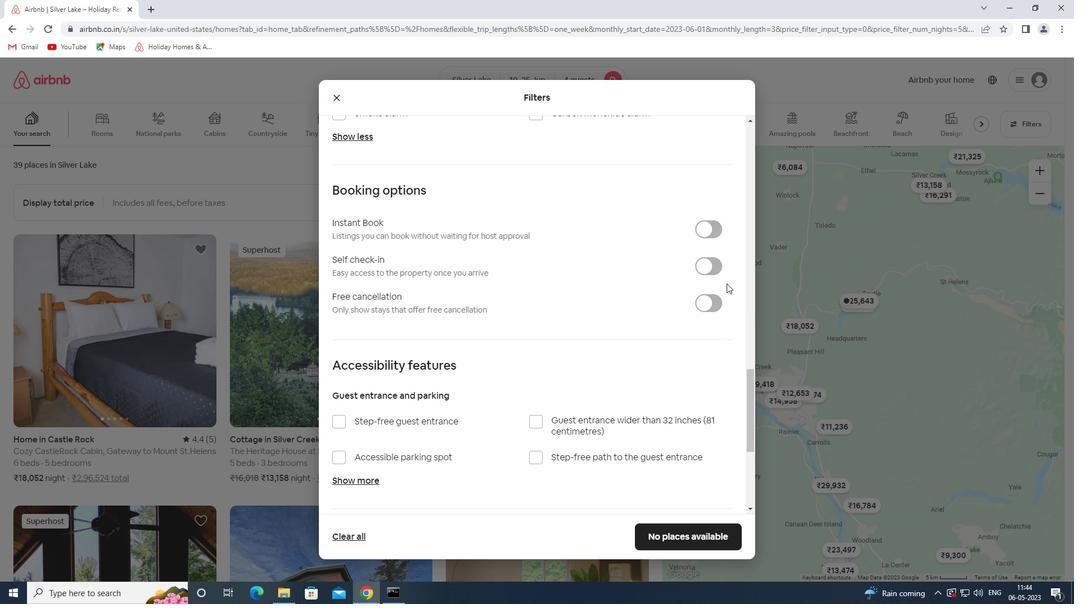 
Action: Mouse pressed left at (706, 271)
Screenshot: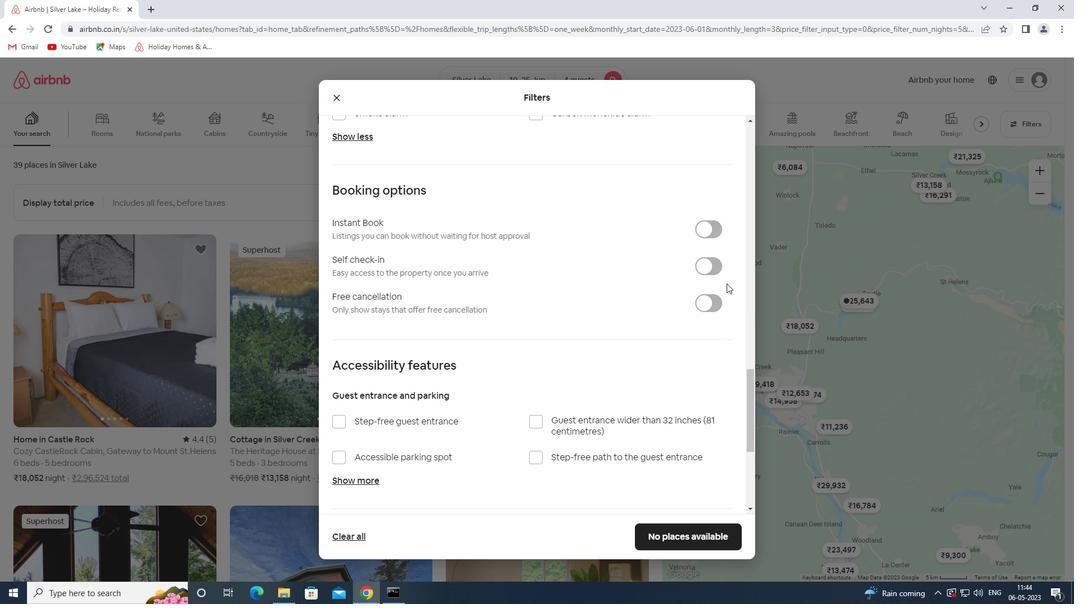 
Action: Mouse moved to (534, 411)
Screenshot: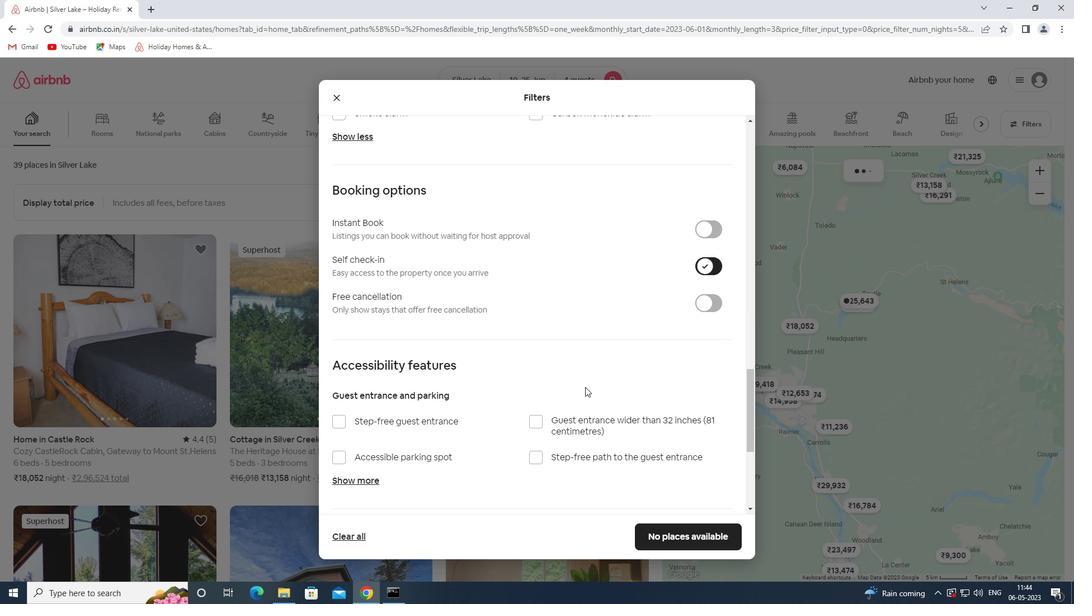 
Action: Mouse scrolled (534, 411) with delta (0, 0)
Screenshot: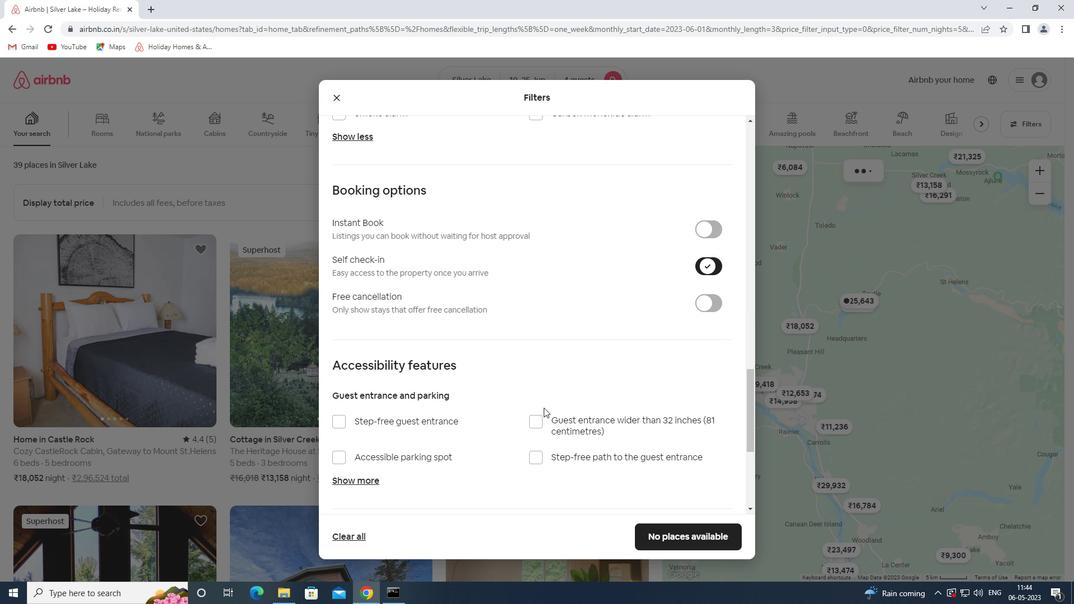 
Action: Mouse scrolled (534, 411) with delta (0, 0)
Screenshot: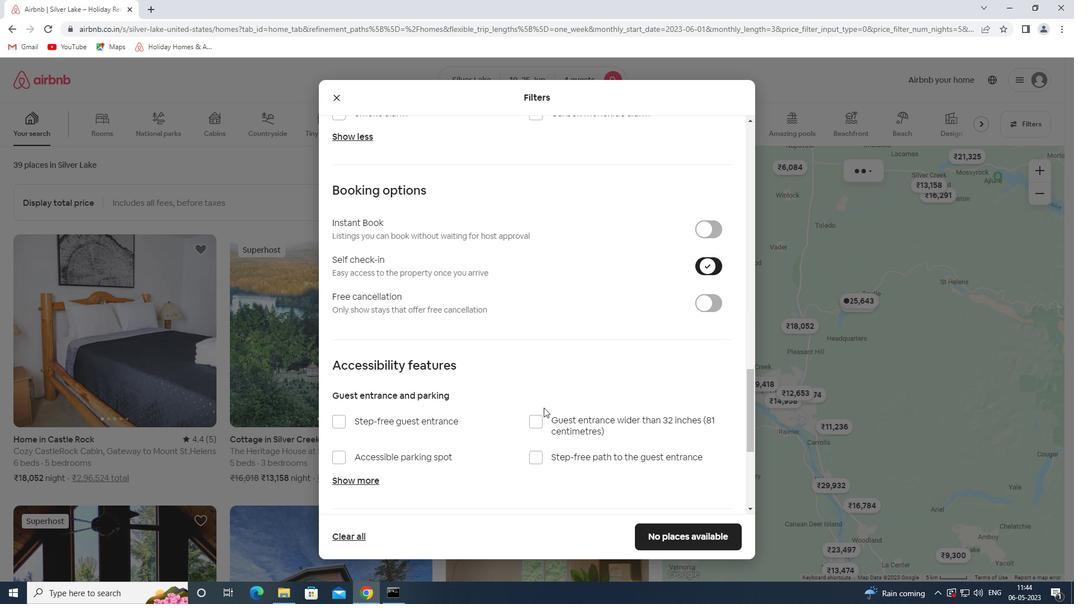 
Action: Mouse scrolled (534, 411) with delta (0, 0)
Screenshot: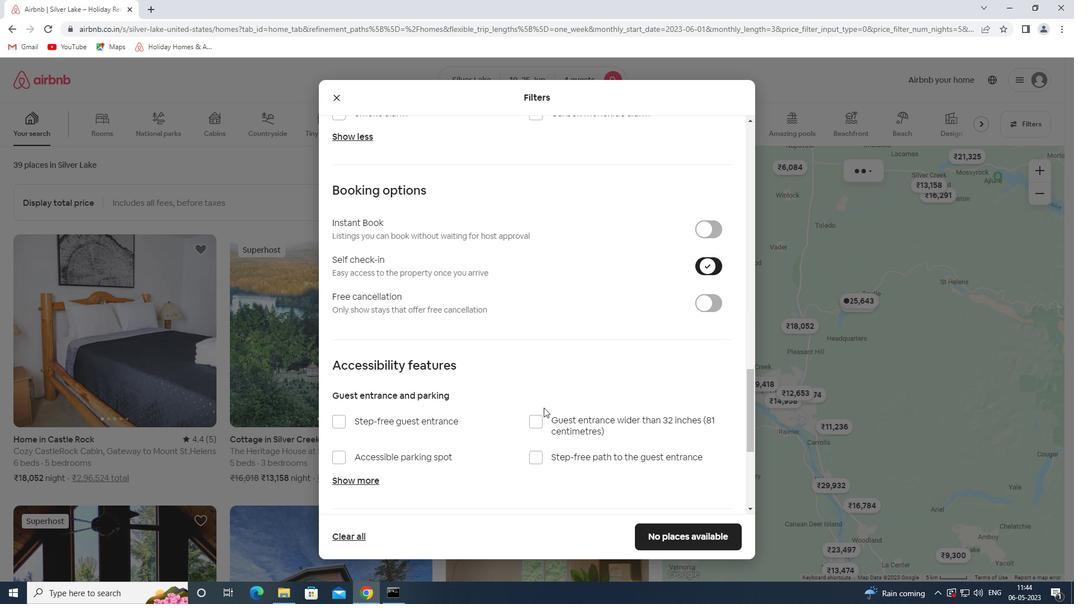 
Action: Mouse scrolled (534, 411) with delta (0, 0)
Screenshot: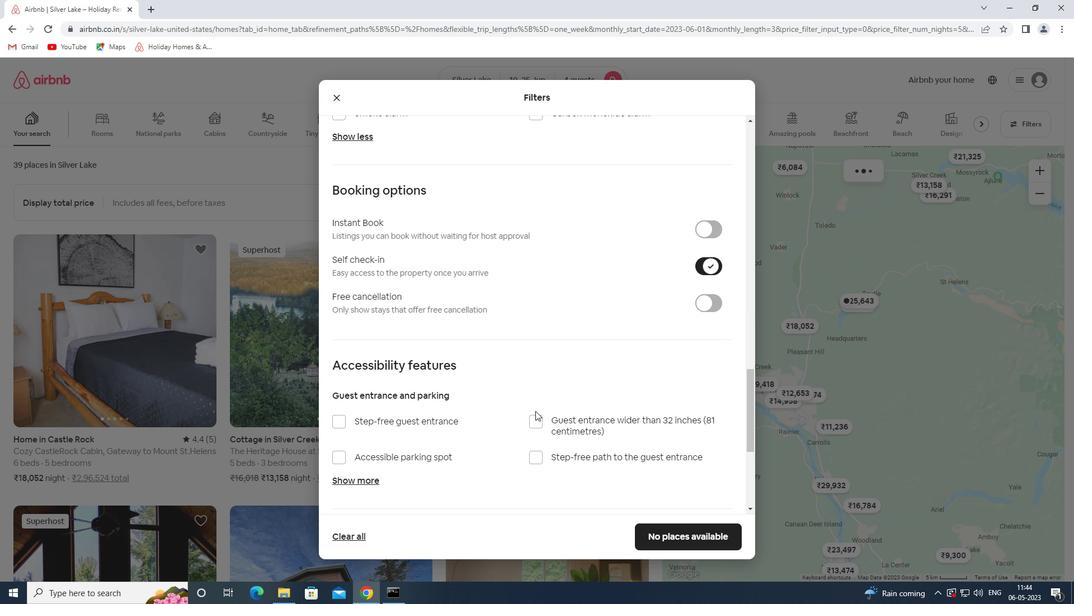 
Action: Mouse scrolled (534, 411) with delta (0, 0)
Screenshot: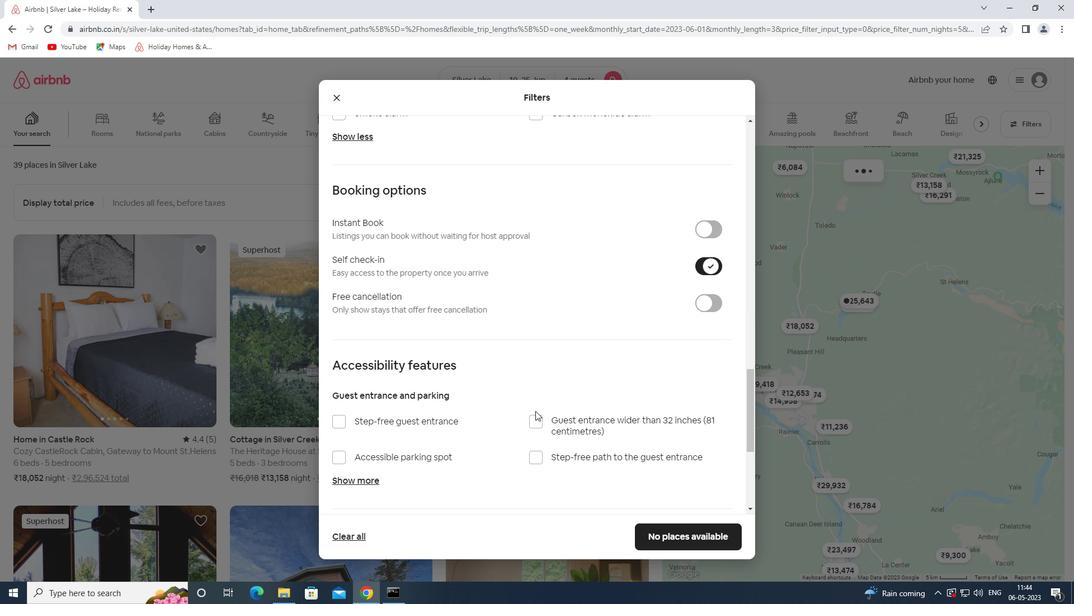 
Action: Mouse scrolled (534, 411) with delta (0, 0)
Screenshot: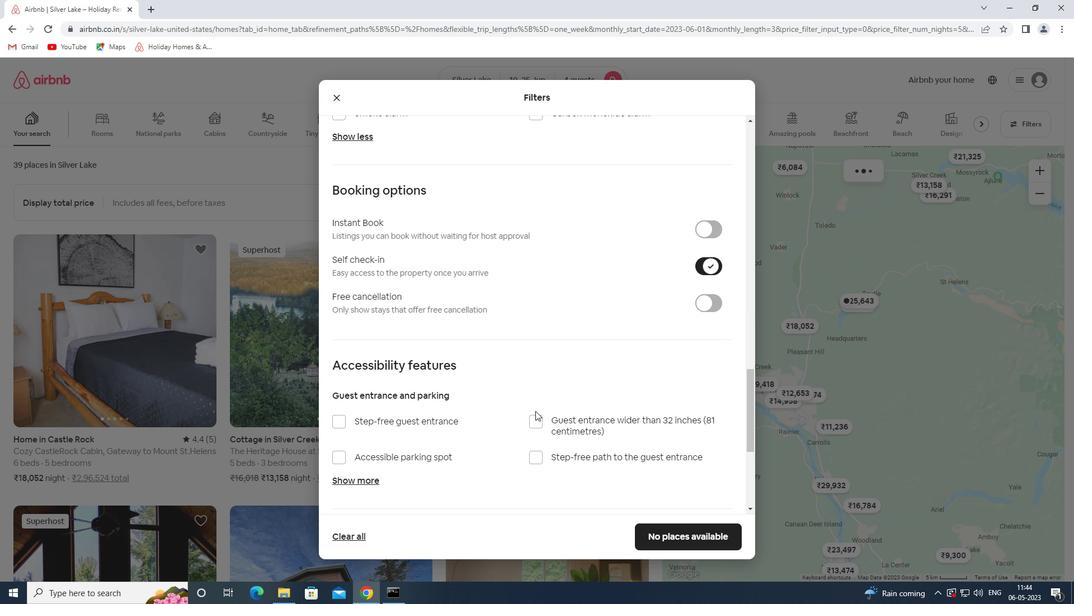 
Action: Mouse scrolled (534, 411) with delta (0, 0)
Screenshot: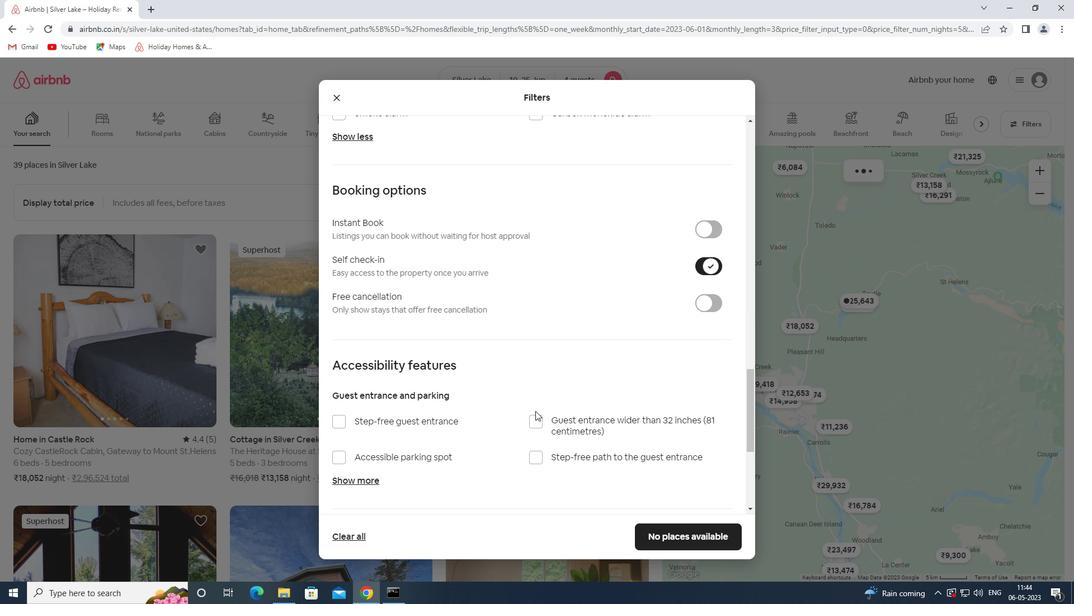 
Action: Mouse moved to (533, 413)
Screenshot: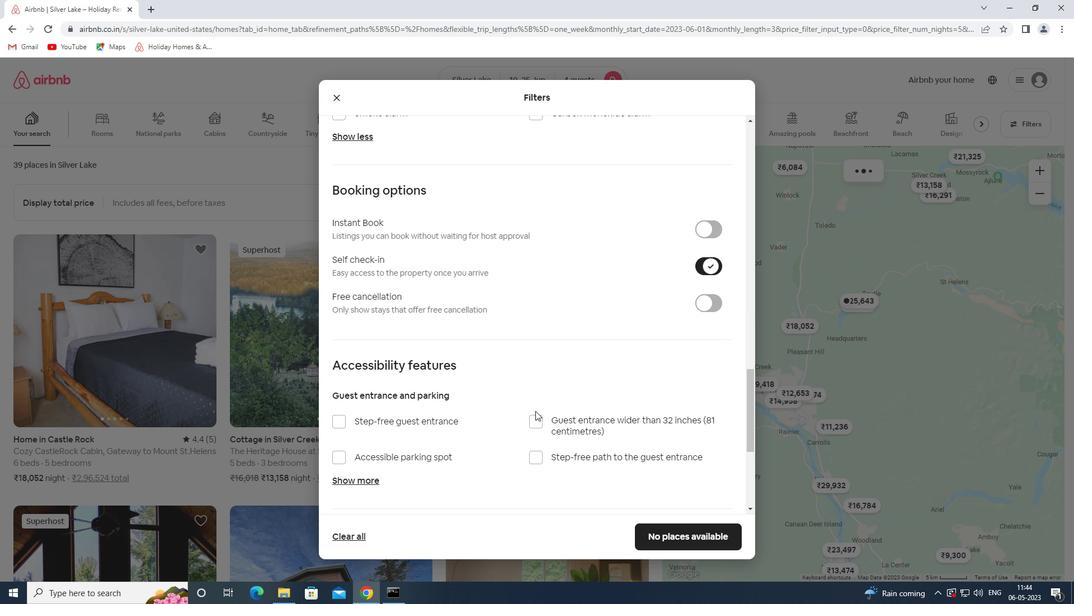 
Action: Mouse scrolled (533, 413) with delta (0, 0)
Screenshot: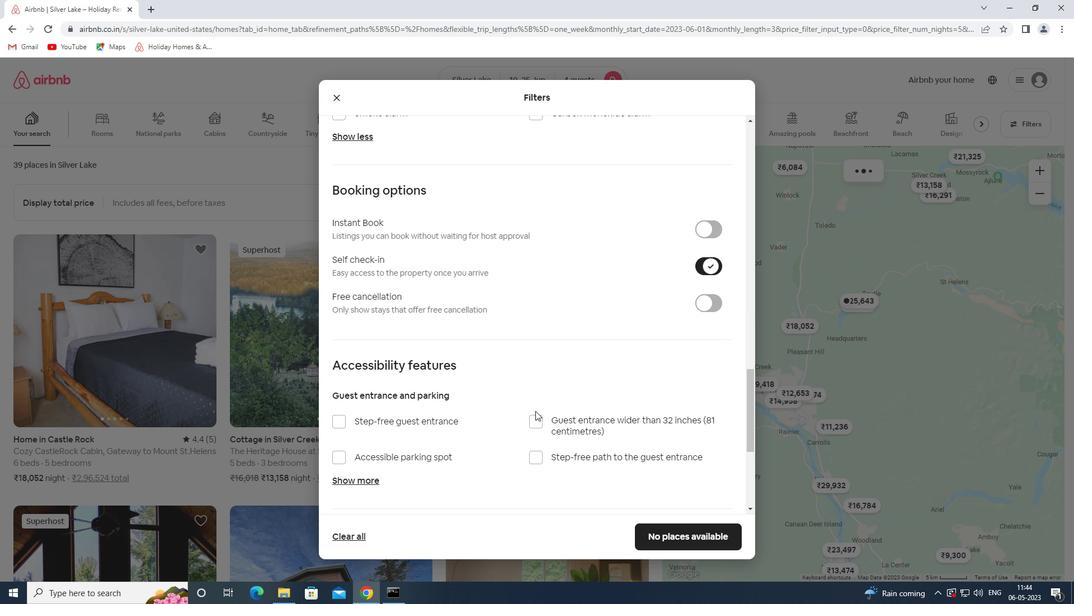 
Action: Mouse moved to (358, 438)
Screenshot: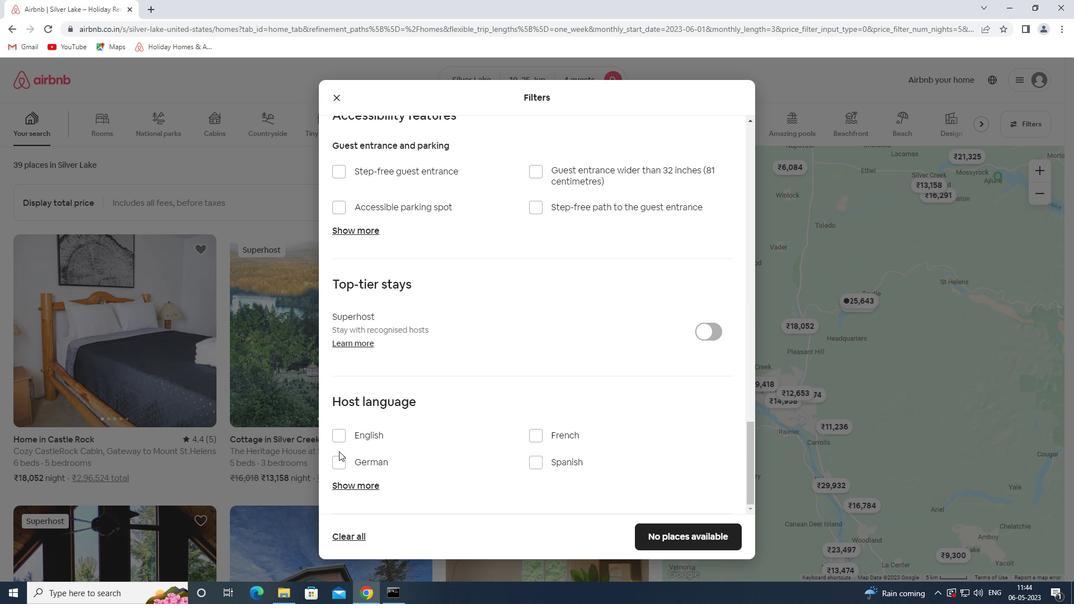 
Action: Mouse pressed left at (358, 438)
Screenshot: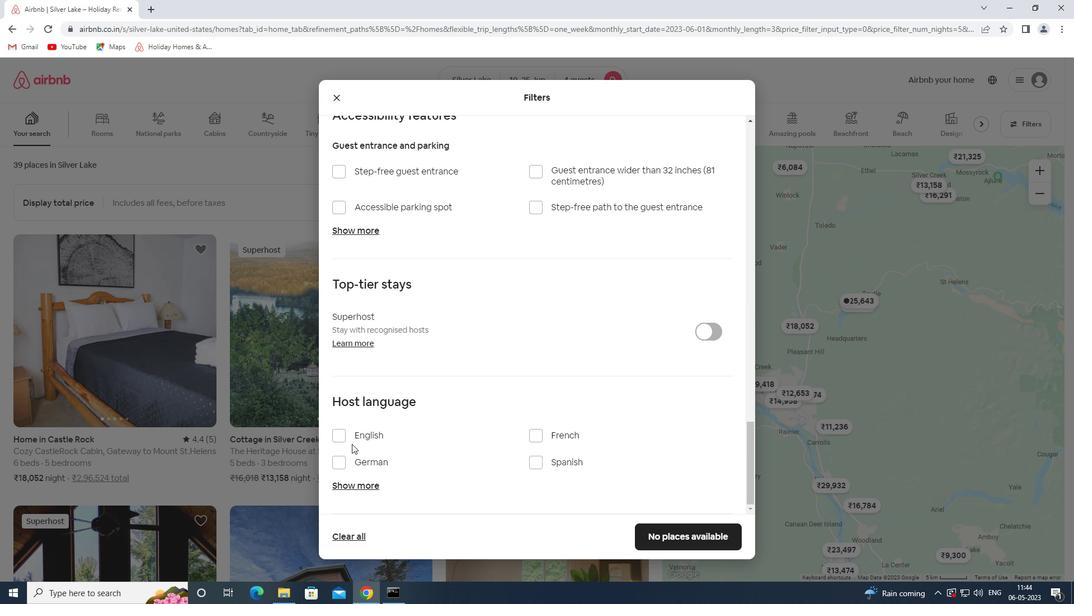 
Action: Mouse moved to (679, 535)
Screenshot: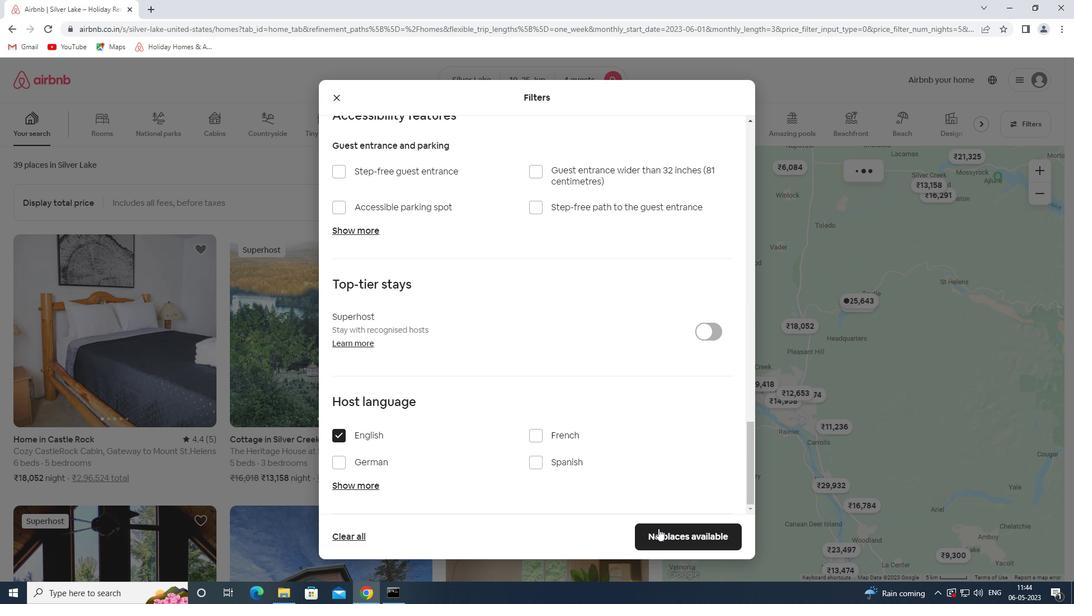
Action: Mouse pressed left at (679, 535)
Screenshot: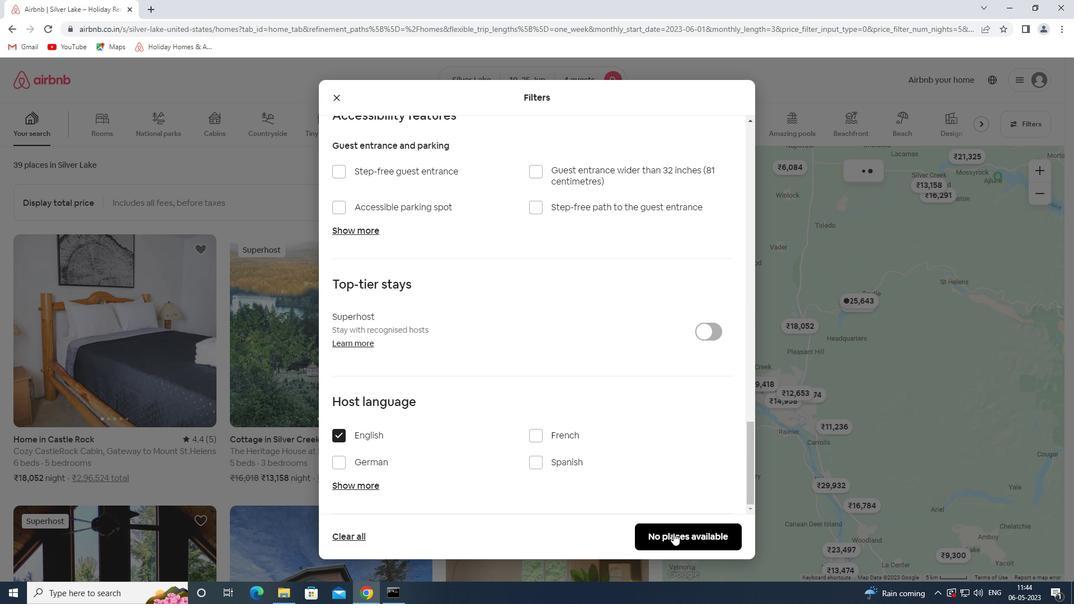 
Action: Mouse moved to (651, 503)
Screenshot: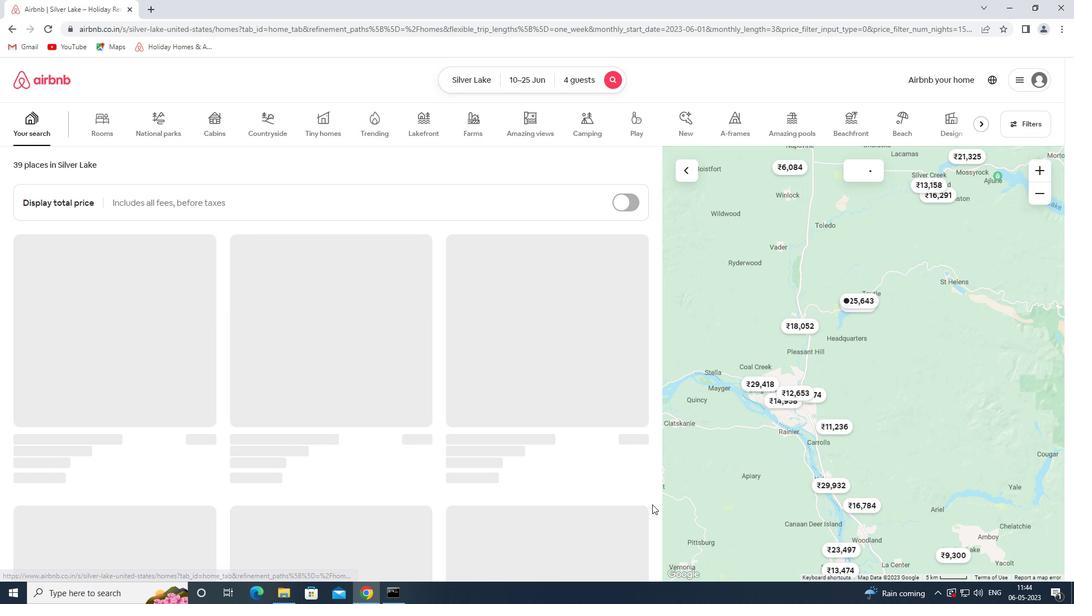 
